 Task: Add an event with the title Marketing Campaign Launch Party, date '2023/10/20', time 7:00 AM to 9:00 AMand add a description: The scavenger hunt will be conducted in a designated area, such as an office building, outdoor space, or a specific venue. Teams will be formed, and each team will be provided with a list of items, clues, or tasks they need to complete within a specified timeframe. The goal is to successfully find and collect all the items or solve the given challenges before the time runs out.Select event color  Grape . Add location for the event as: 321 Alexandria Library, Alexandria, Egypt, logged in from the account softage.2@softage.netand send the event invitation to softage.4@softage.net and softage.5@softage.net. Set a reminder for the event Weekly on Sunday
Action: Mouse moved to (220, 197)
Screenshot: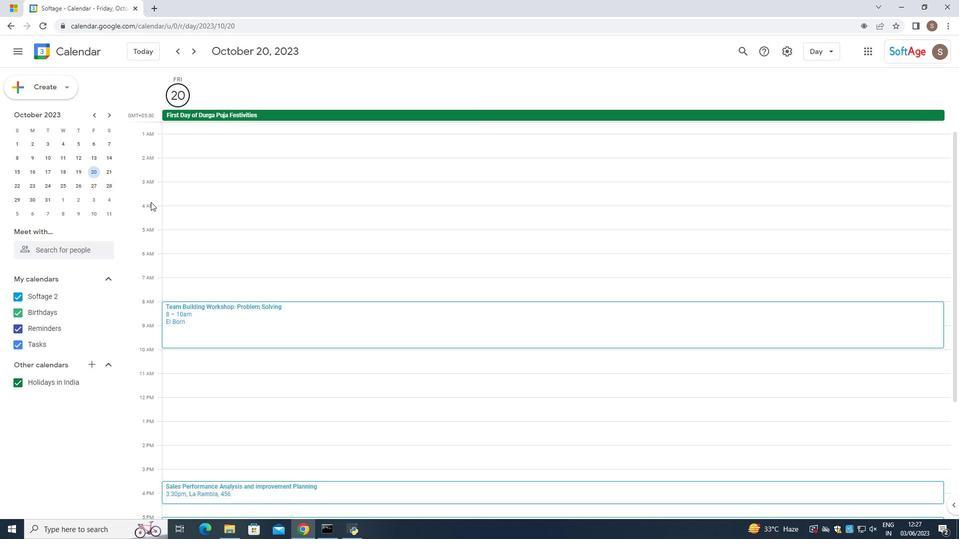 
Action: Mouse pressed left at (220, 197)
Screenshot: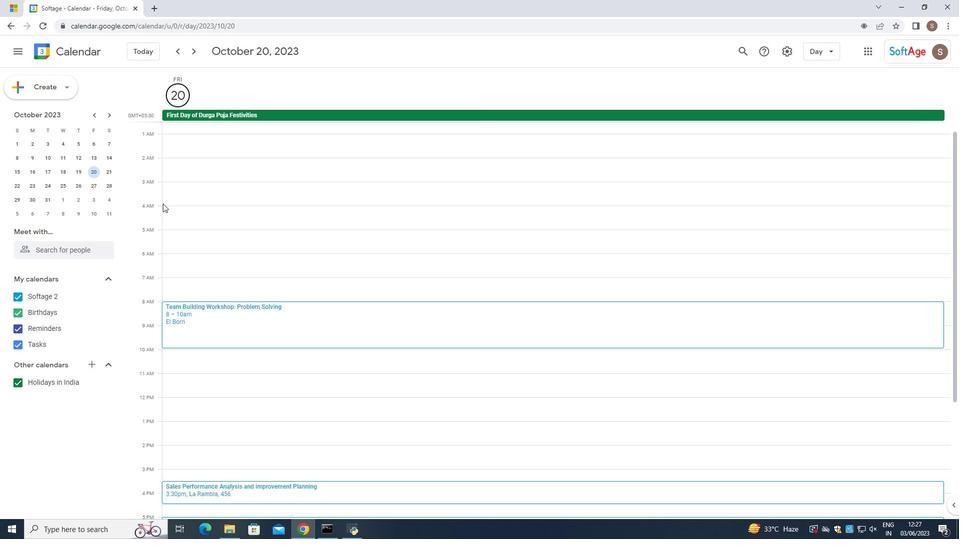 
Action: Mouse moved to (515, 236)
Screenshot: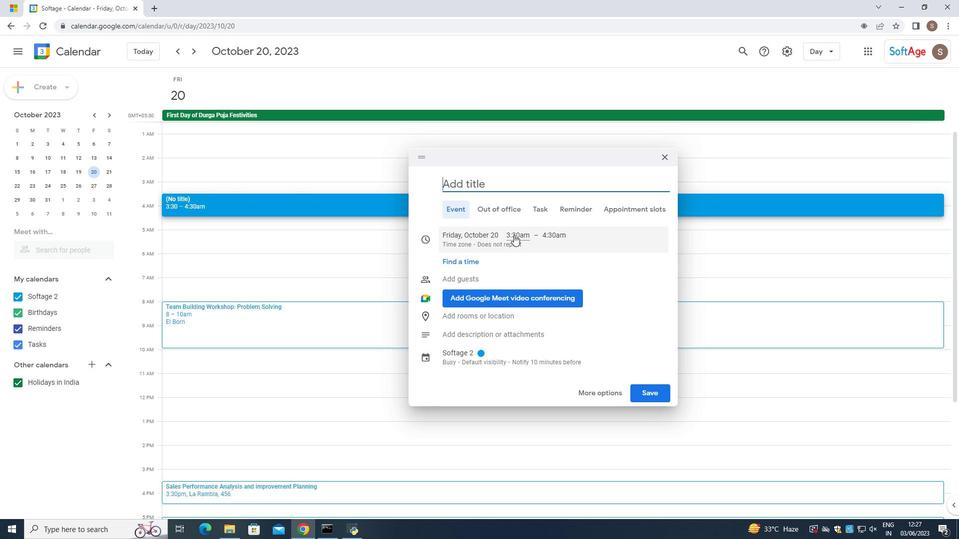 
Action: Mouse pressed left at (515, 236)
Screenshot: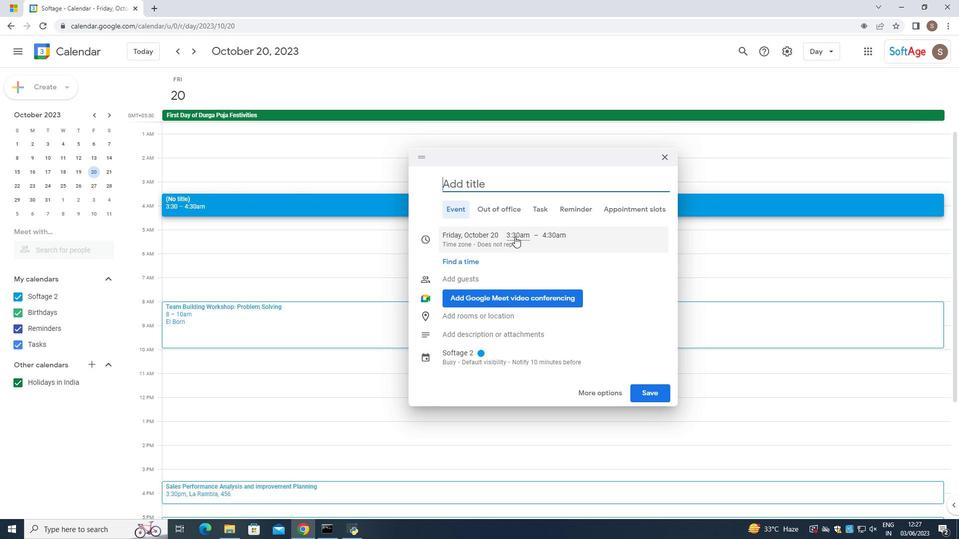 
Action: Mouse moved to (523, 273)
Screenshot: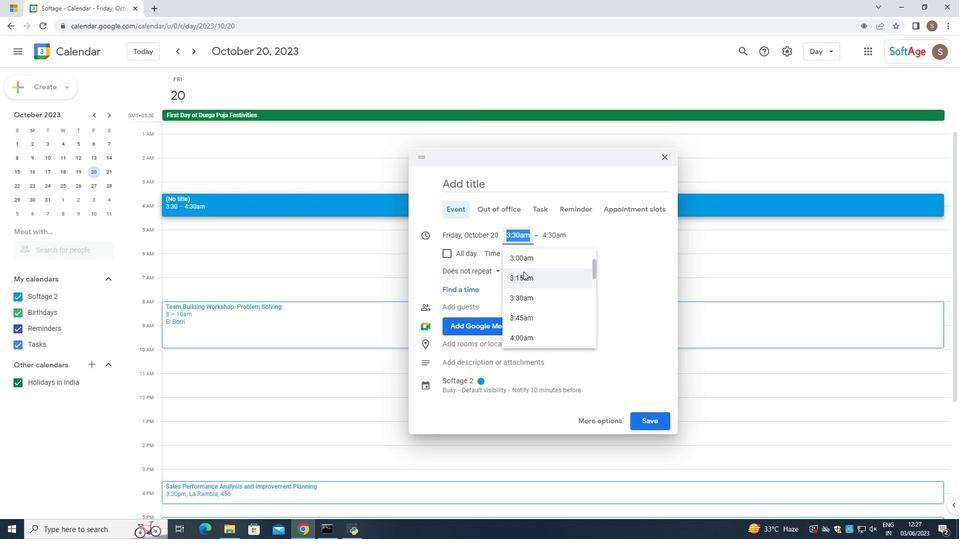 
Action: Mouse scrolled (523, 273) with delta (0, 0)
Screenshot: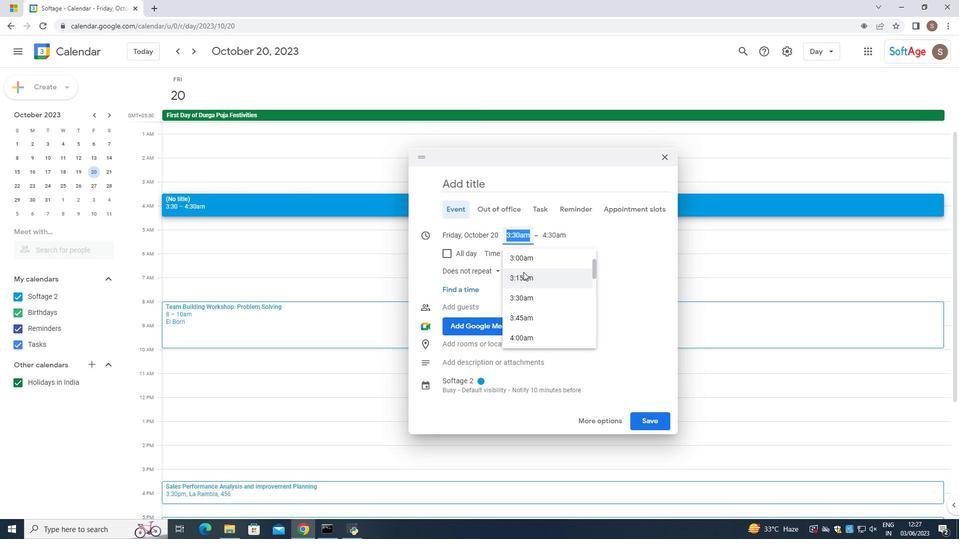 
Action: Mouse moved to (517, 276)
Screenshot: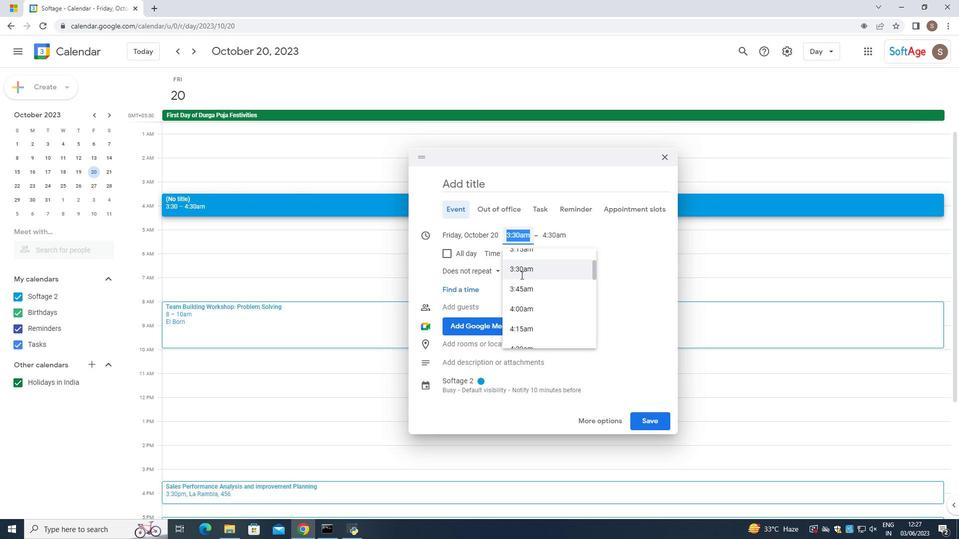 
Action: Mouse scrolled (517, 277) with delta (0, 0)
Screenshot: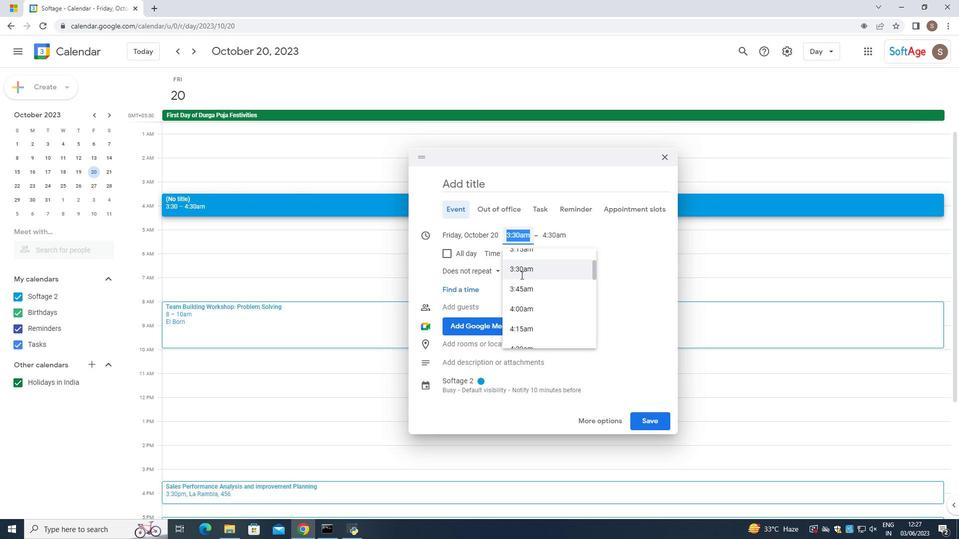 
Action: Mouse scrolled (517, 277) with delta (0, 0)
Screenshot: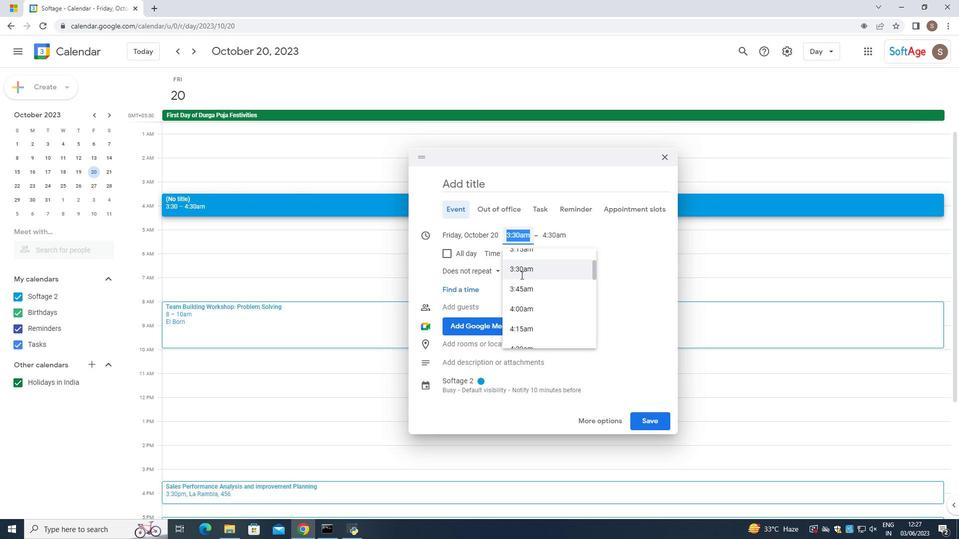 
Action: Mouse scrolled (517, 277) with delta (0, 0)
Screenshot: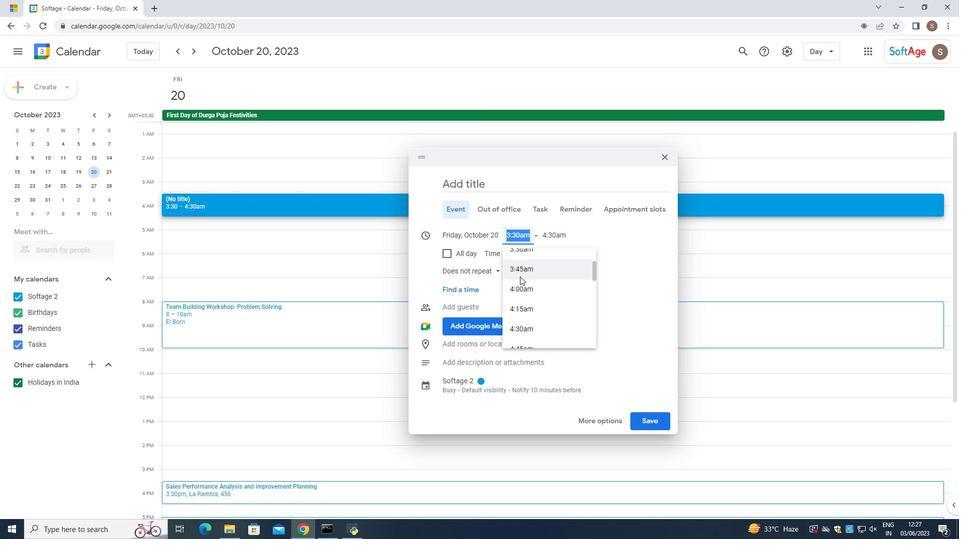 
Action: Mouse scrolled (517, 277) with delta (0, 0)
Screenshot: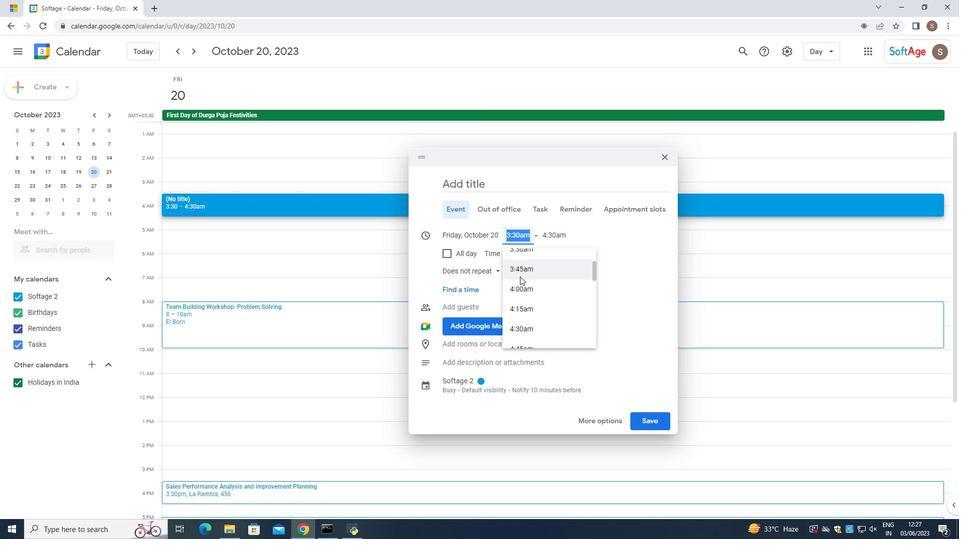 
Action: Mouse scrolled (517, 277) with delta (0, 0)
Screenshot: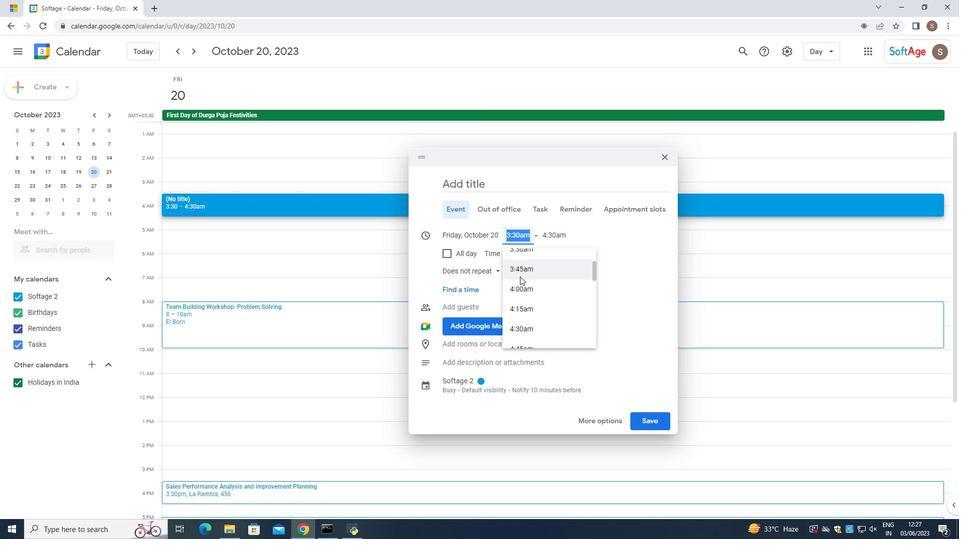 
Action: Mouse scrolled (517, 277) with delta (0, 0)
Screenshot: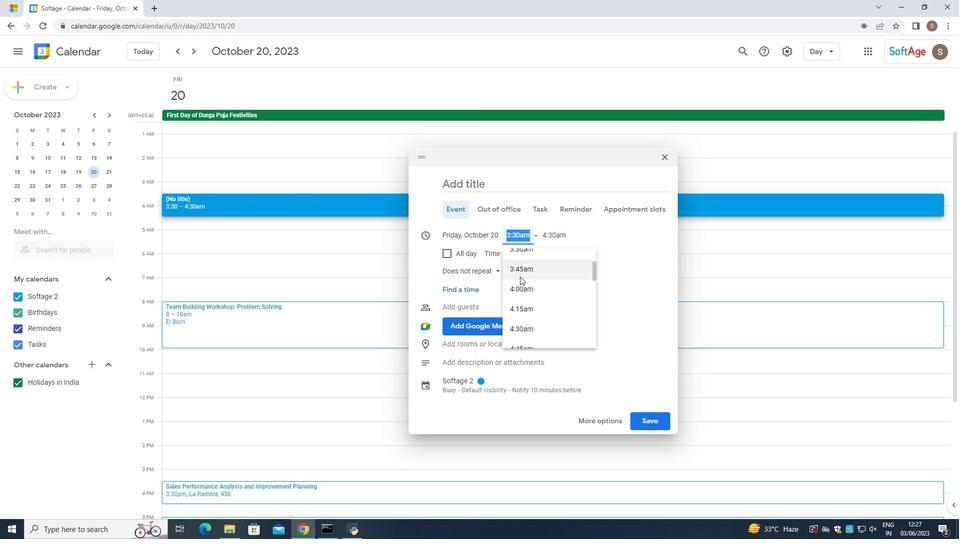 
Action: Mouse scrolled (517, 277) with delta (0, 0)
Screenshot: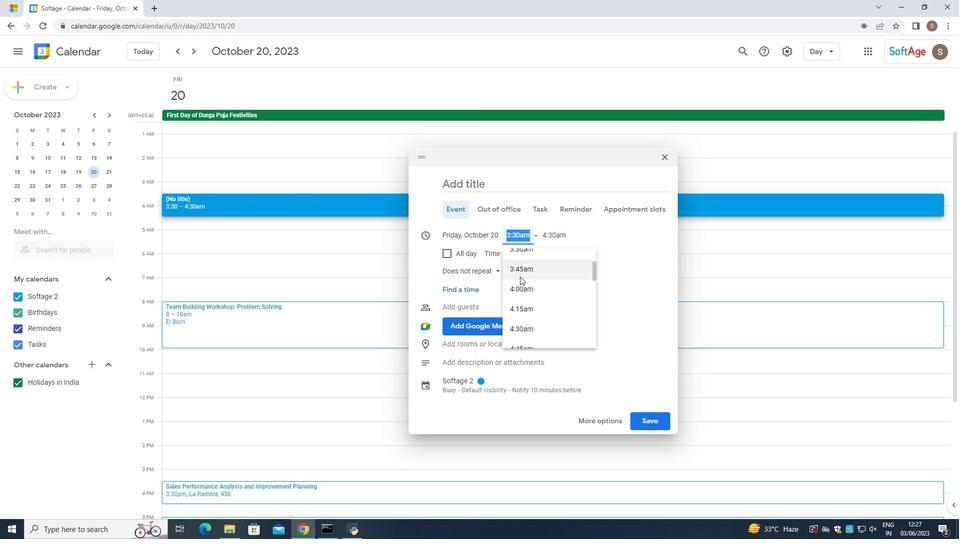 
Action: Mouse scrolled (517, 277) with delta (0, 0)
Screenshot: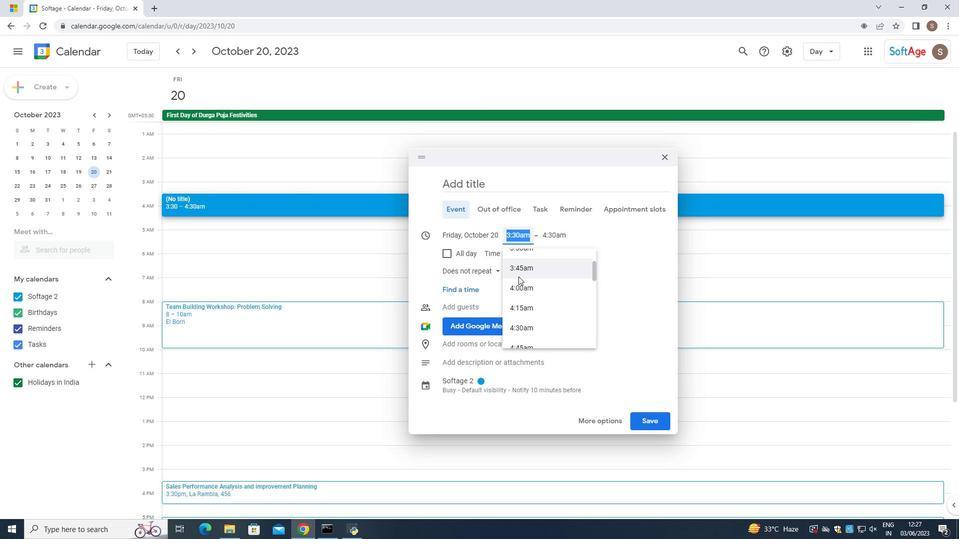 
Action: Mouse moved to (506, 278)
Screenshot: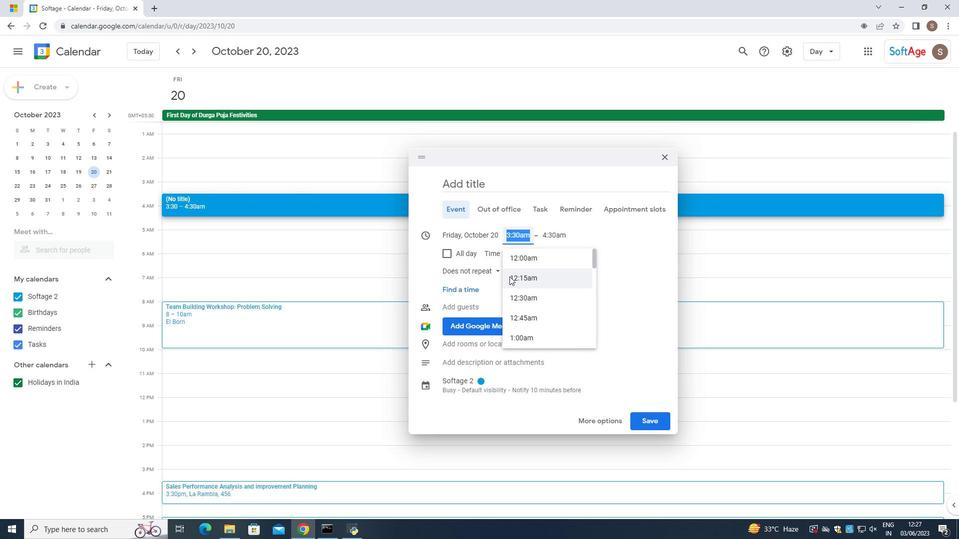 
Action: Mouse scrolled (506, 279) with delta (0, 0)
Screenshot: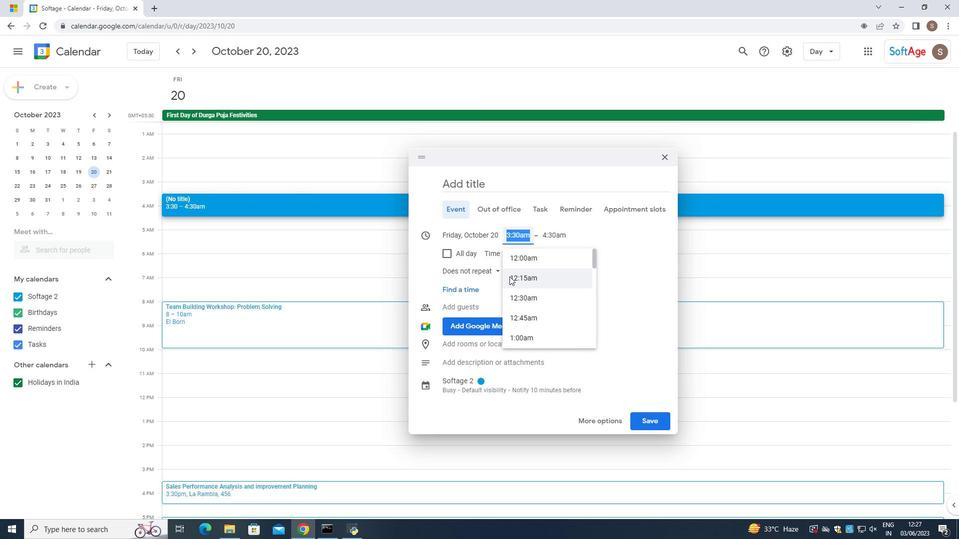 
Action: Mouse scrolled (506, 279) with delta (0, 0)
Screenshot: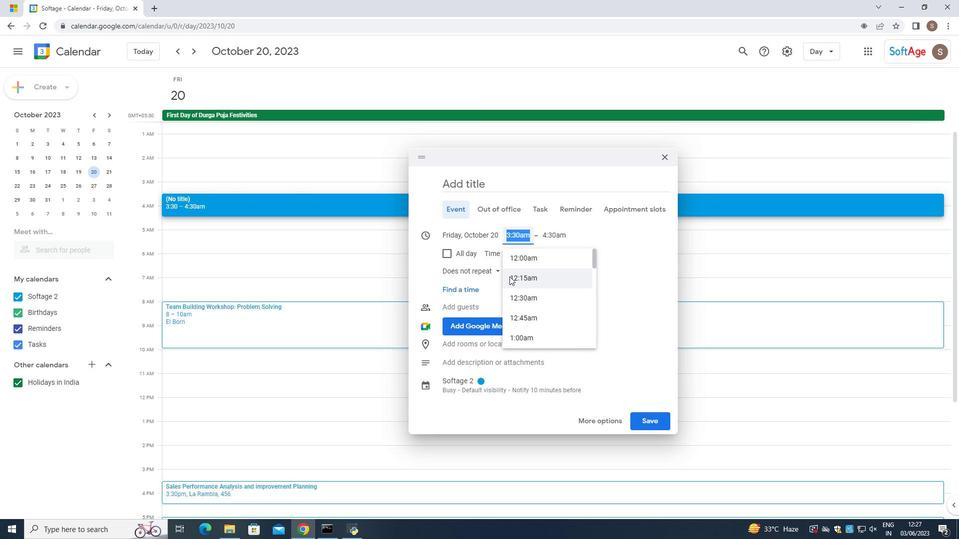 
Action: Mouse scrolled (506, 279) with delta (0, 0)
Screenshot: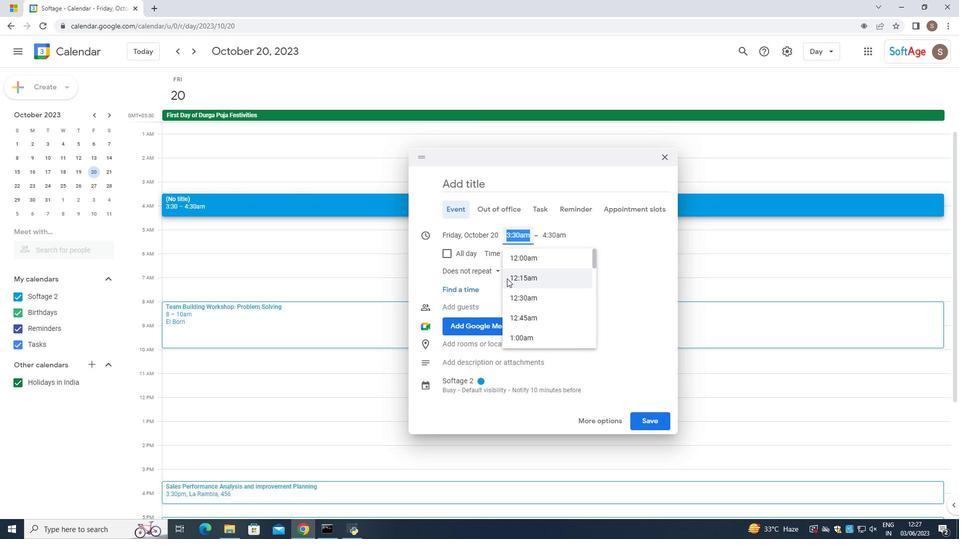 
Action: Mouse scrolled (506, 279) with delta (0, 0)
Screenshot: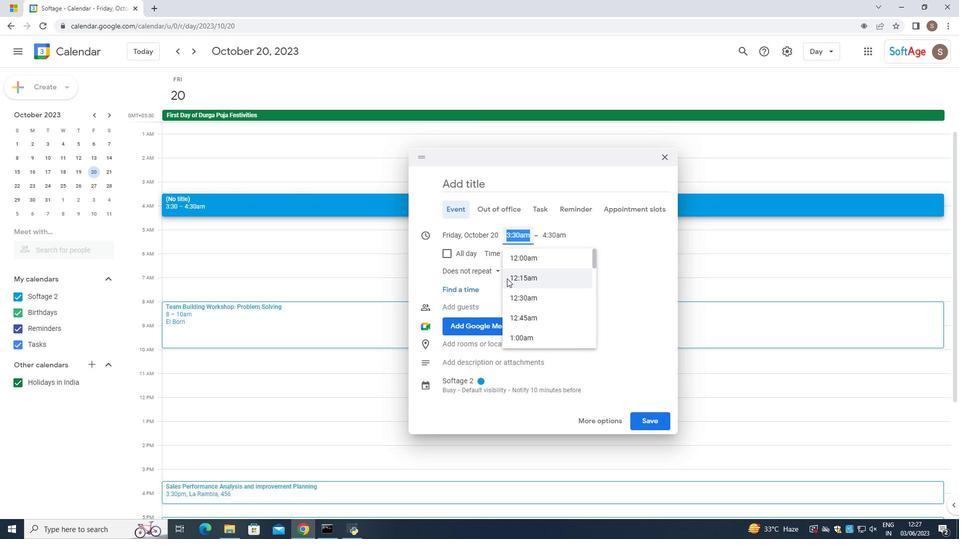 
Action: Mouse scrolled (506, 279) with delta (0, 0)
Screenshot: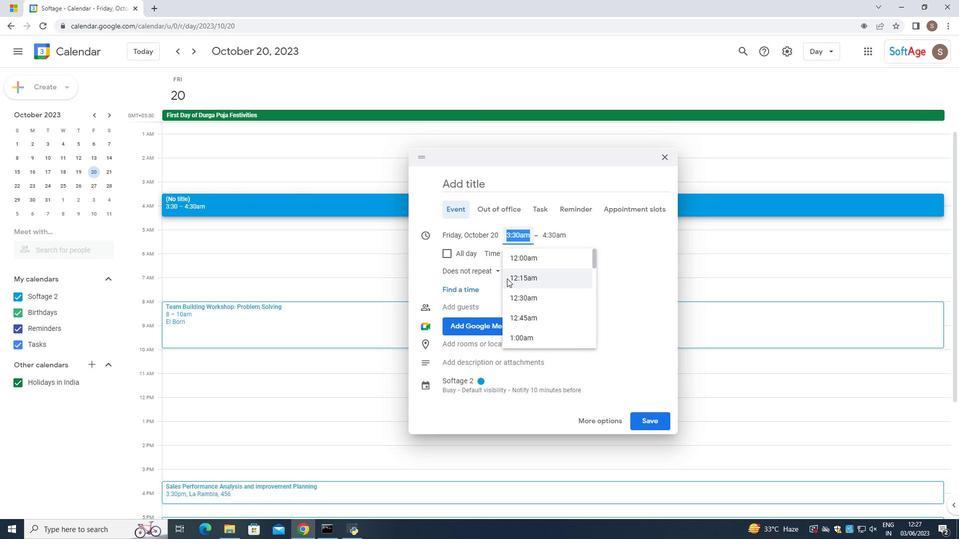 
Action: Mouse moved to (518, 262)
Screenshot: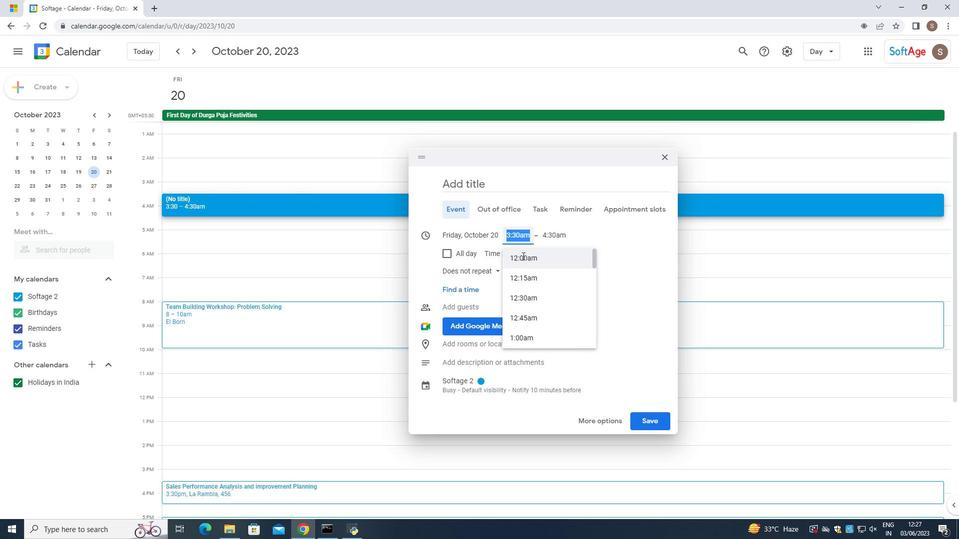 
Action: Mouse scrolled (518, 262) with delta (0, 0)
Screenshot: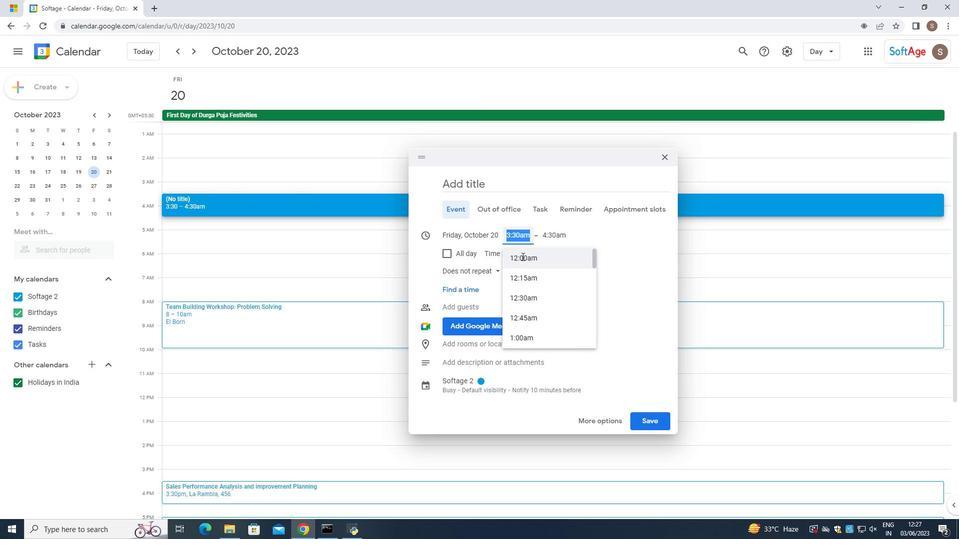 
Action: Mouse scrolled (518, 262) with delta (0, 0)
Screenshot: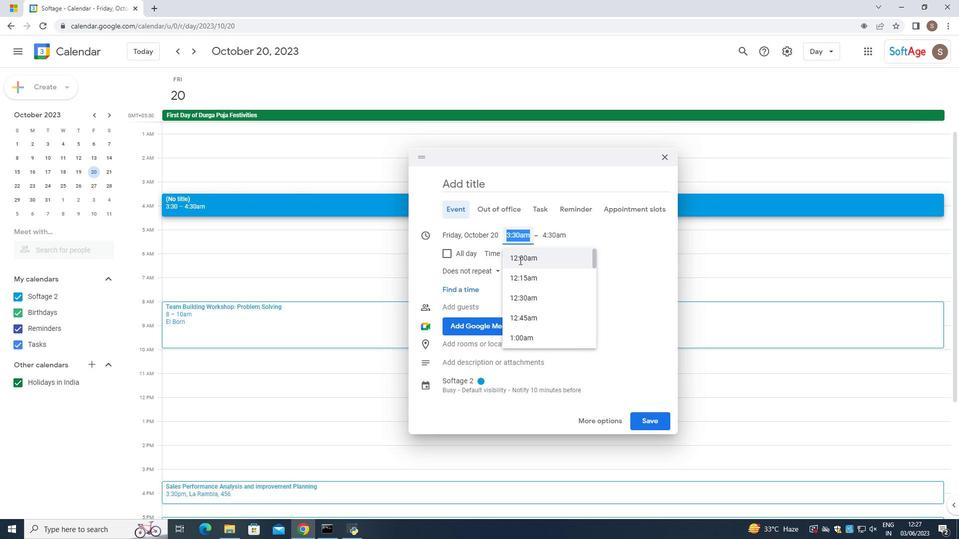 
Action: Mouse scrolled (518, 262) with delta (0, 0)
Screenshot: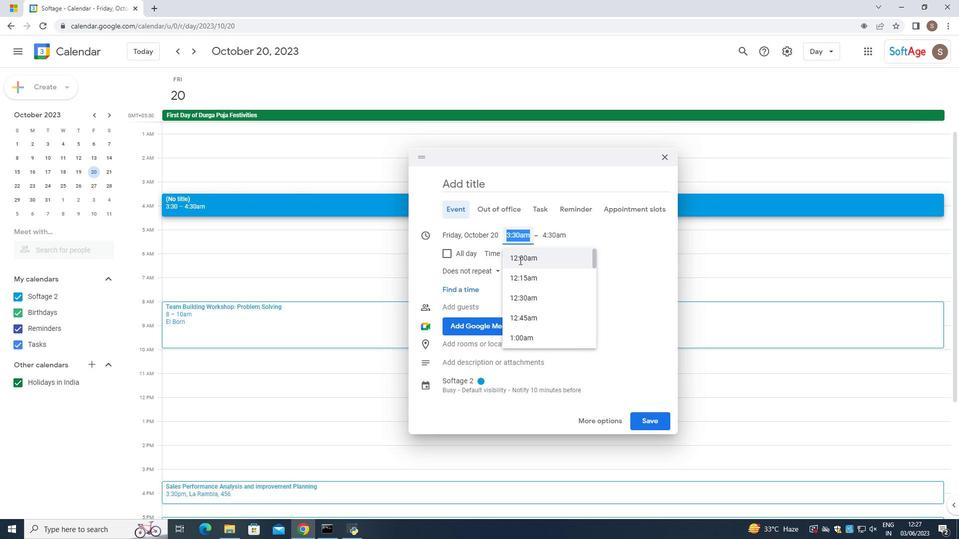 
Action: Mouse scrolled (518, 262) with delta (0, 0)
Screenshot: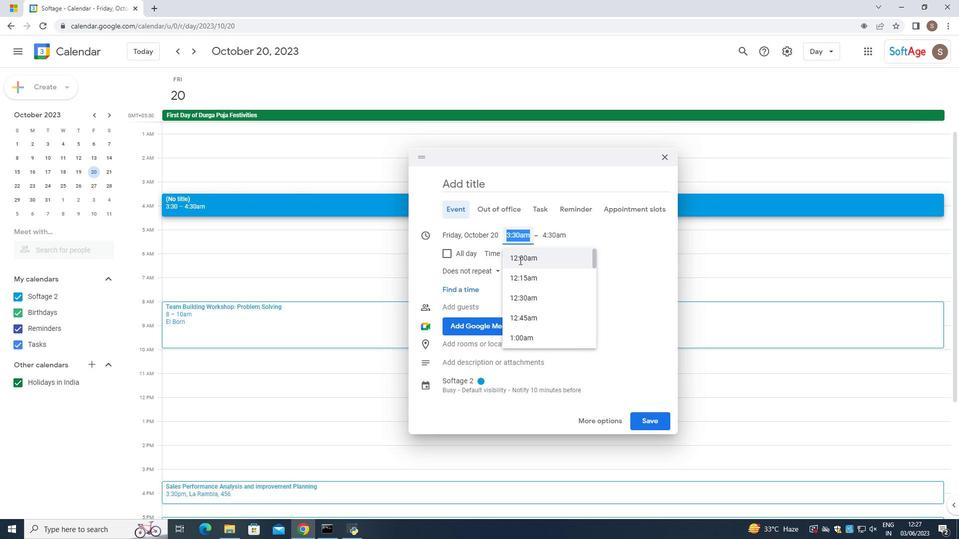 
Action: Mouse scrolled (518, 262) with delta (0, 0)
Screenshot: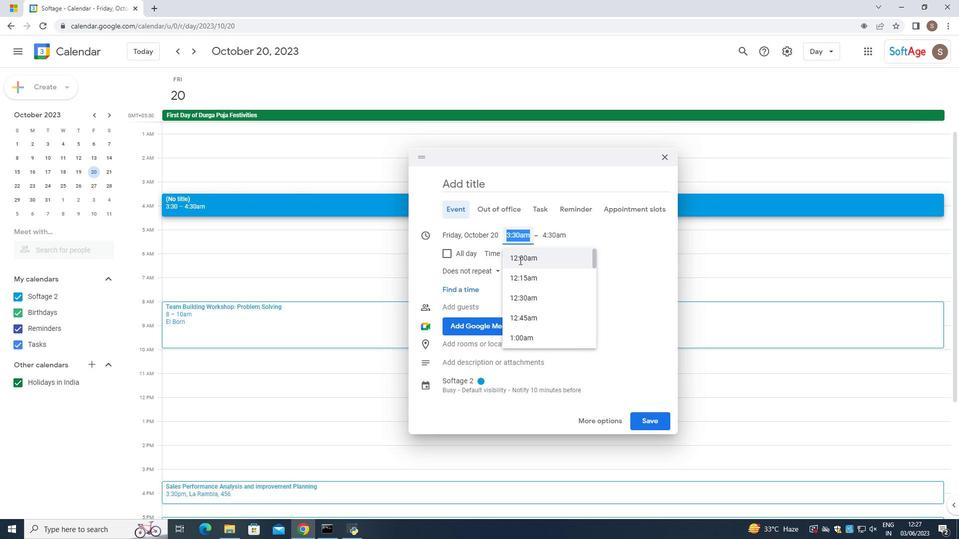 
Action: Mouse scrolled (518, 262) with delta (0, 0)
Screenshot: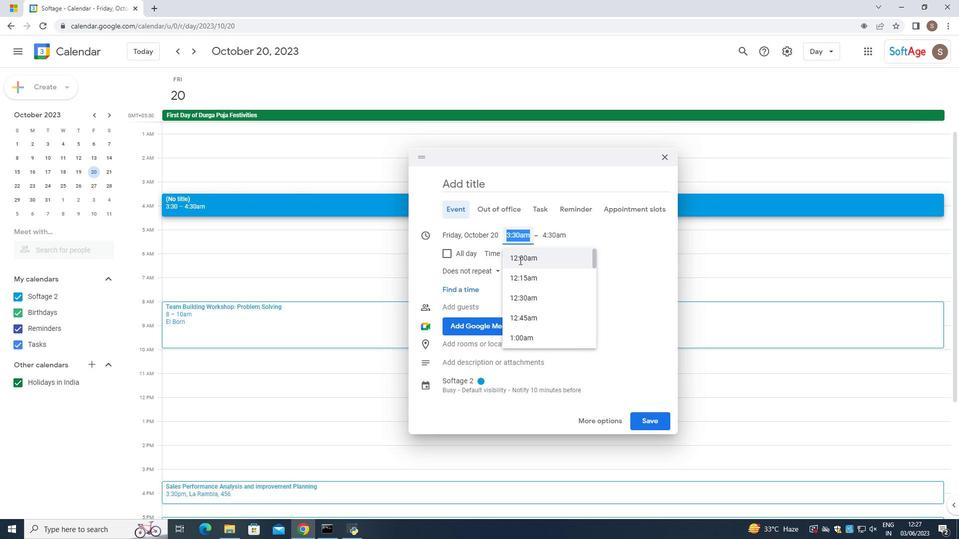
Action: Mouse moved to (514, 271)
Screenshot: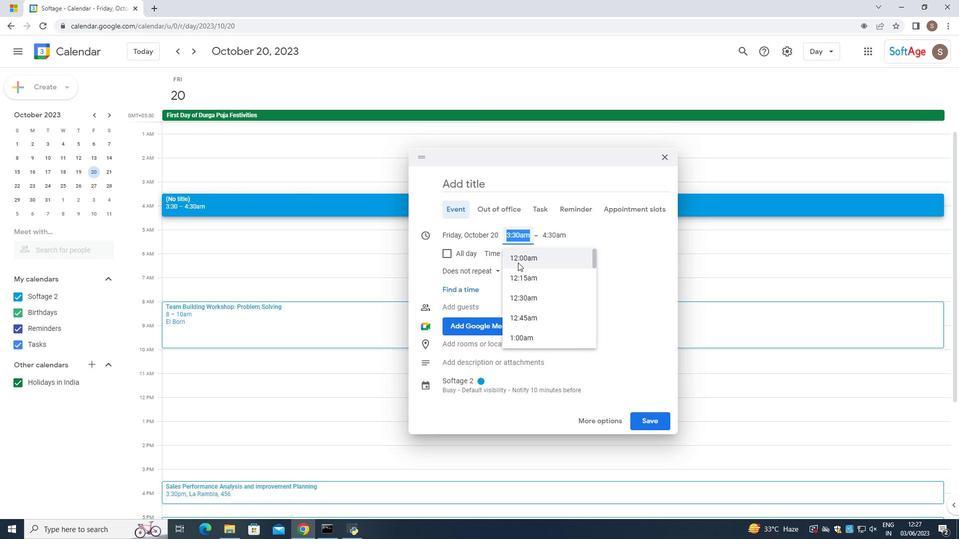 
Action: Mouse scrolled (514, 272) with delta (0, 0)
Screenshot: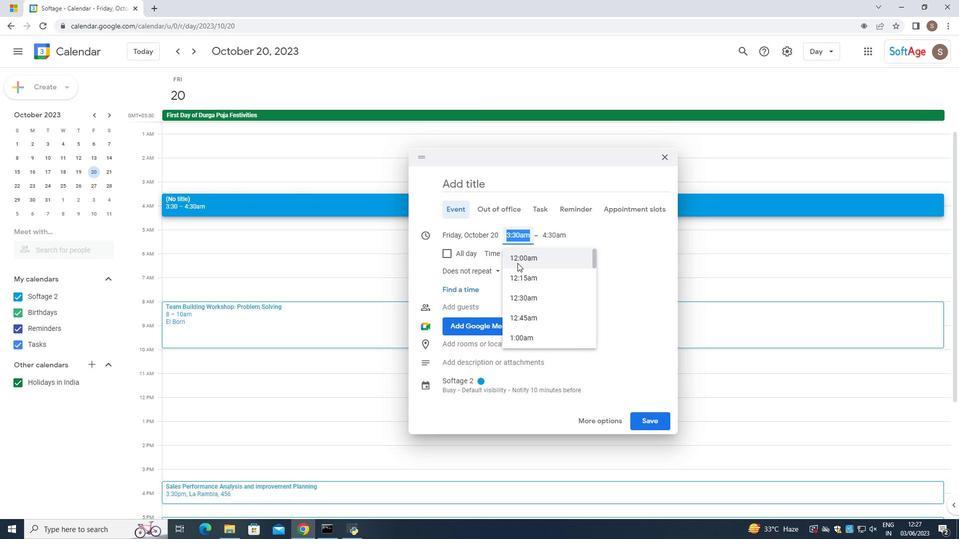 
Action: Mouse scrolled (514, 272) with delta (0, 0)
Screenshot: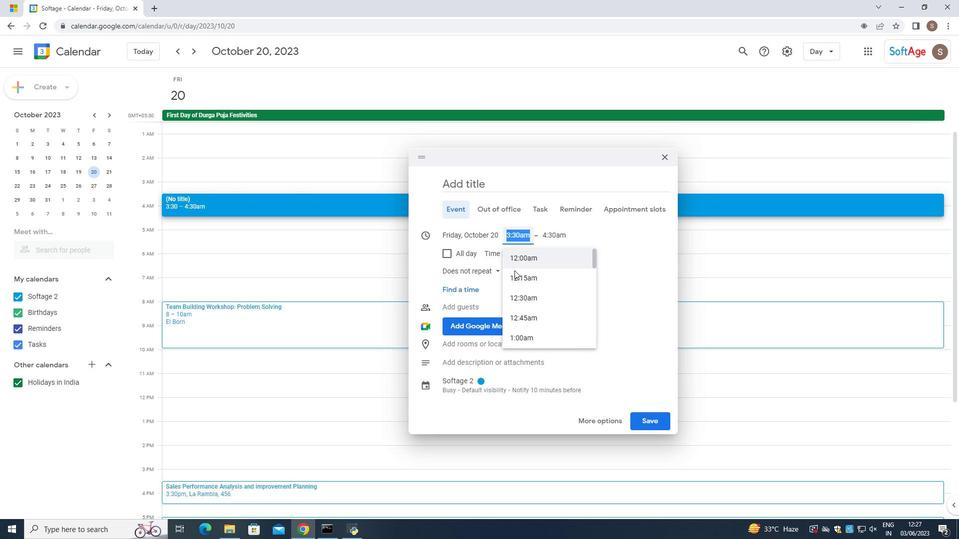 
Action: Mouse scrolled (514, 272) with delta (0, 0)
Screenshot: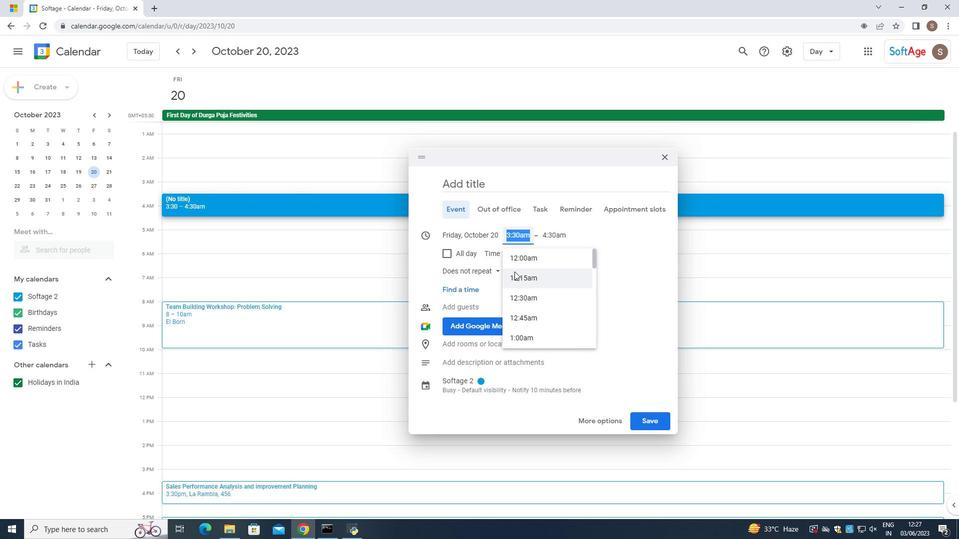 
Action: Mouse scrolled (514, 272) with delta (0, 0)
Screenshot: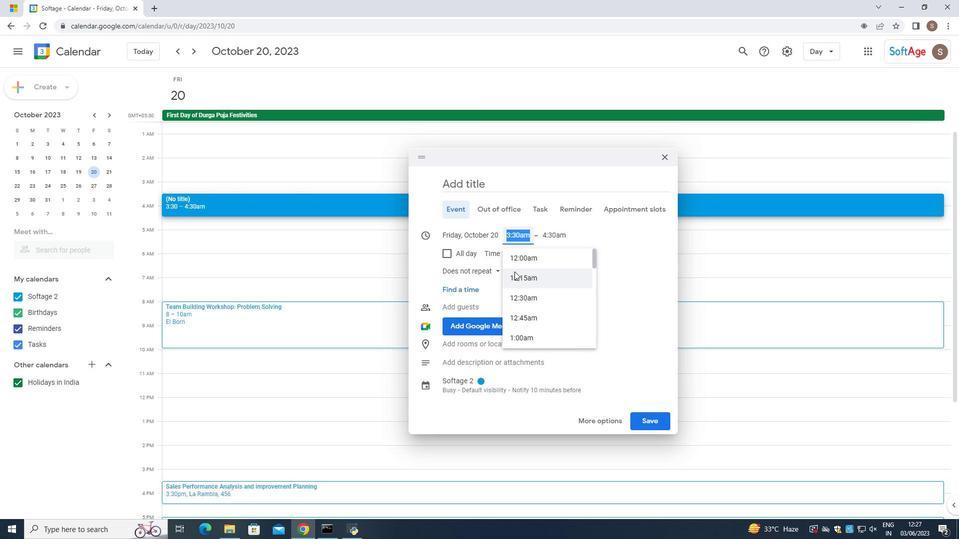 
Action: Mouse moved to (514, 271)
Screenshot: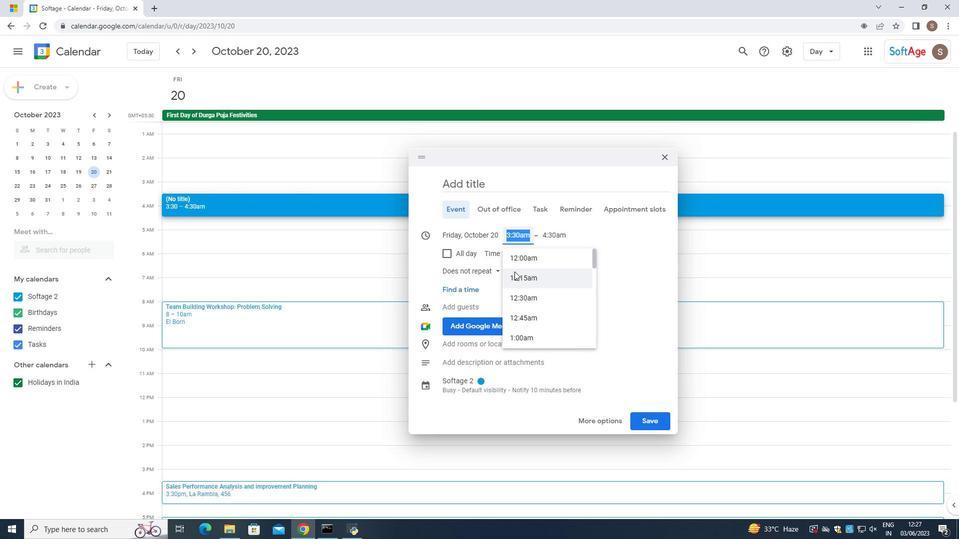 
Action: Mouse scrolled (514, 272) with delta (0, 0)
Screenshot: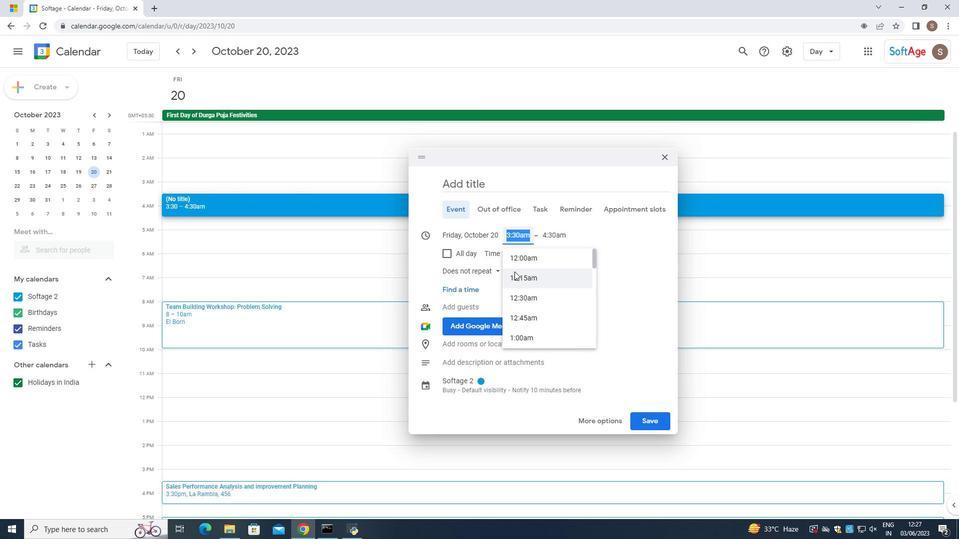 
Action: Mouse moved to (515, 269)
Screenshot: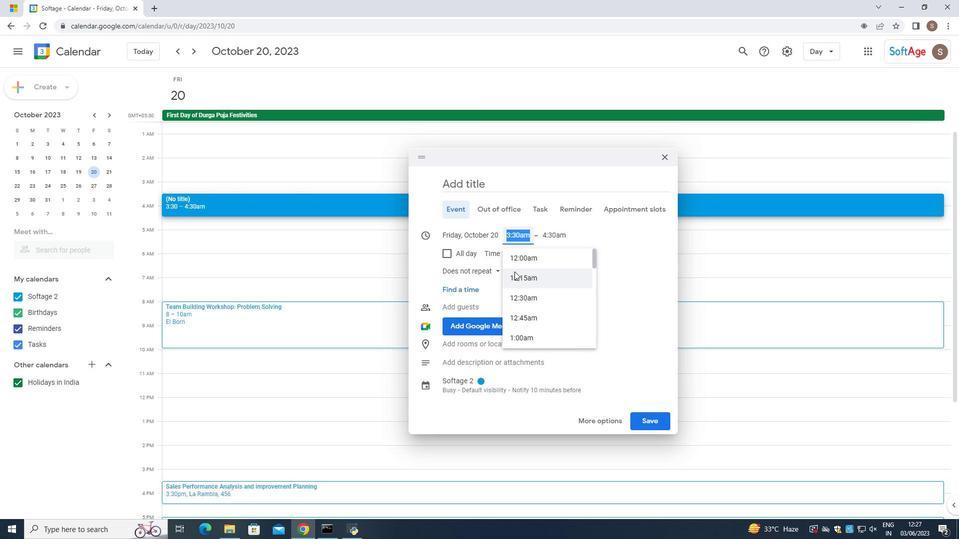 
Action: Mouse scrolled (514, 271) with delta (0, 0)
Screenshot: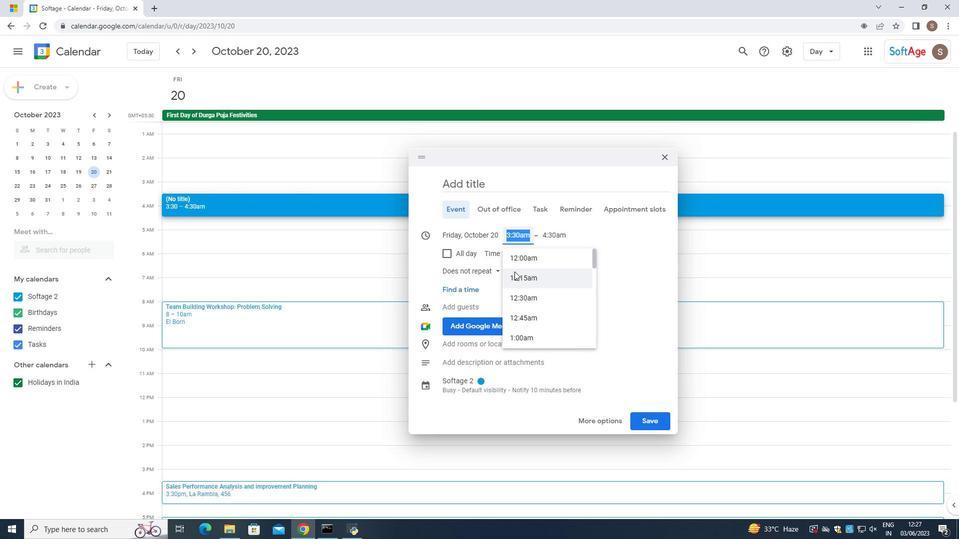 
Action: Mouse scrolled (515, 269) with delta (0, 0)
Screenshot: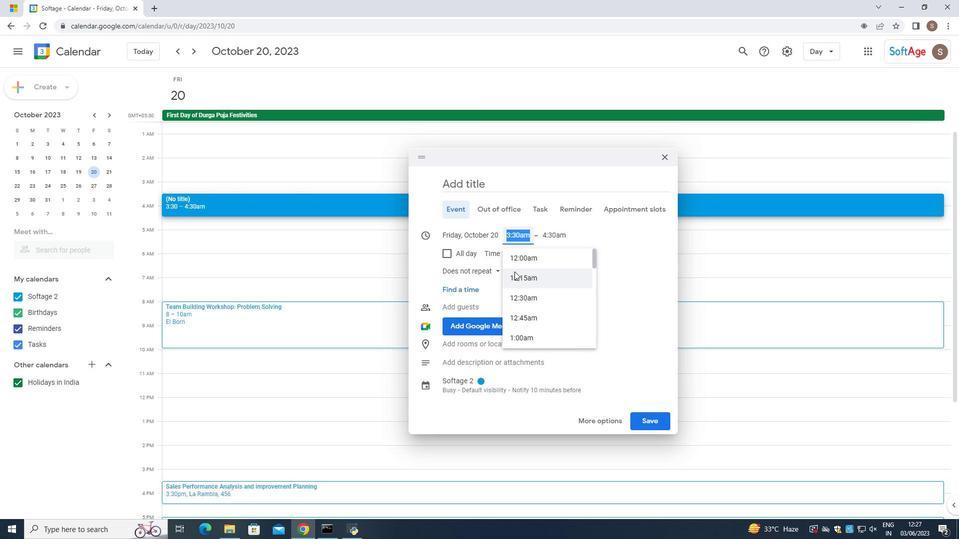 
Action: Mouse scrolled (515, 268) with delta (0, 0)
Screenshot: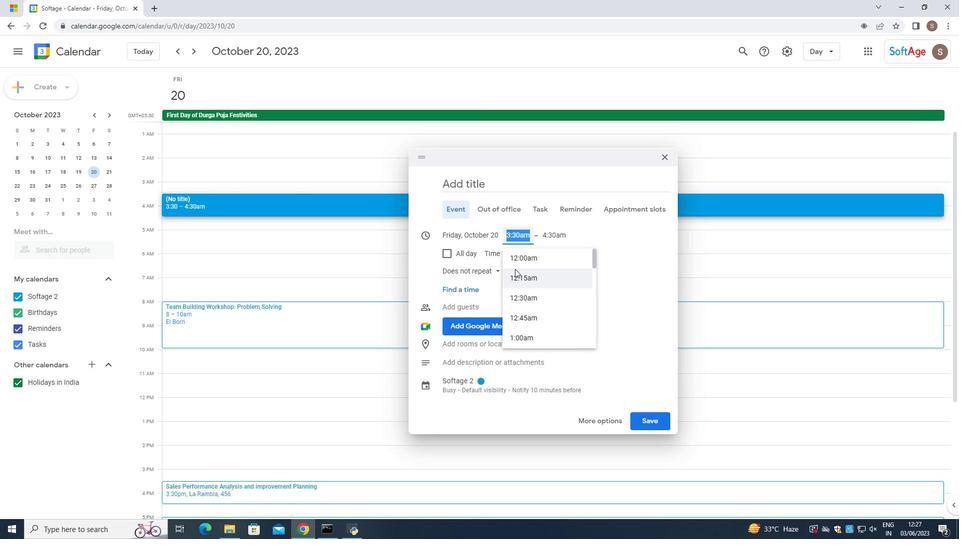 
Action: Mouse scrolled (515, 268) with delta (0, 0)
Screenshot: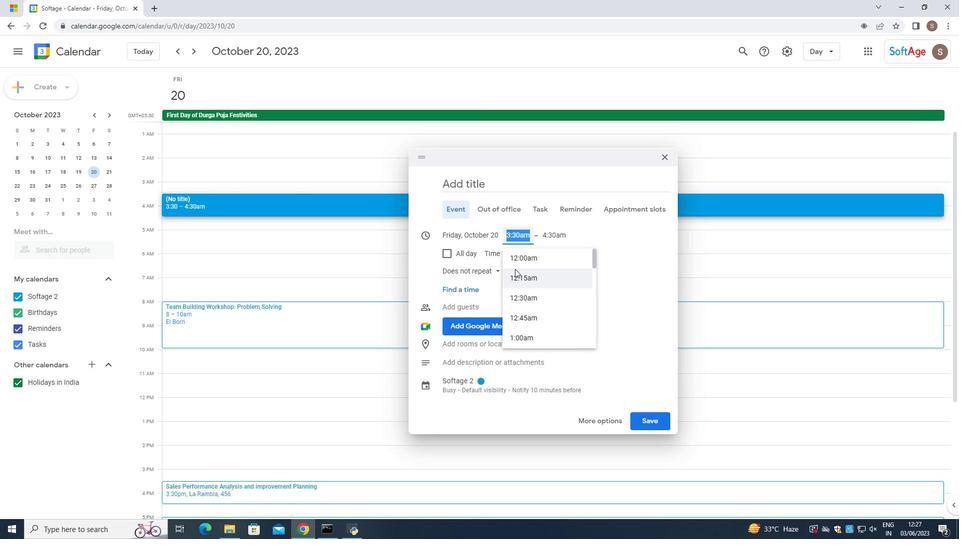 
Action: Mouse scrolled (515, 268) with delta (0, 0)
Screenshot: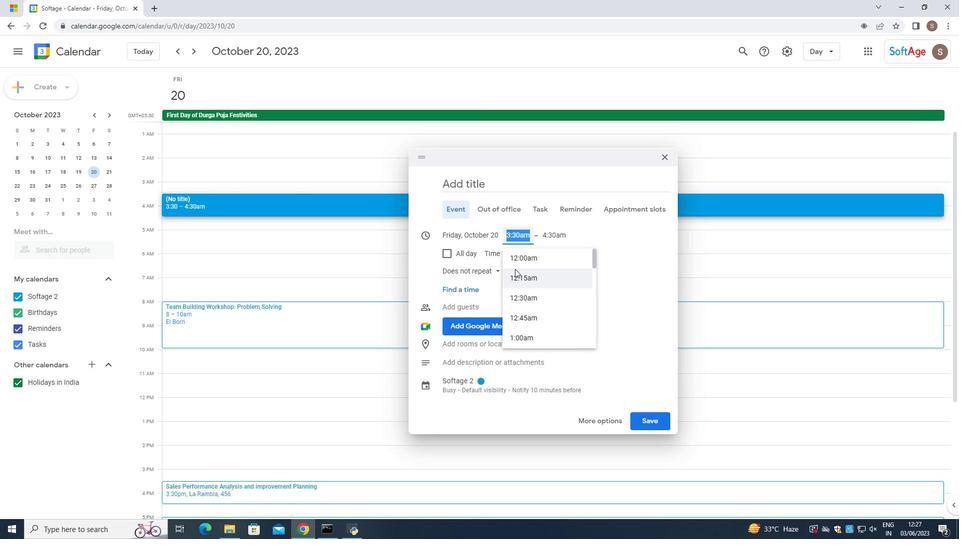 
Action: Mouse moved to (518, 239)
Screenshot: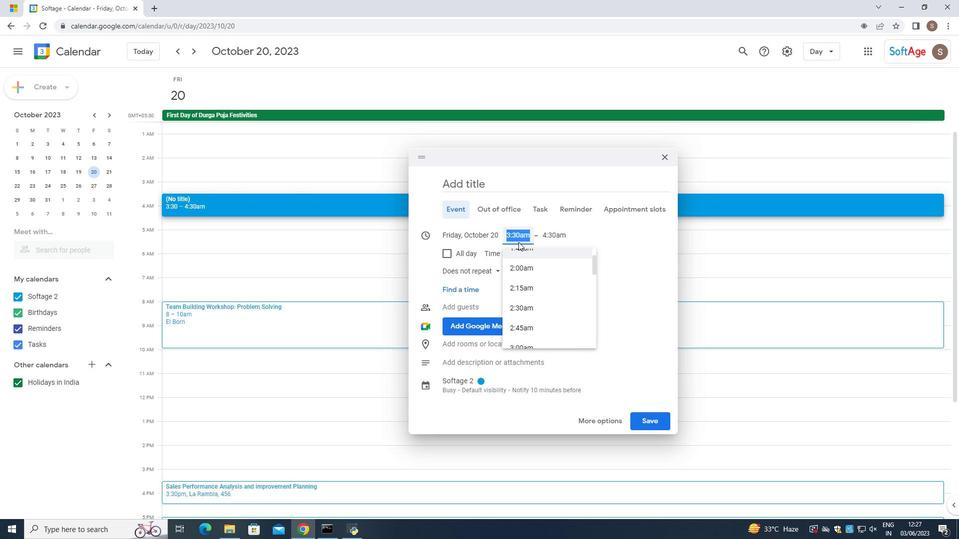 
Action: Mouse pressed left at (518, 239)
Screenshot: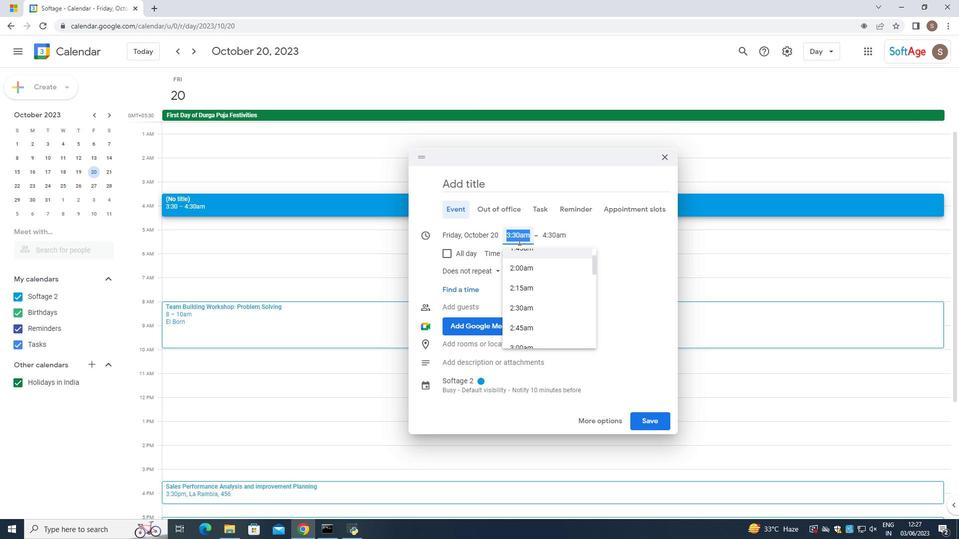 
Action: Mouse moved to (516, 249)
Screenshot: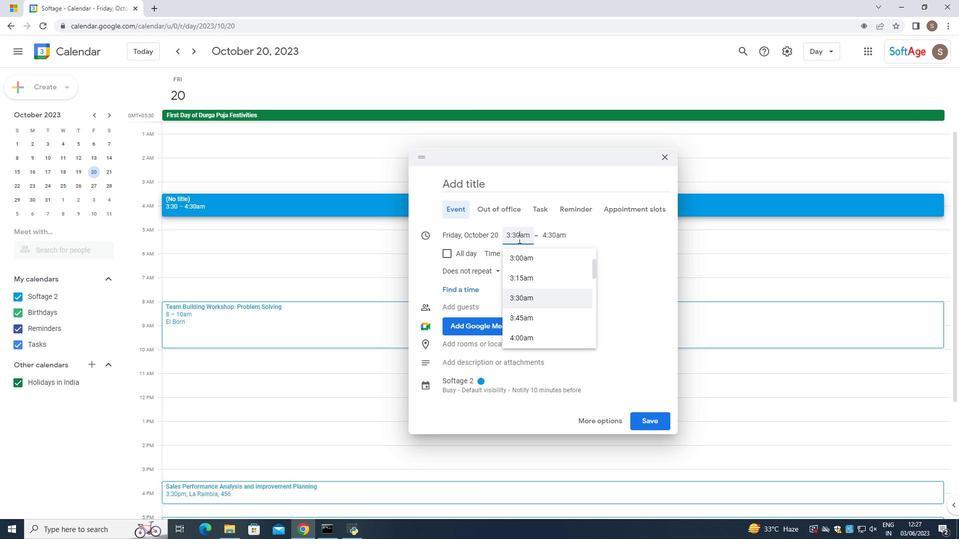 
Action: Mouse scrolled (517, 247) with delta (0, 0)
Screenshot: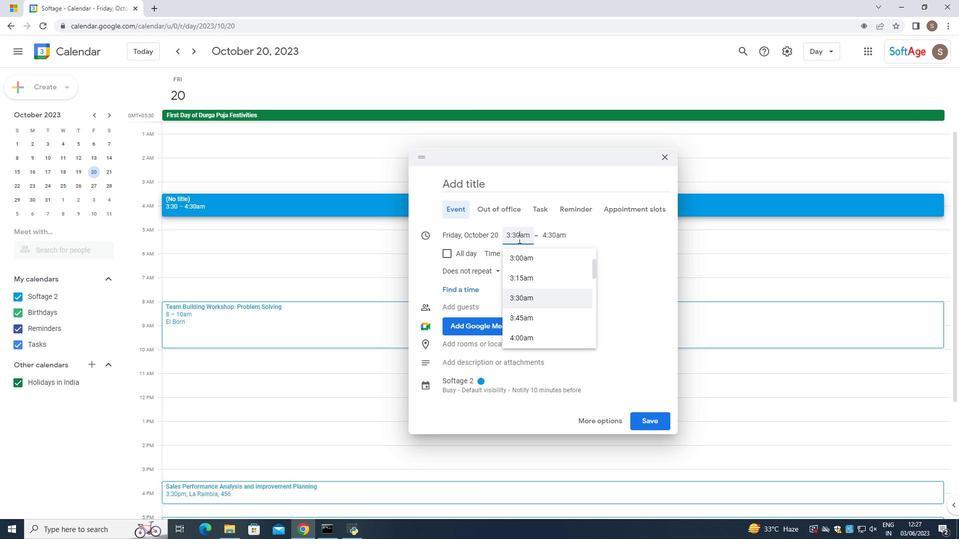 
Action: Mouse moved to (515, 251)
Screenshot: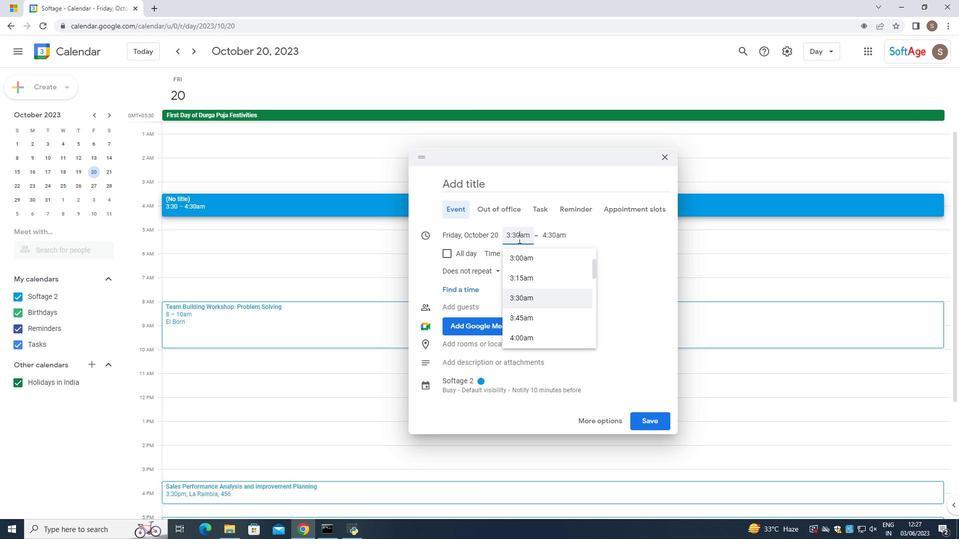 
Action: Mouse scrolled (515, 250) with delta (0, 0)
Screenshot: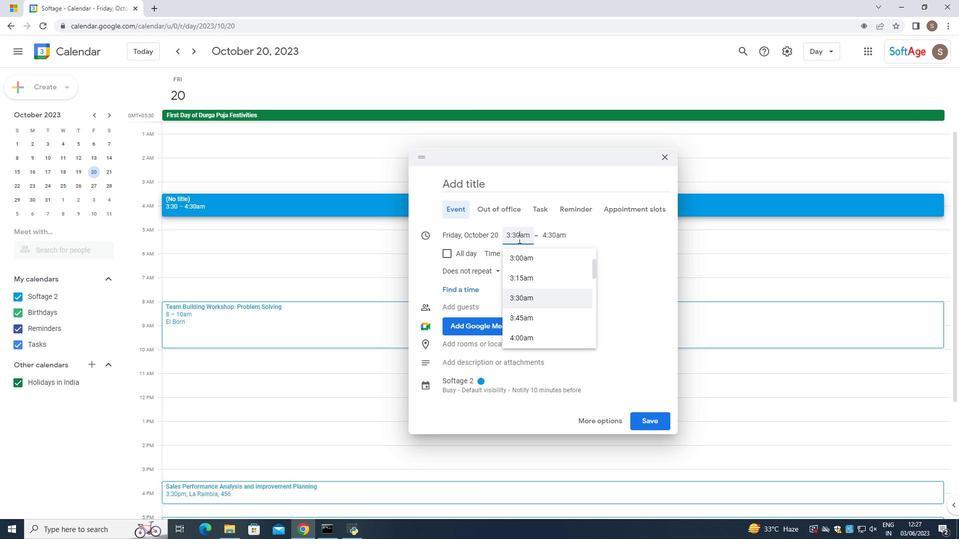 
Action: Mouse moved to (515, 254)
Screenshot: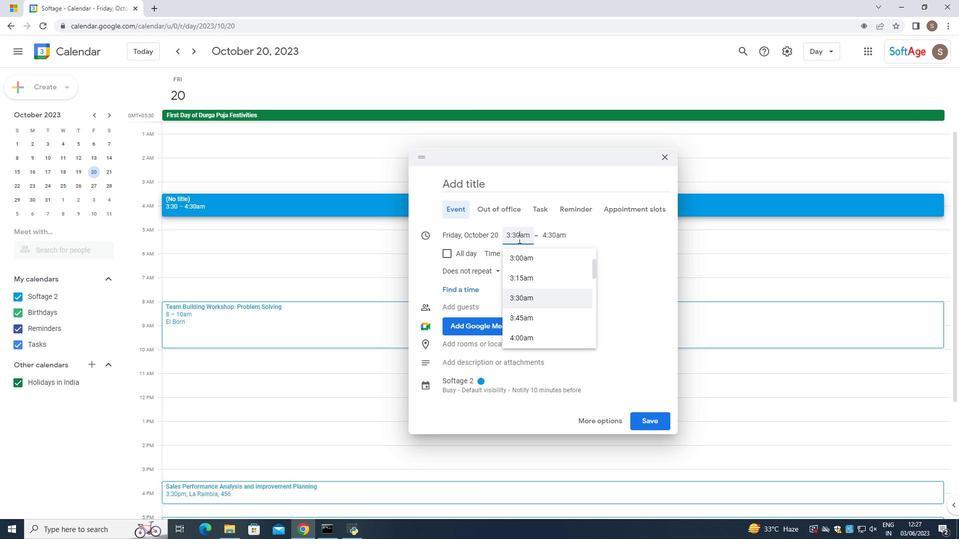 
Action: Mouse scrolled (515, 252) with delta (0, 0)
Screenshot: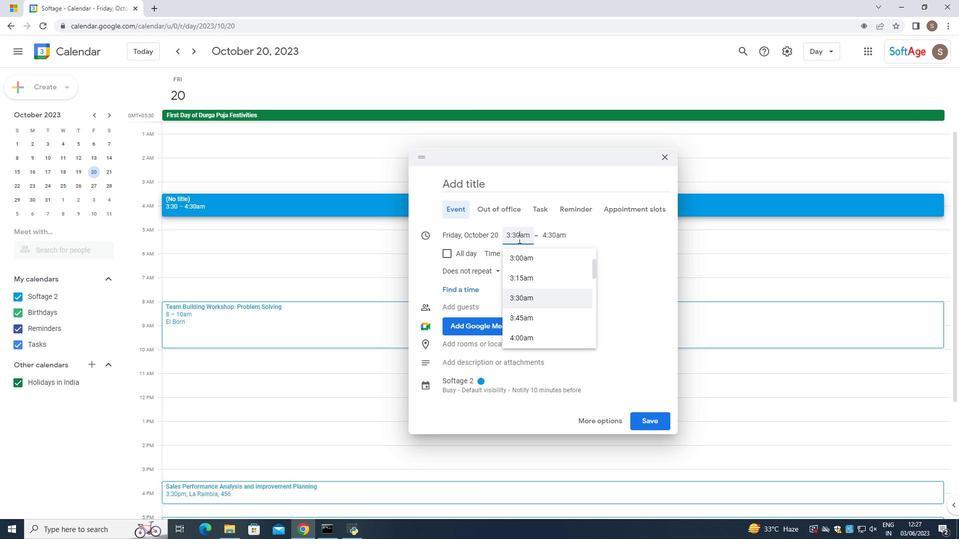 
Action: Mouse moved to (515, 254)
Screenshot: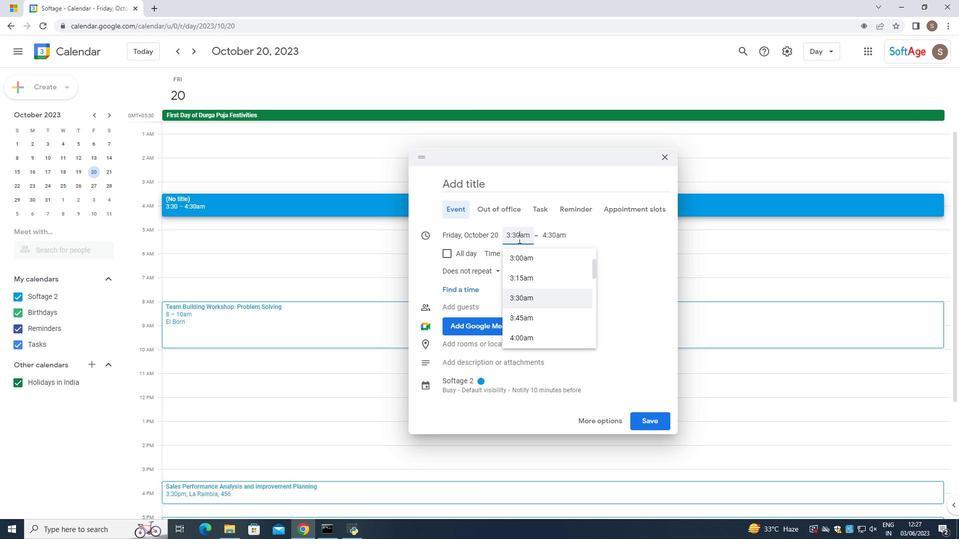 
Action: Mouse scrolled (515, 254) with delta (0, 0)
Screenshot: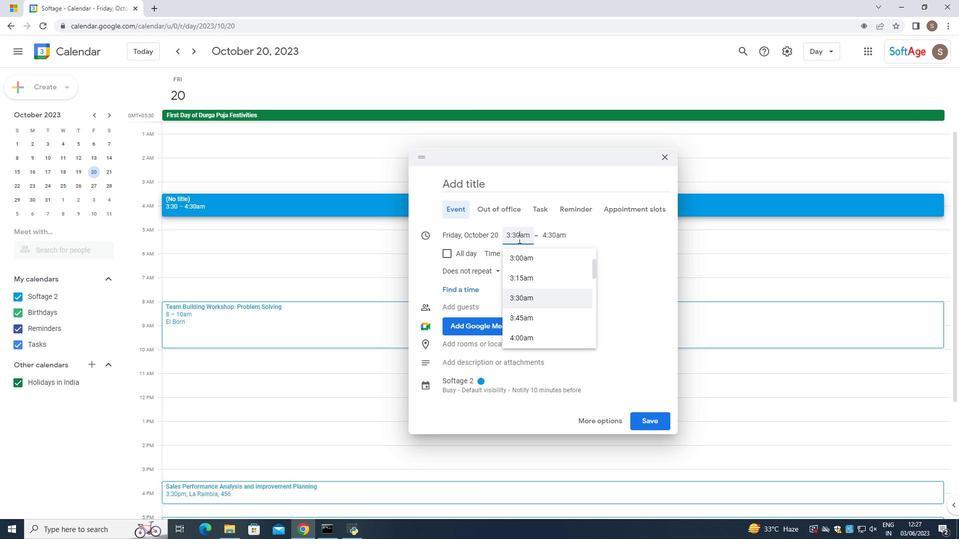 
Action: Mouse moved to (514, 255)
Screenshot: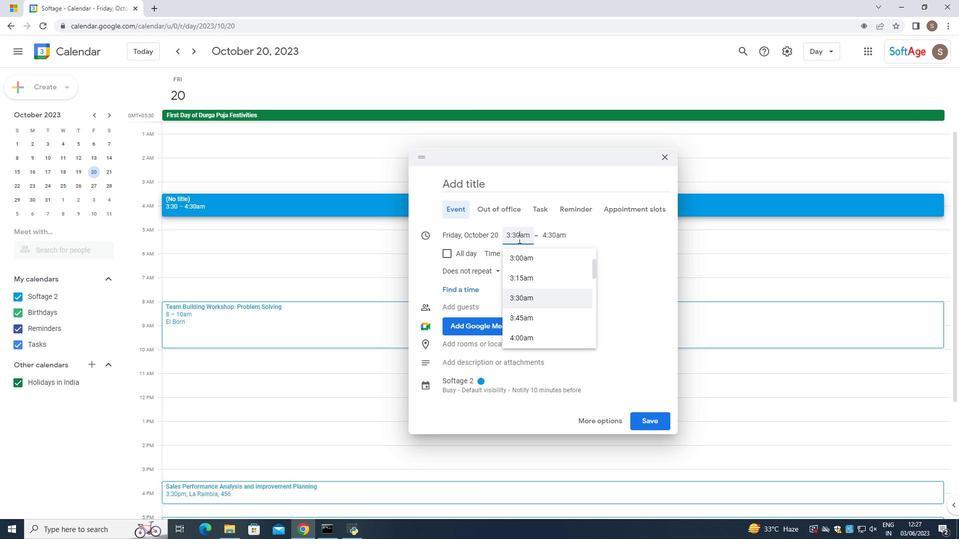 
Action: Mouse scrolled (514, 254) with delta (0, 0)
Screenshot: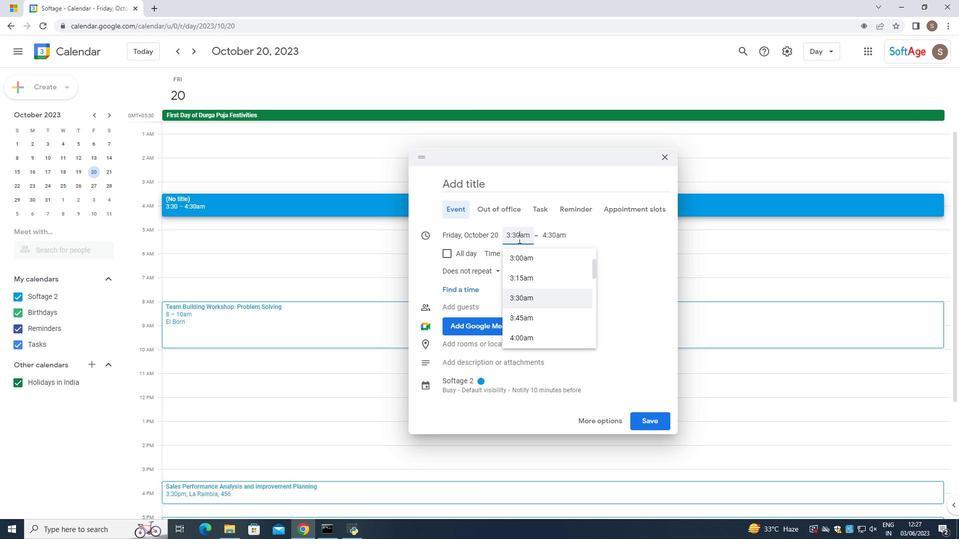 
Action: Mouse scrolled (514, 254) with delta (0, 0)
Screenshot: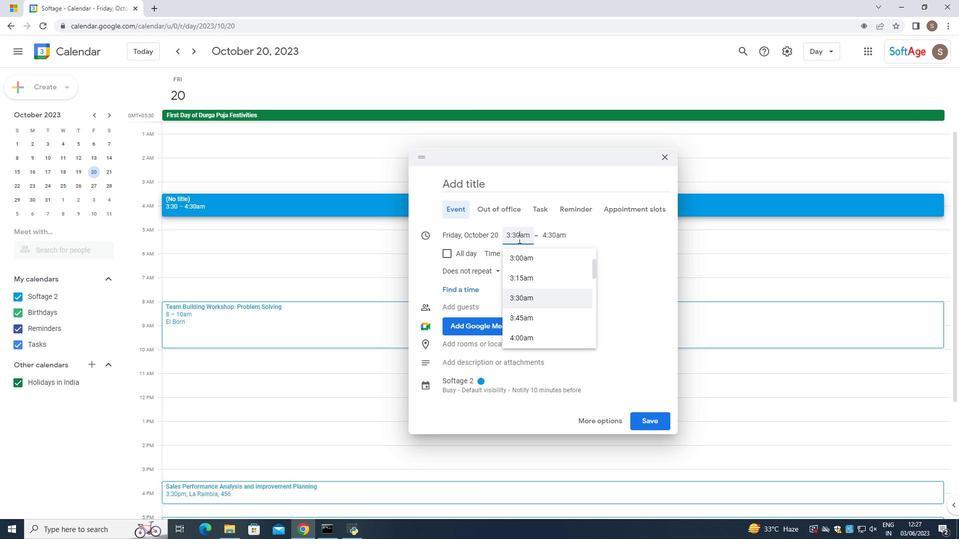 
Action: Mouse moved to (516, 285)
Screenshot: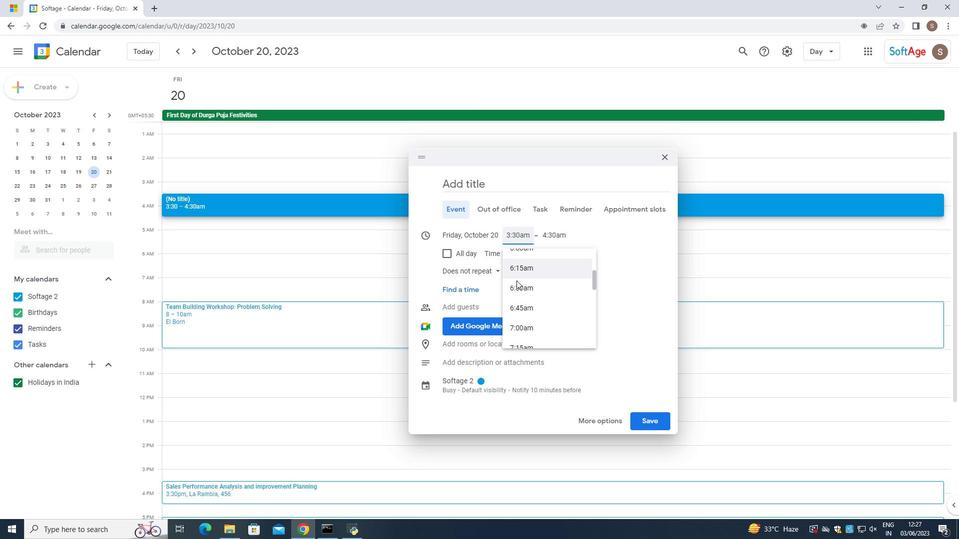 
Action: Mouse scrolled (516, 284) with delta (0, 0)
Screenshot: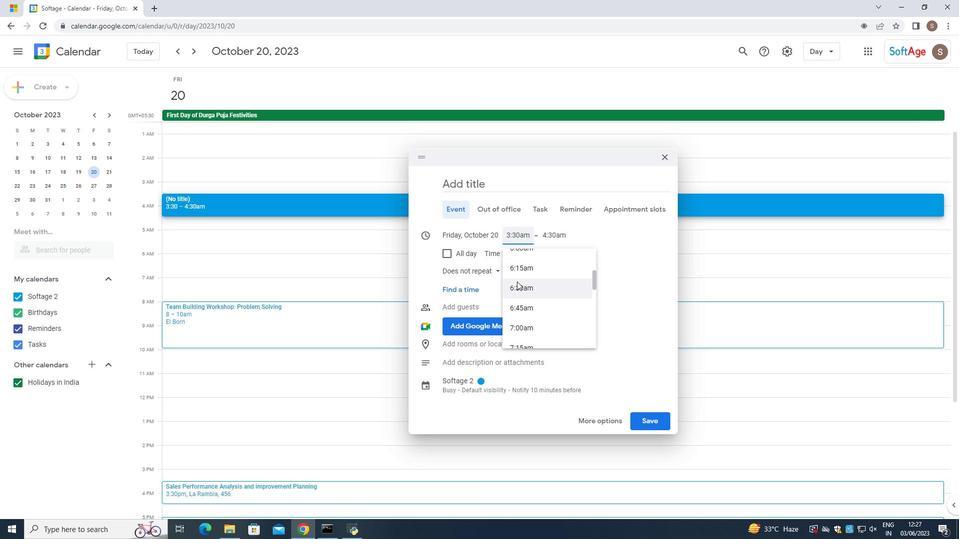 
Action: Mouse moved to (516, 287)
Screenshot: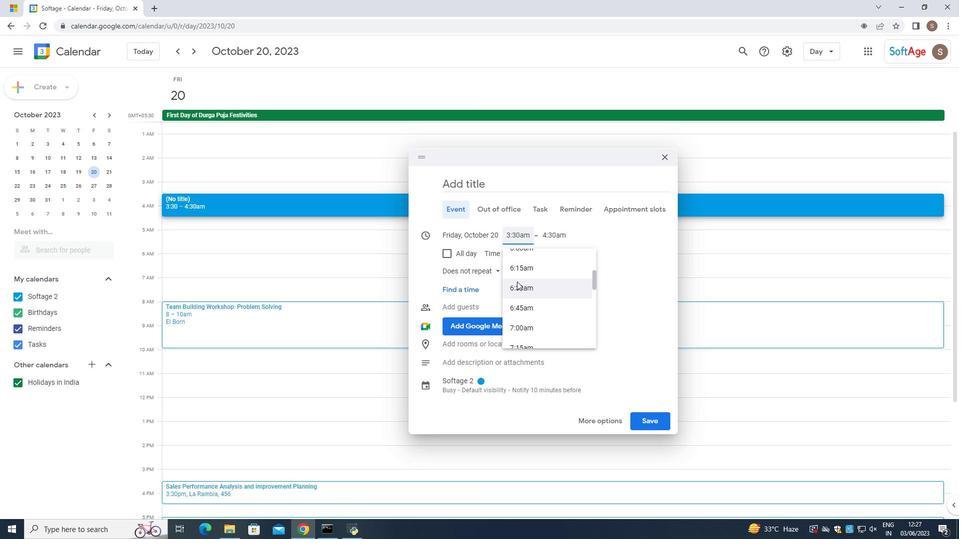 
Action: Mouse scrolled (516, 287) with delta (0, 0)
Screenshot: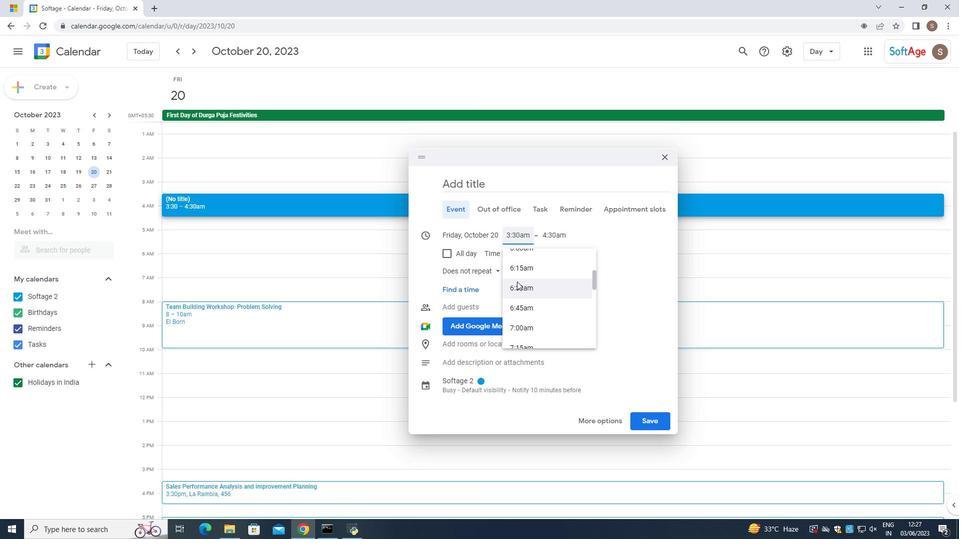 
Action: Mouse moved to (515, 288)
Screenshot: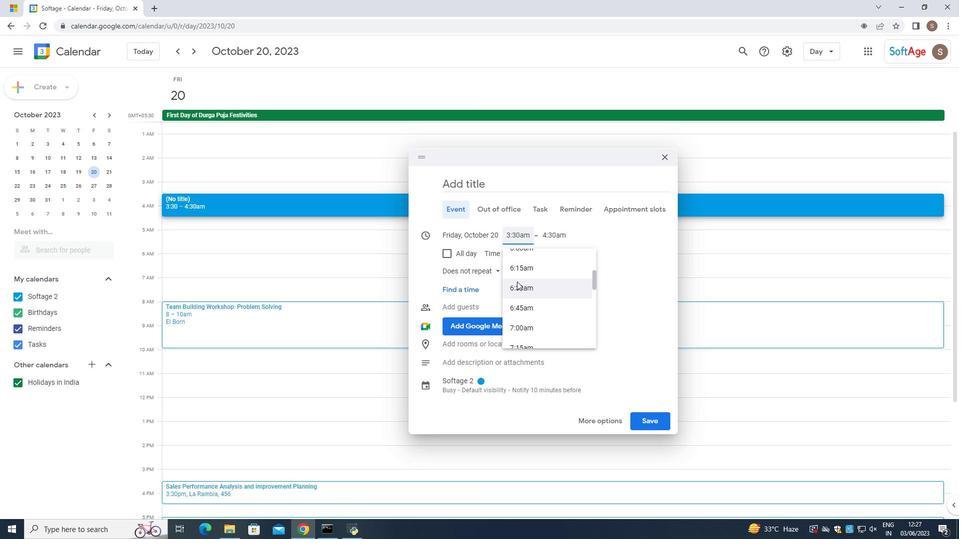 
Action: Mouse scrolled (515, 287) with delta (0, 0)
Screenshot: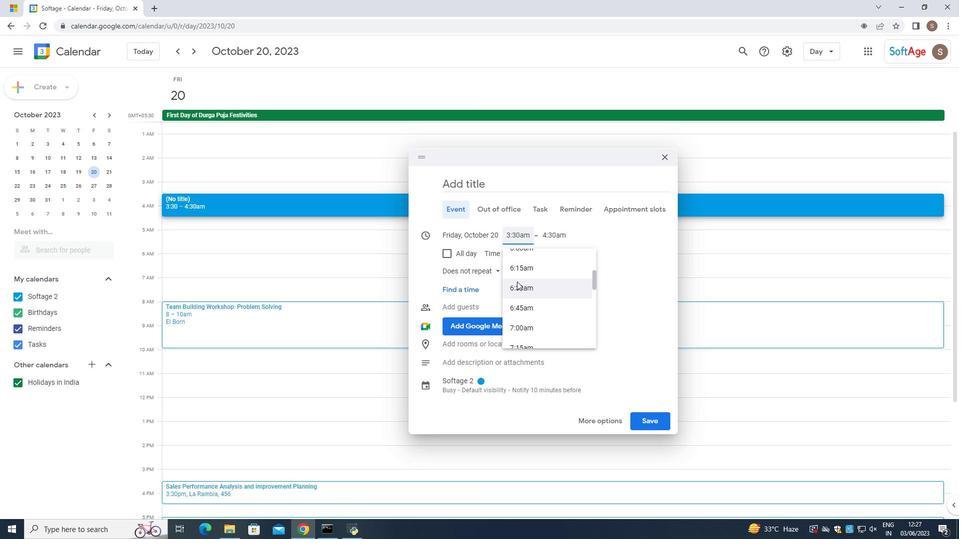 
Action: Mouse moved to (515, 288)
Screenshot: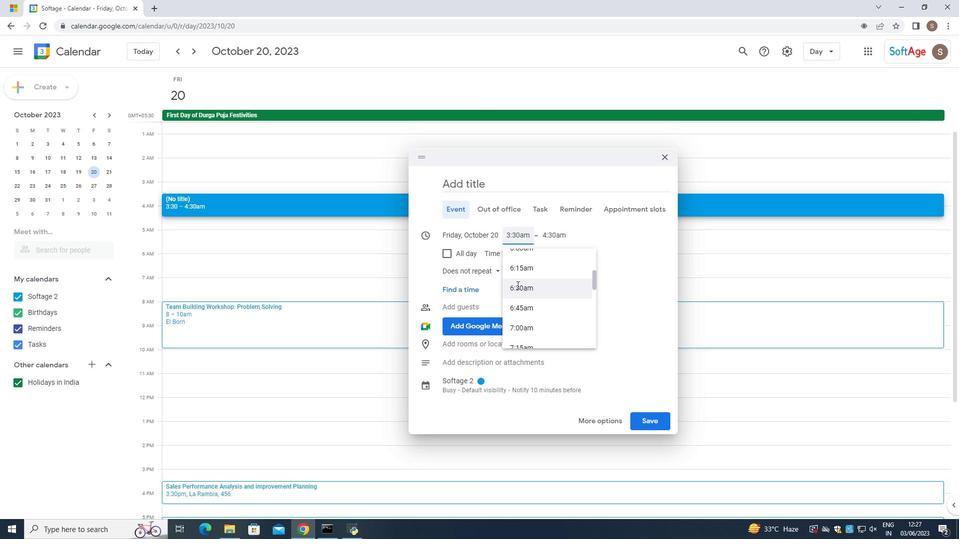 
Action: Mouse scrolled (515, 288) with delta (0, 0)
Screenshot: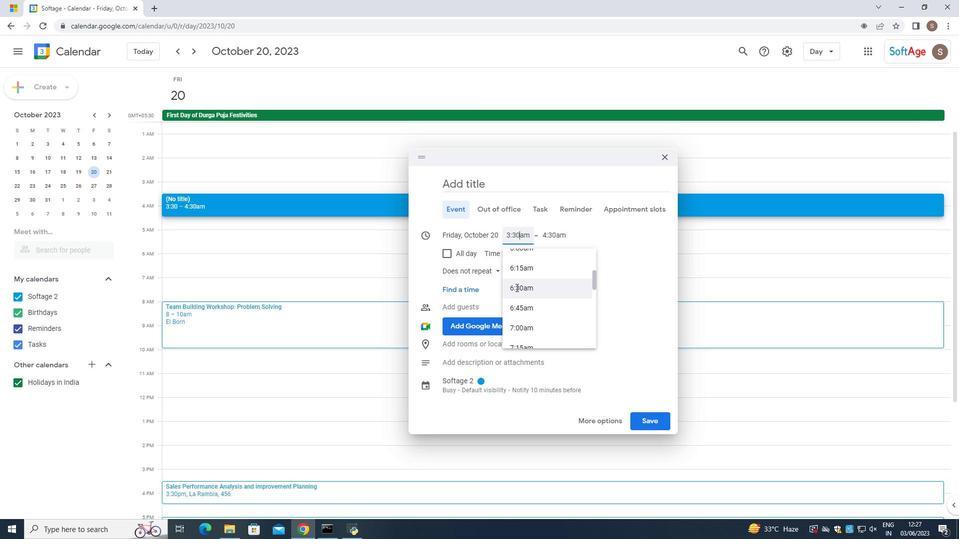 
Action: Mouse moved to (515, 288)
Screenshot: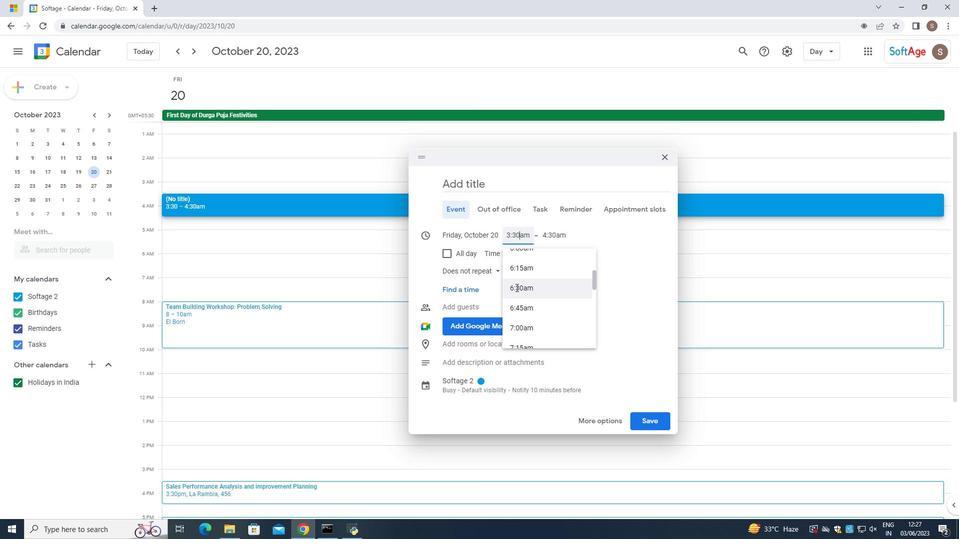 
Action: Mouse scrolled (515, 289) with delta (0, 0)
Screenshot: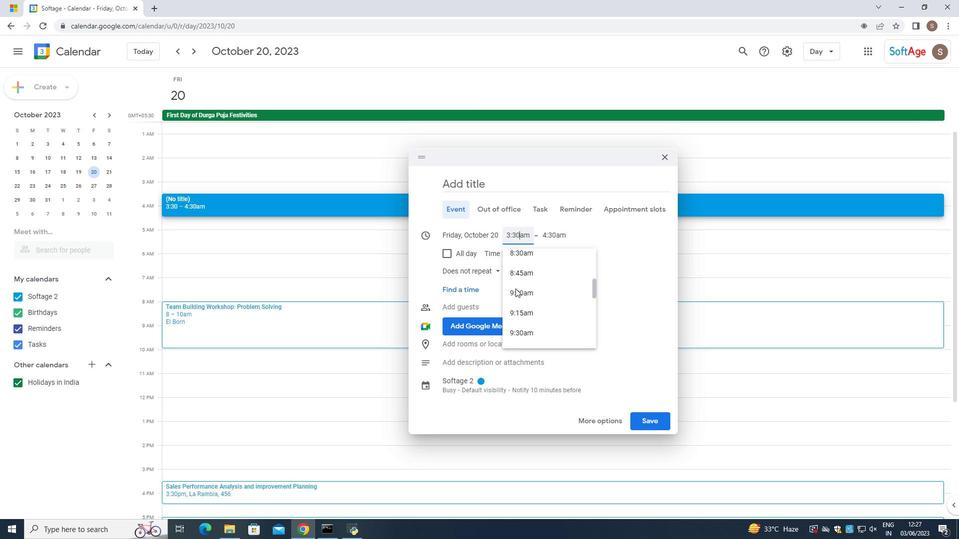 
Action: Mouse moved to (519, 282)
Screenshot: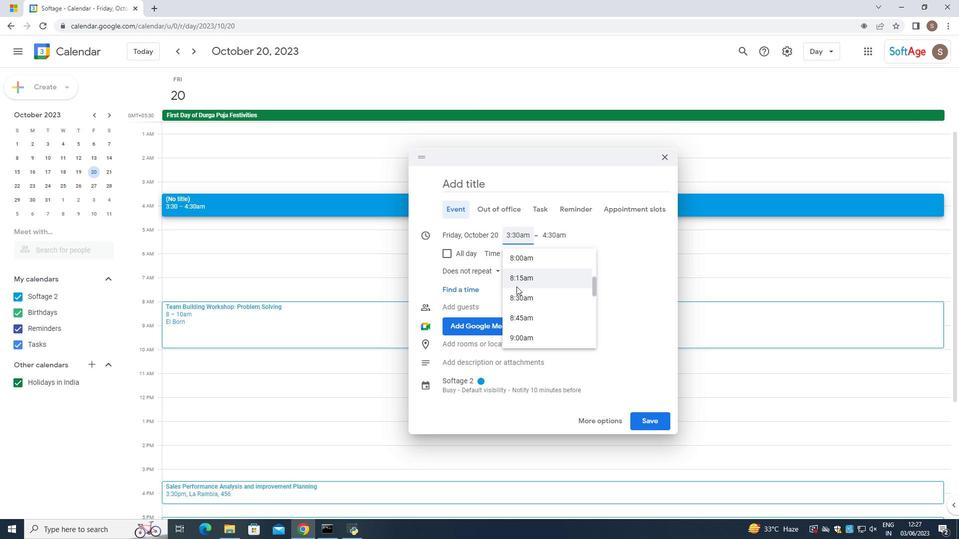 
Action: Mouse scrolled (519, 282) with delta (0, 0)
Screenshot: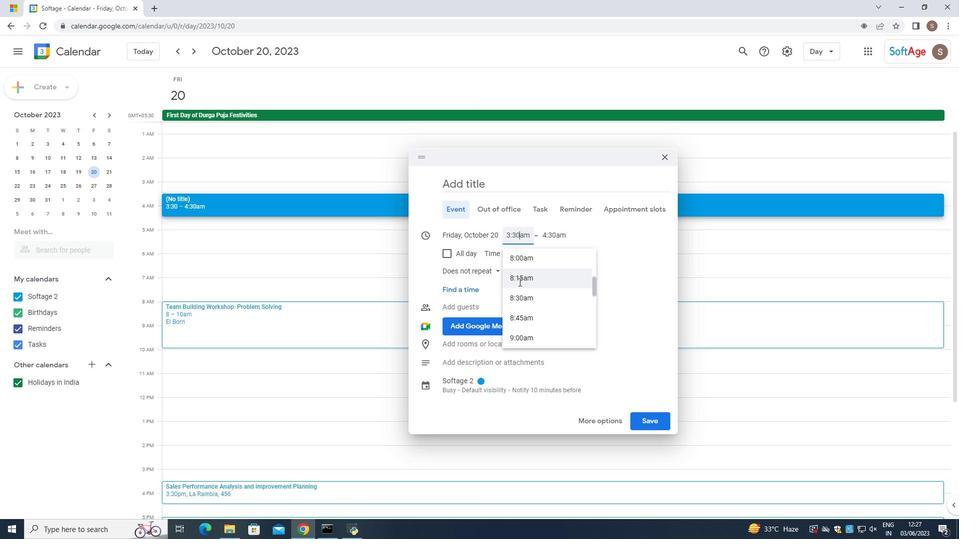 
Action: Mouse moved to (517, 280)
Screenshot: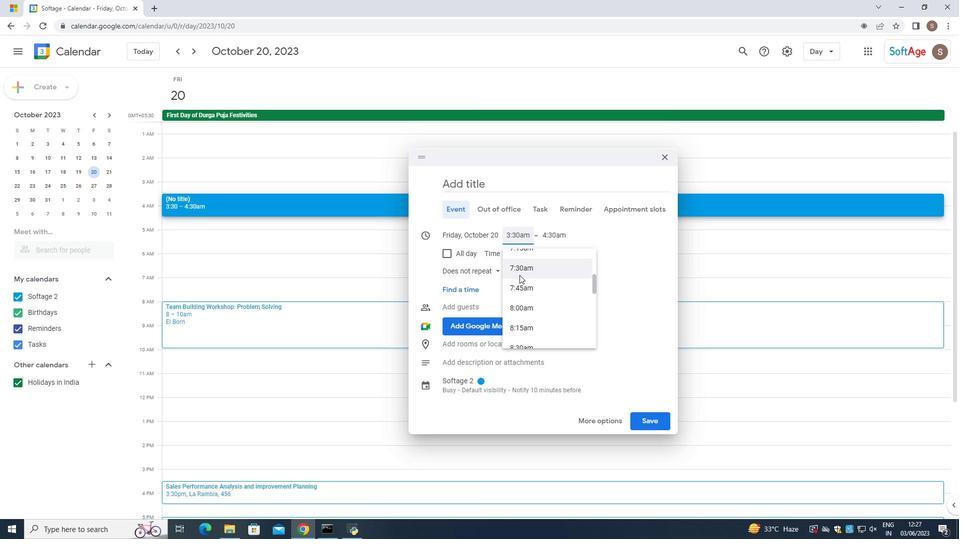 
Action: Mouse scrolled (517, 281) with delta (0, 0)
Screenshot: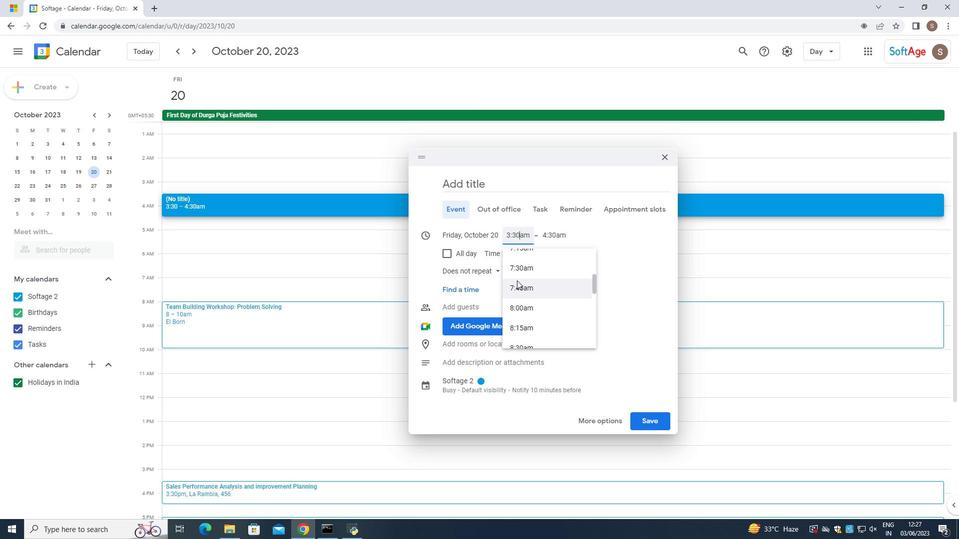 
Action: Mouse moved to (519, 280)
Screenshot: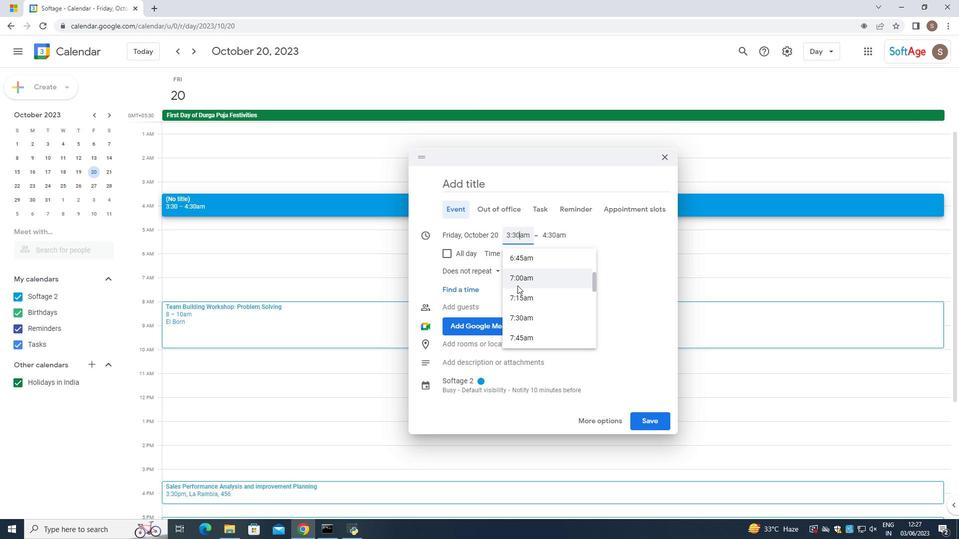 
Action: Mouse pressed left at (519, 280)
Screenshot: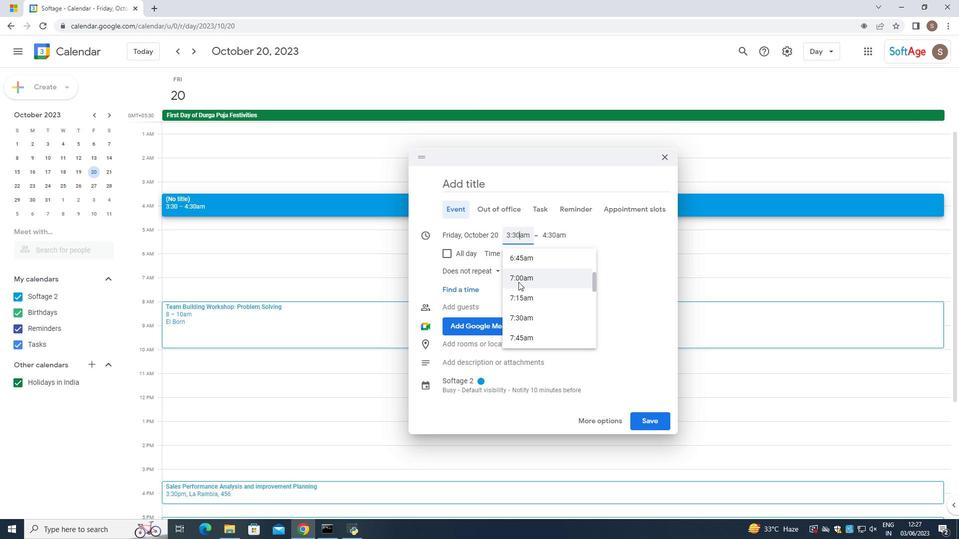 
Action: Mouse moved to (562, 240)
Screenshot: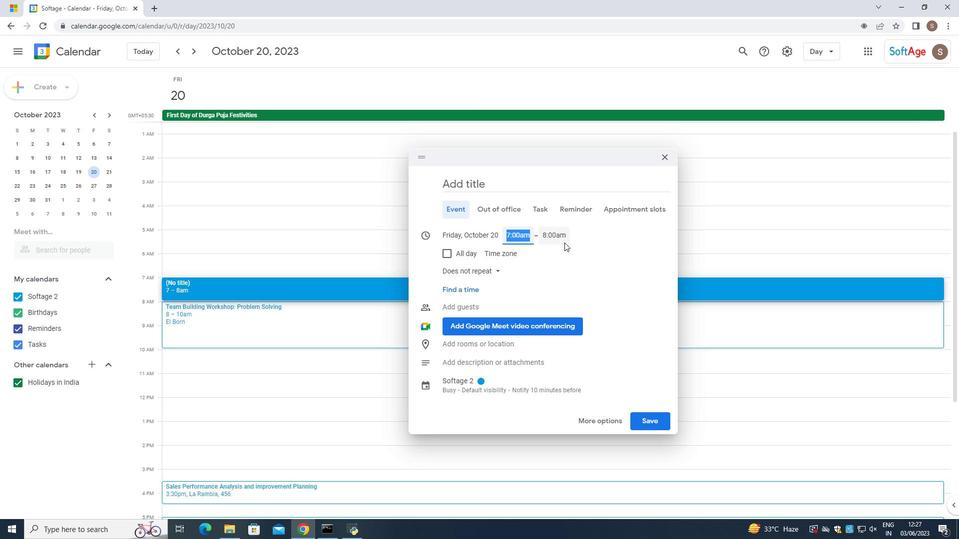 
Action: Mouse pressed left at (562, 240)
Screenshot: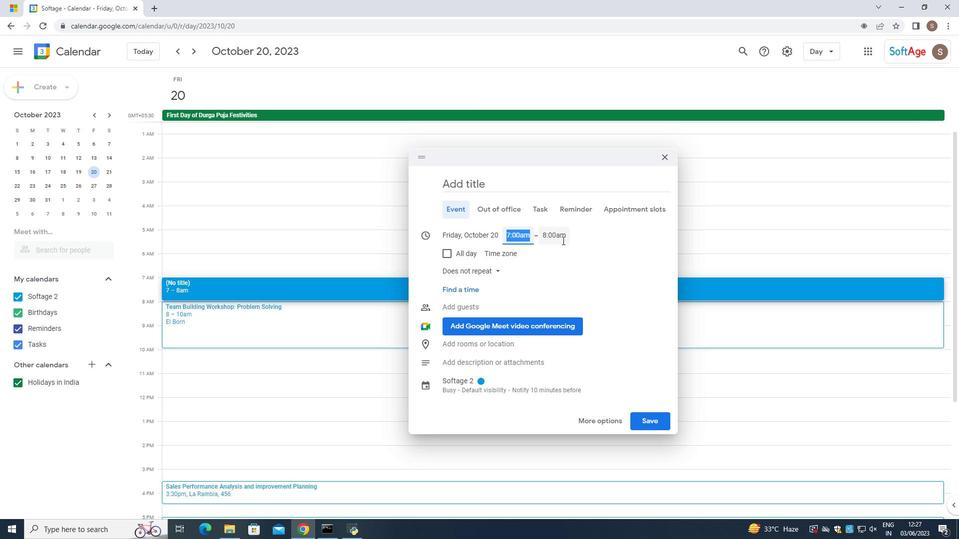 
Action: Mouse moved to (557, 305)
Screenshot: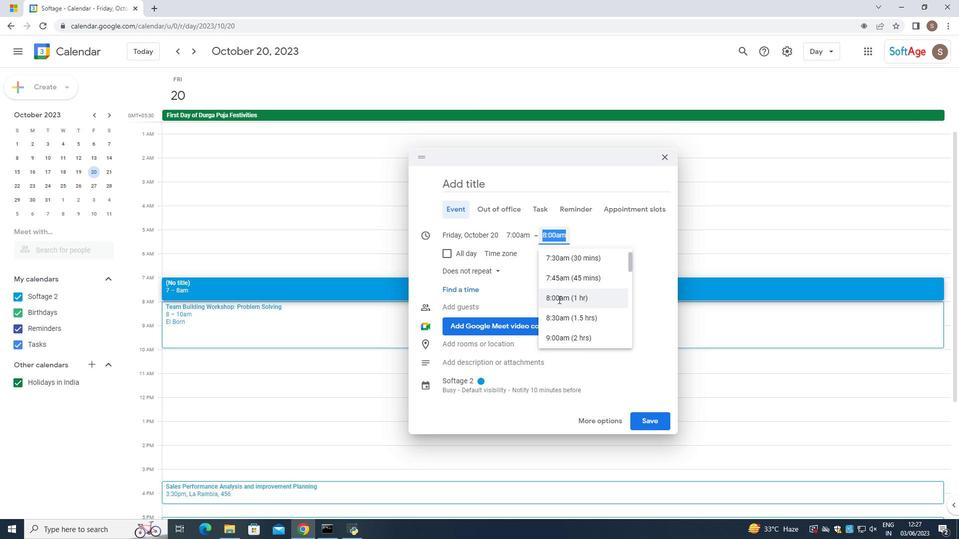 
Action: Mouse scrolled (557, 304) with delta (0, 0)
Screenshot: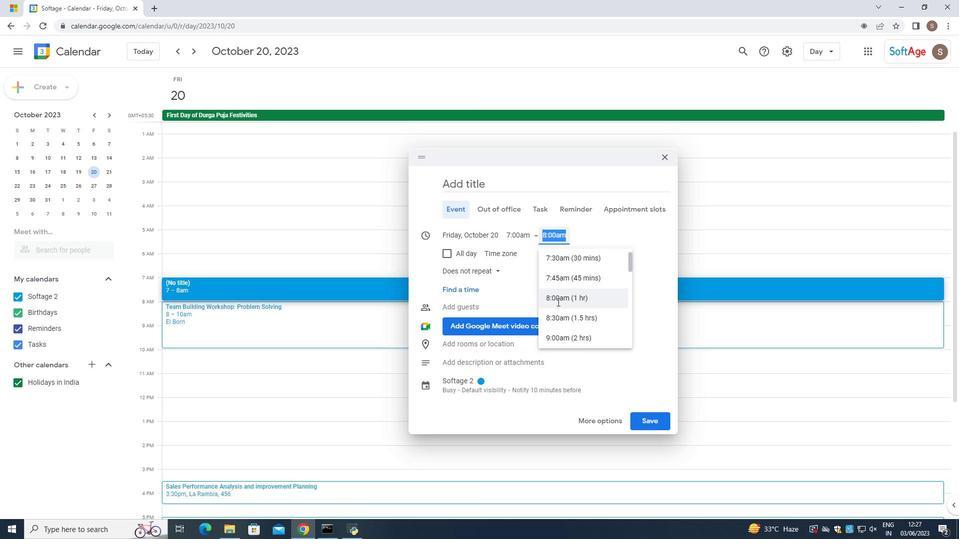 
Action: Mouse moved to (559, 290)
Screenshot: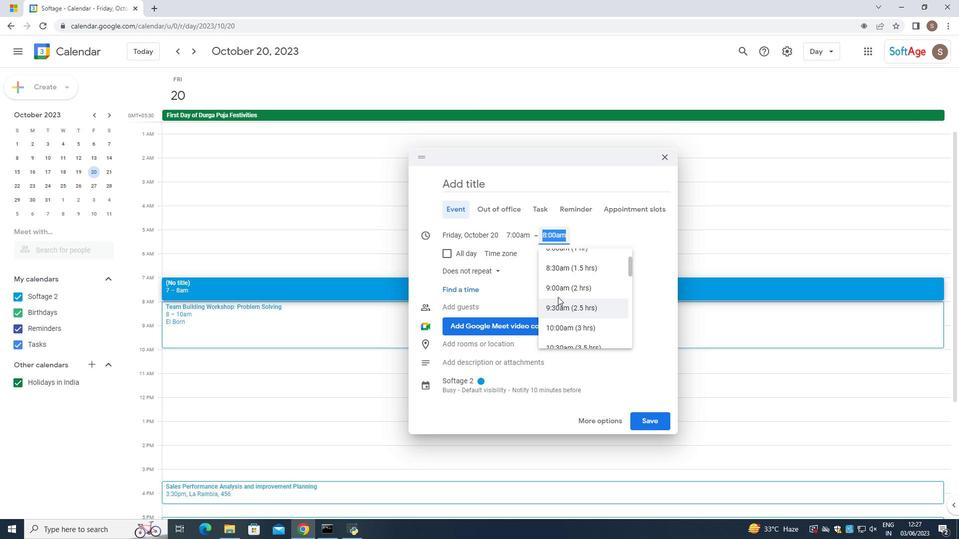 
Action: Mouse pressed left at (559, 290)
Screenshot: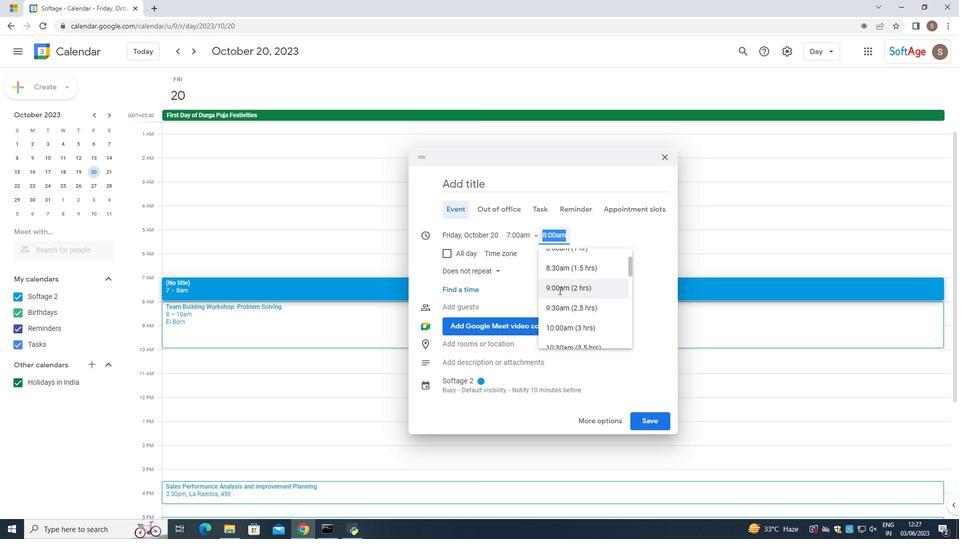 
Action: Mouse moved to (450, 312)
Screenshot: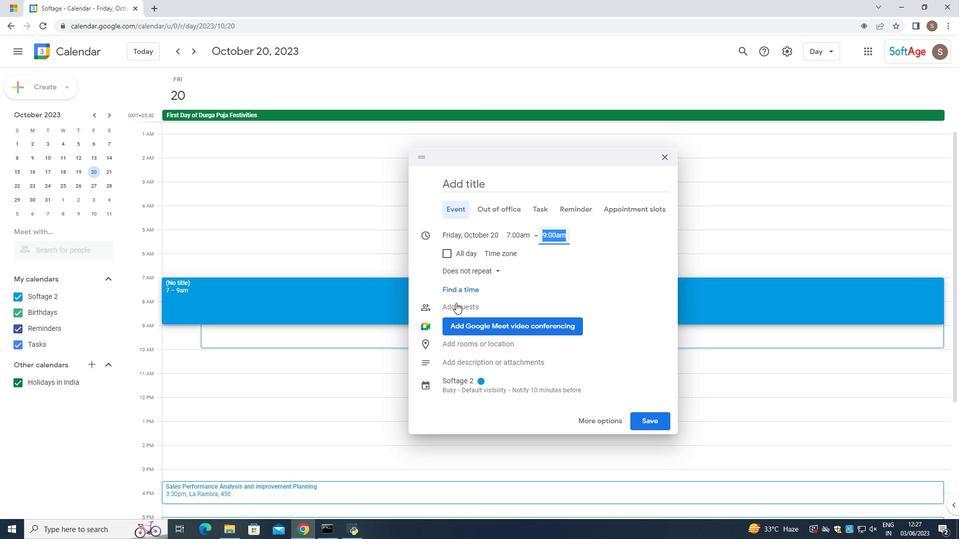 
Action: Mouse scrolled (450, 312) with delta (0, 0)
Screenshot: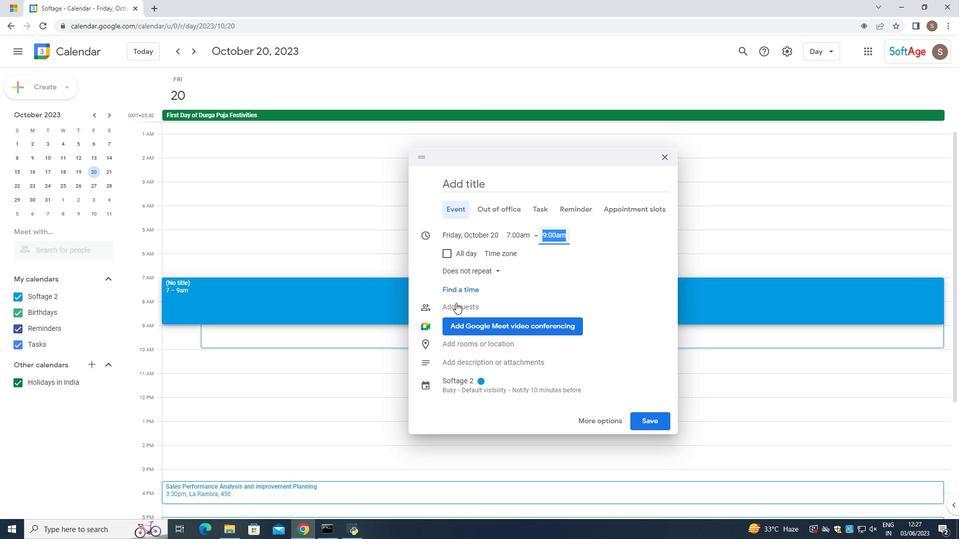 
Action: Mouse moved to (449, 312)
Screenshot: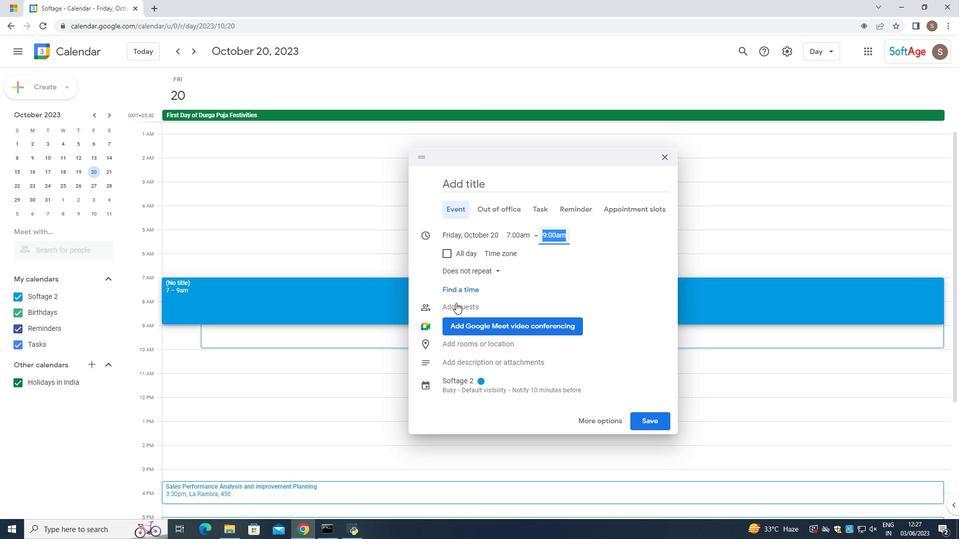 
Action: Mouse scrolled (449, 312) with delta (0, 0)
Screenshot: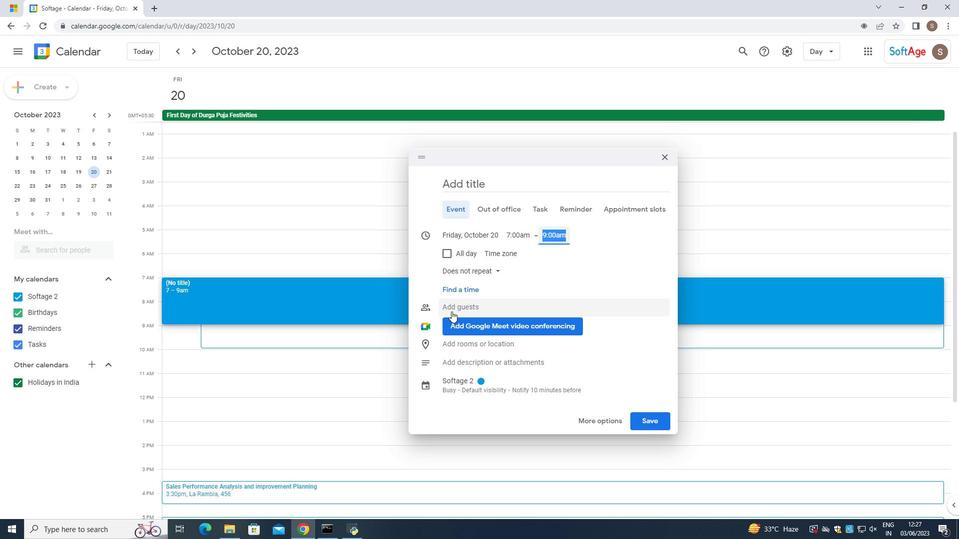 
Action: Mouse moved to (487, 175)
Screenshot: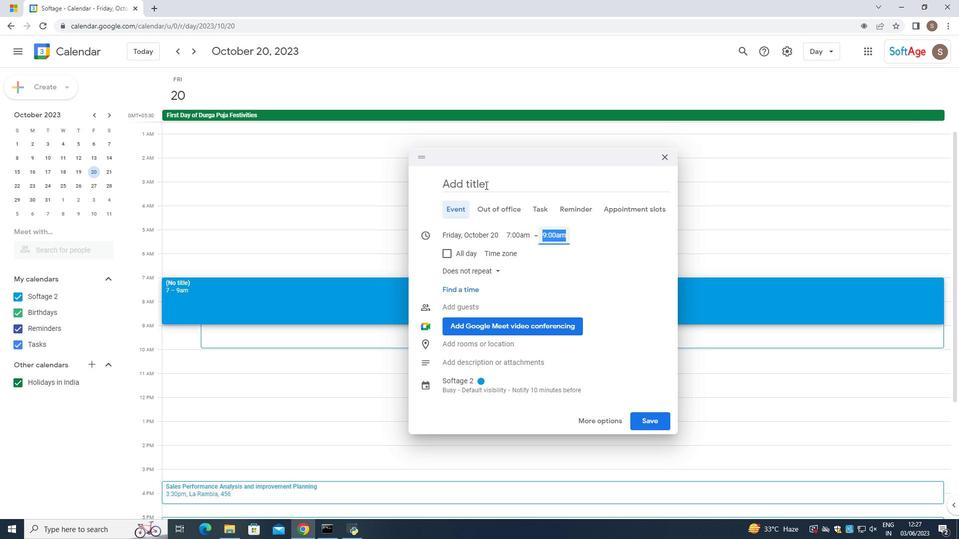 
Action: Mouse pressed left at (487, 175)
Screenshot: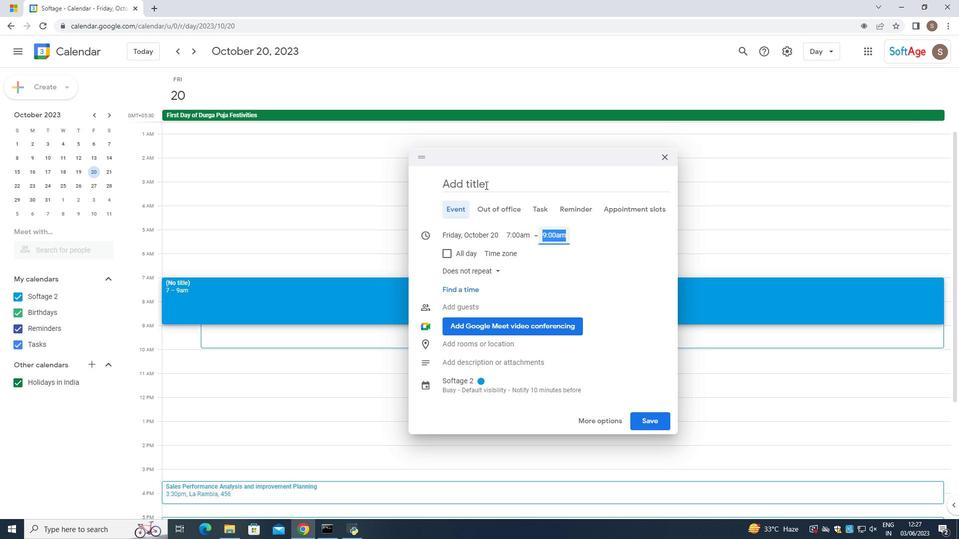 
Action: Mouse moved to (483, 178)
Screenshot: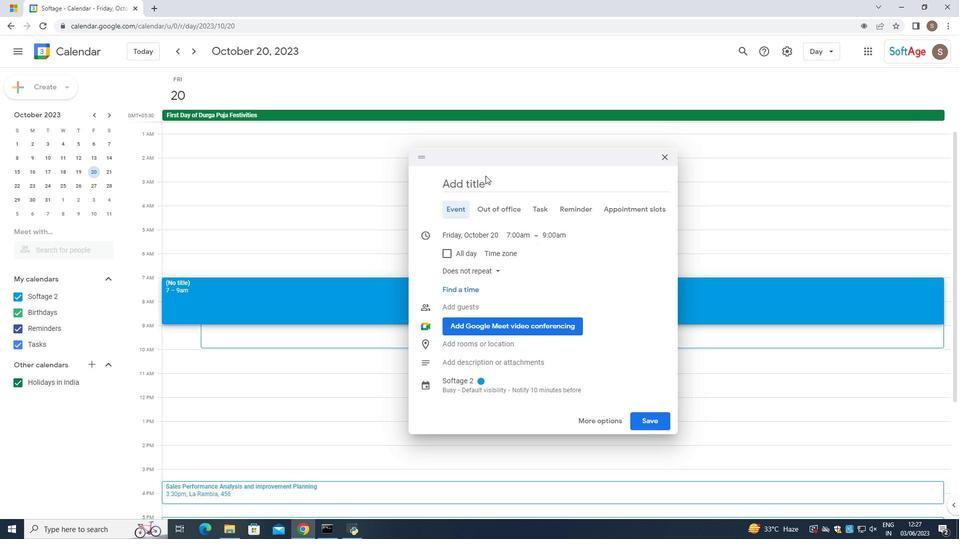 
Action: Mouse pressed left at (483, 178)
Screenshot: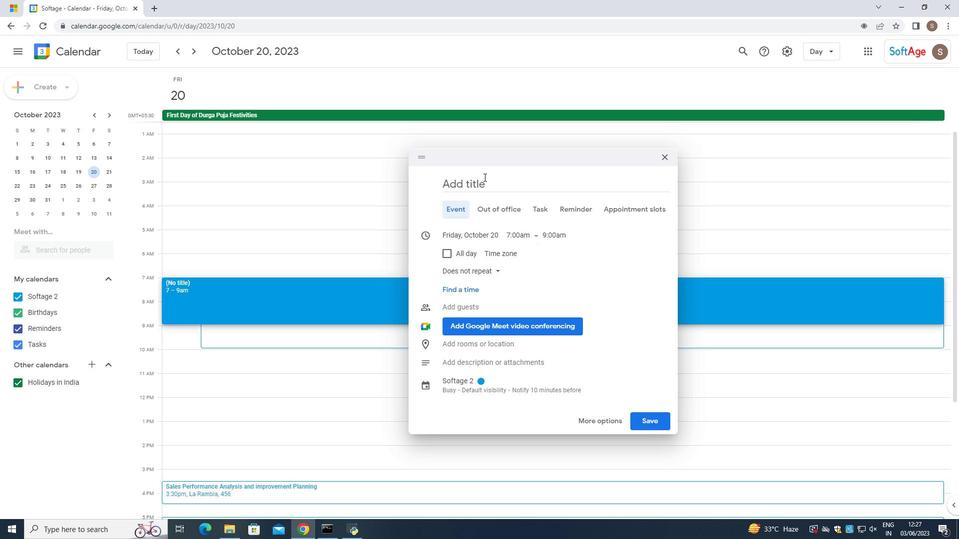 
Action: Mouse moved to (462, 190)
Screenshot: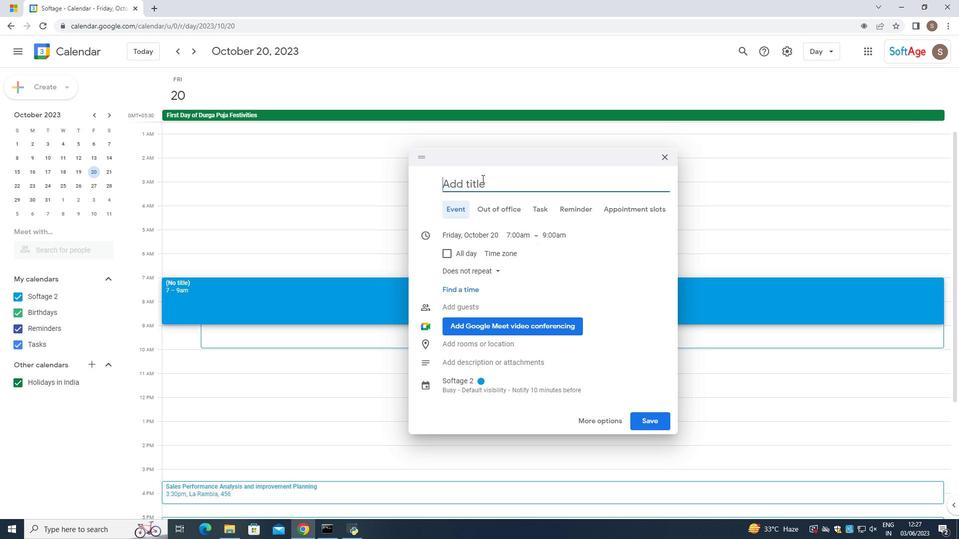 
Action: Key pressed <Key.caps_lock>MN<Key.caps_lock>arketing<Key.space><Key.caps_lock>C<Key.caps_lock>ampaign<Key.space><Key.shift_r>:<Key.space><Key.caps_lock>L<Key.caps_lock>aunch<Key.space><Key.caps_lock>P<Key.caps_lock>arty
Screenshot: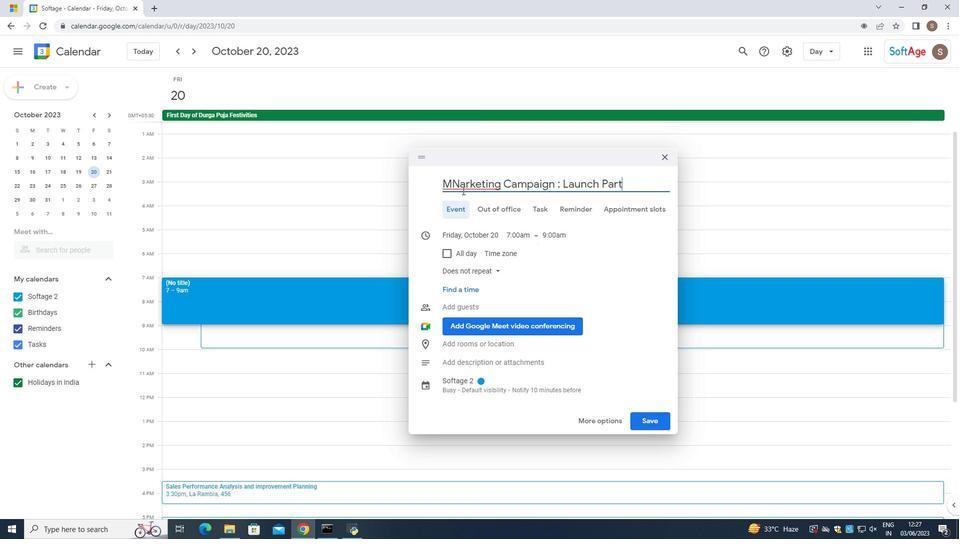 
Action: Mouse moved to (466, 181)
Screenshot: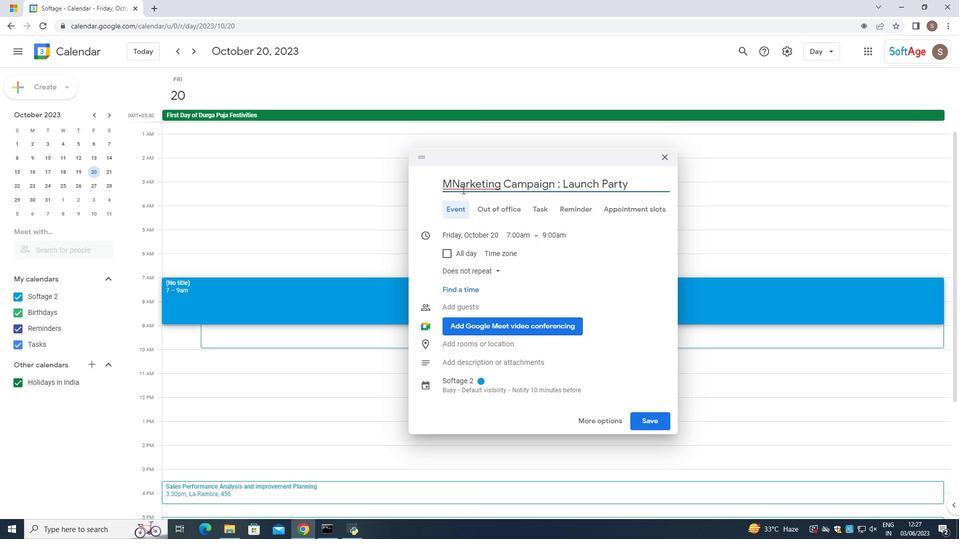 
Action: Mouse pressed left at (466, 181)
Screenshot: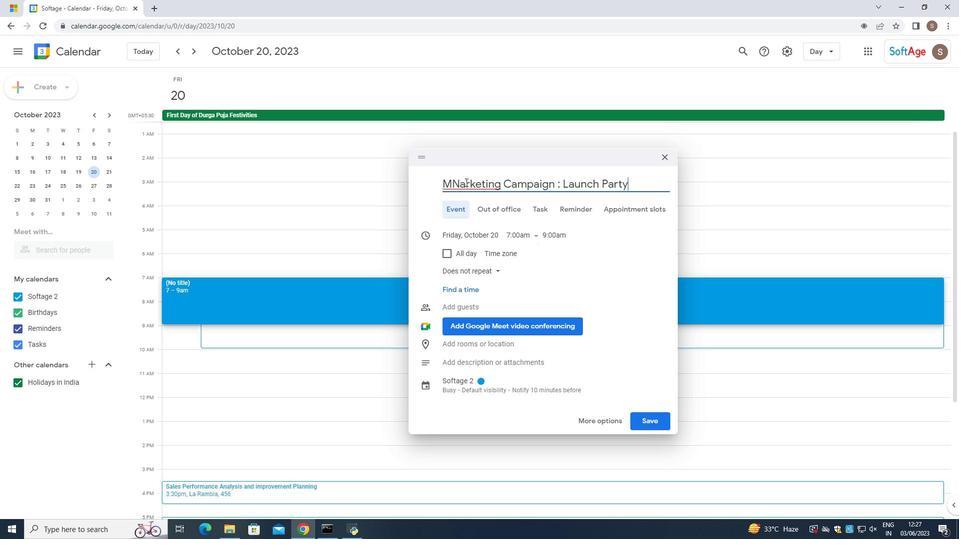 
Action: Mouse moved to (463, 182)
Screenshot: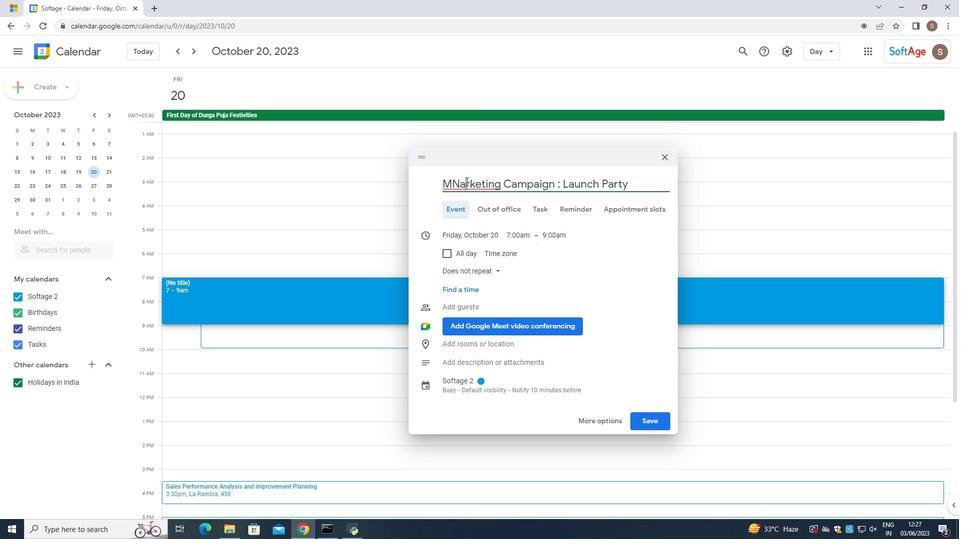 
Action: Mouse pressed left at (463, 182)
Screenshot: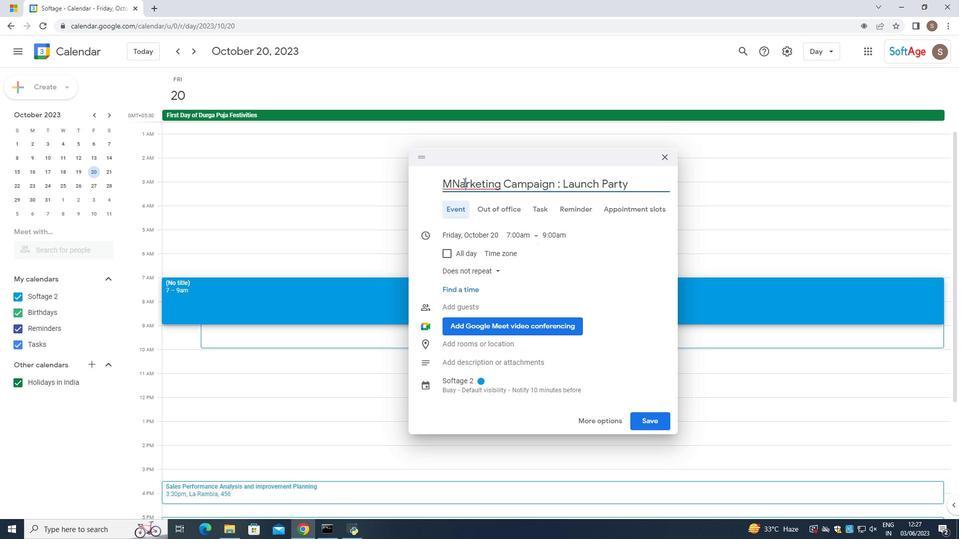 
Action: Mouse moved to (462, 182)
Screenshot: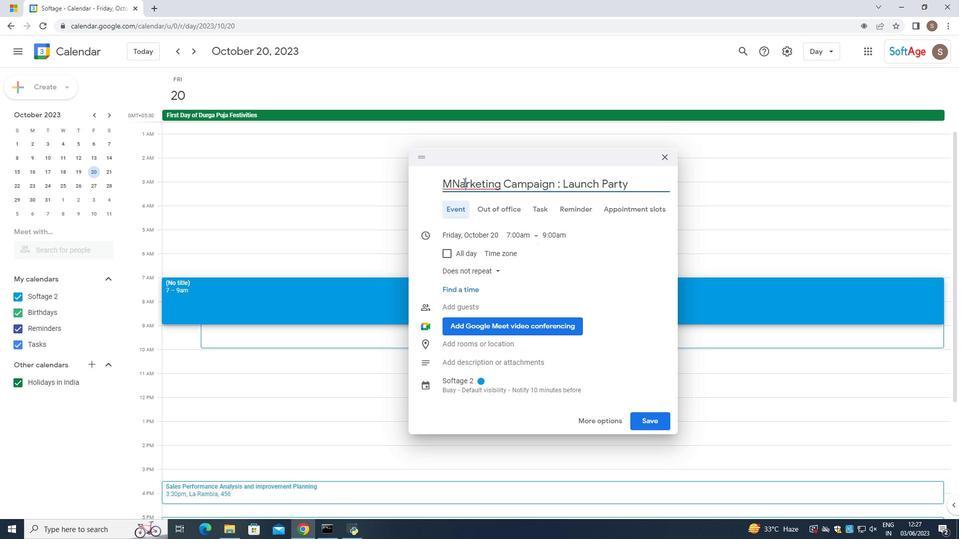 
Action: Mouse pressed left at (462, 182)
Screenshot: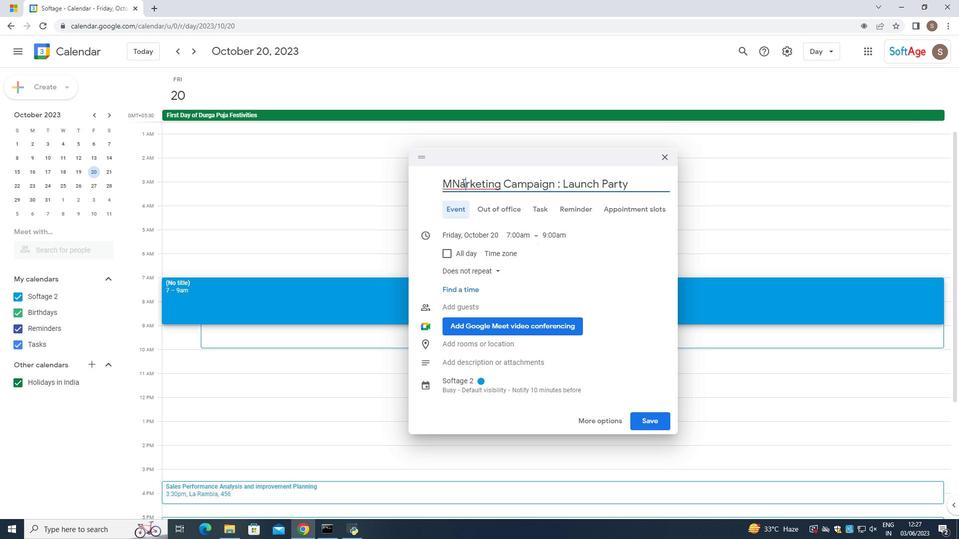 
Action: Mouse pressed left at (462, 182)
Screenshot: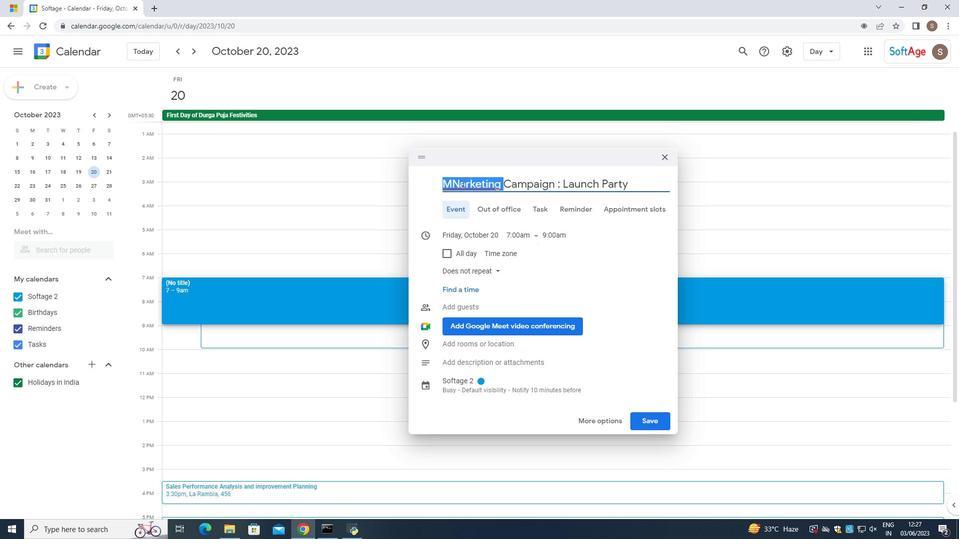 
Action: Mouse moved to (459, 184)
Screenshot: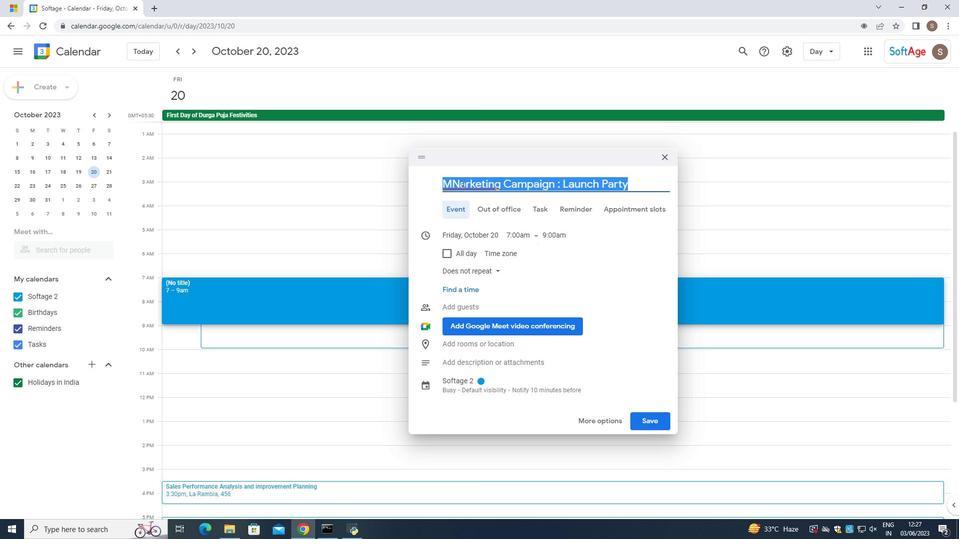 
Action: Mouse pressed left at (459, 184)
Screenshot: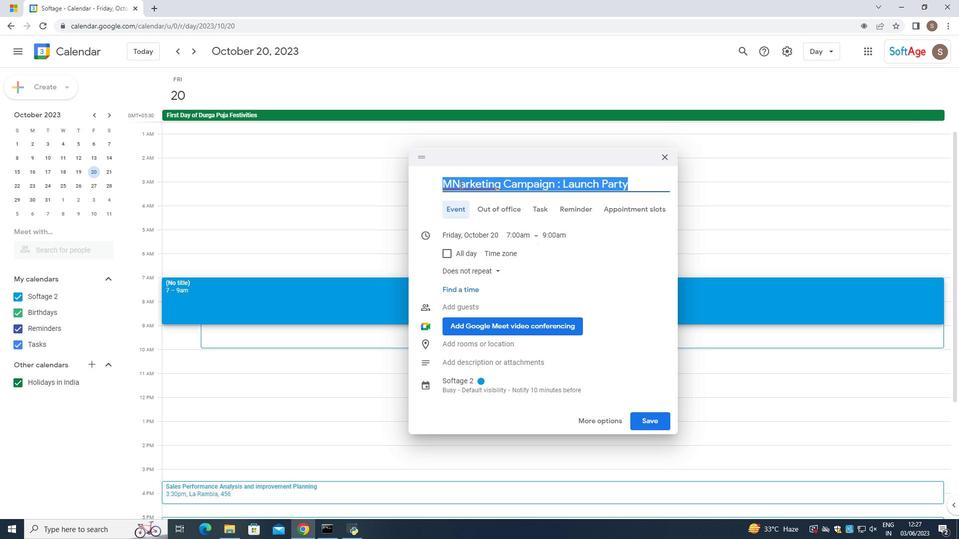 
Action: Mouse moved to (459, 184)
Screenshot: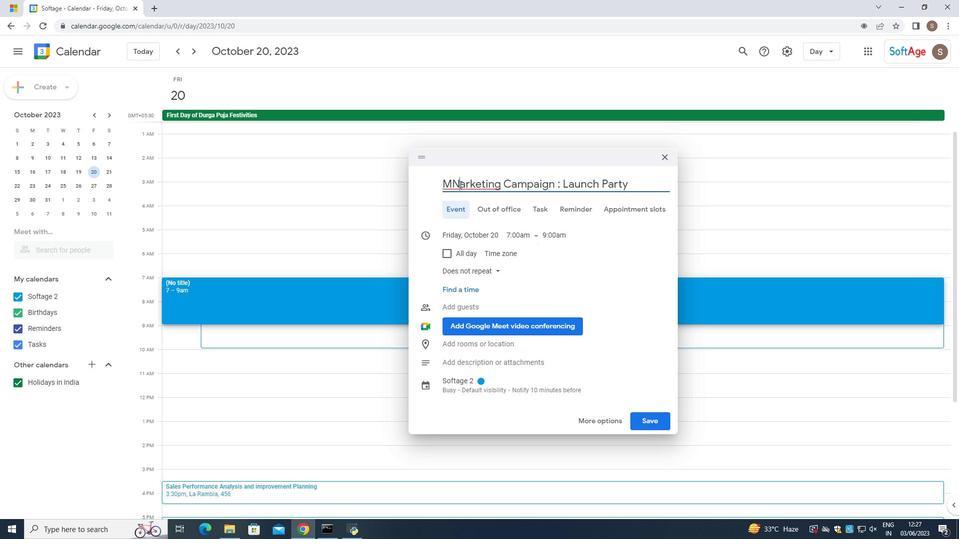 
Action: Key pressed <Key.backspace>
Screenshot: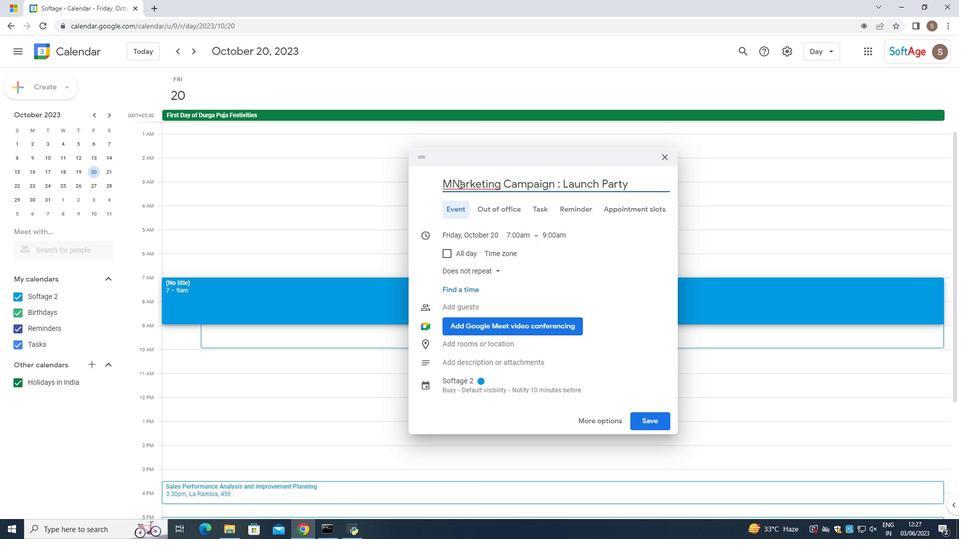 
Action: Mouse moved to (470, 377)
Screenshot: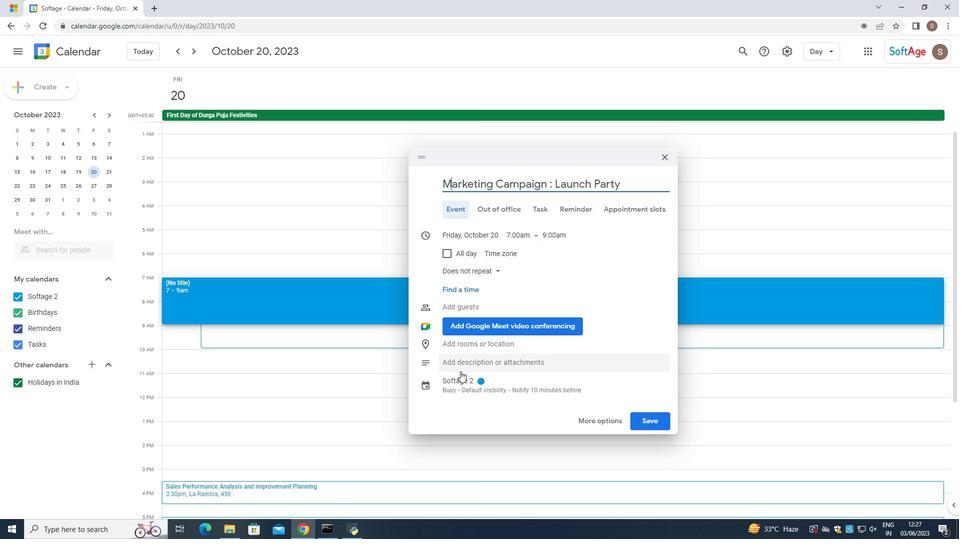 
Action: Mouse pressed left at (470, 377)
Screenshot: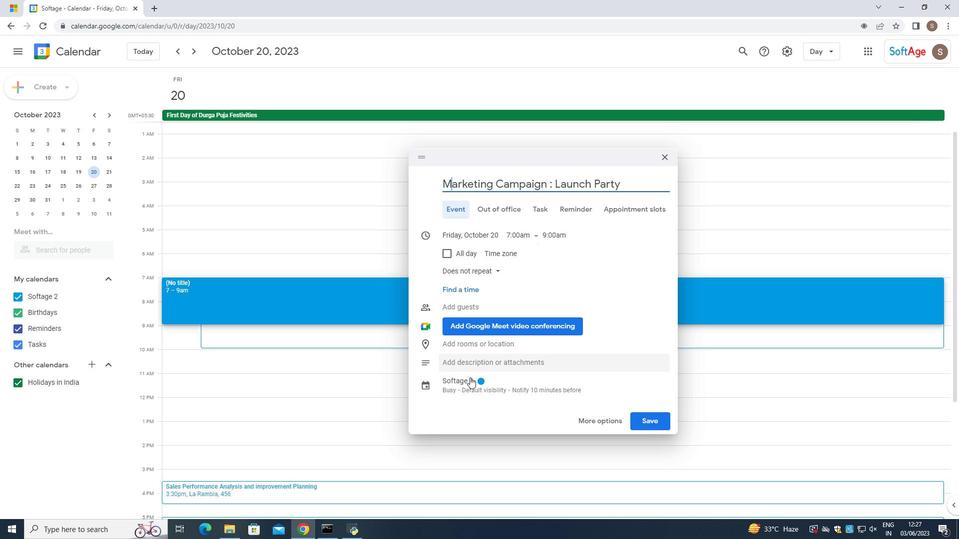 
Action: Mouse moved to (505, 364)
Screenshot: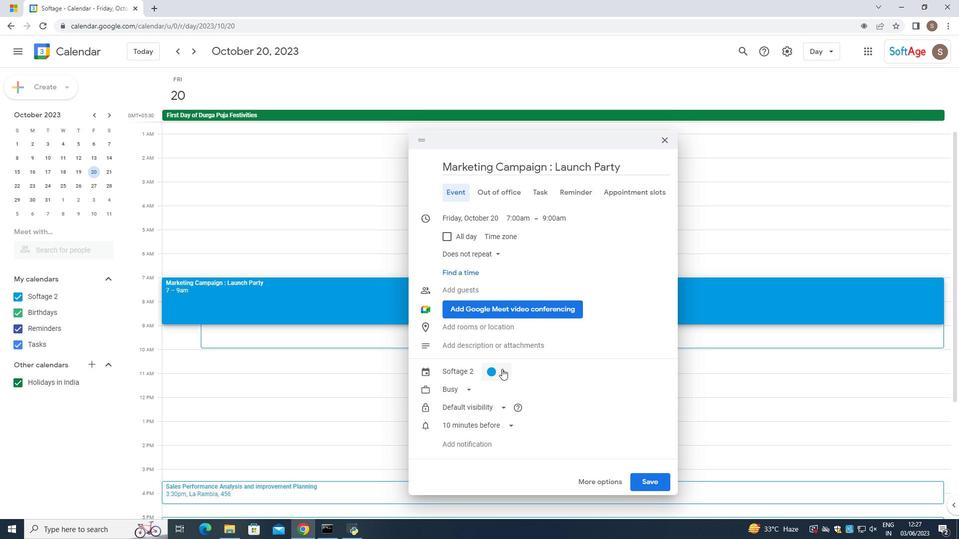 
Action: Mouse pressed left at (505, 364)
Screenshot: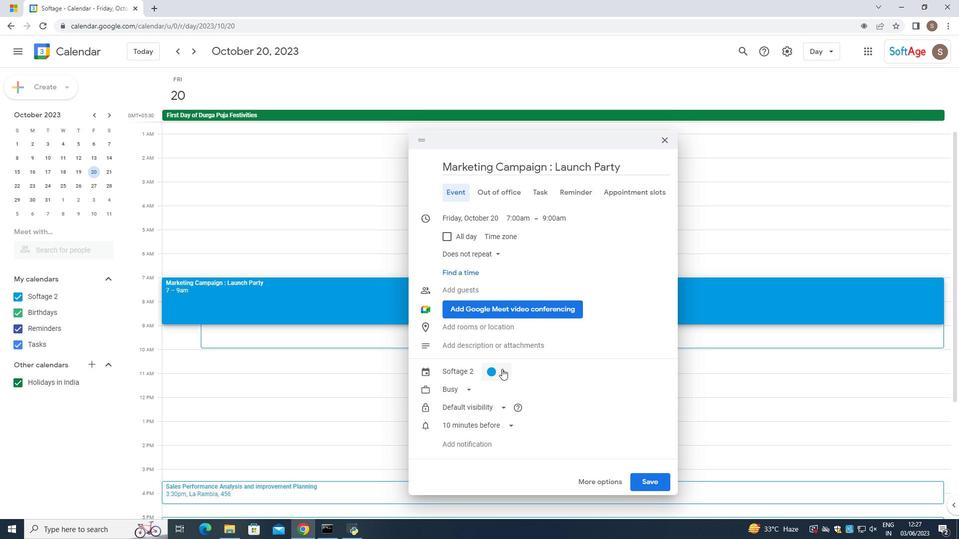 
Action: Mouse moved to (504, 376)
Screenshot: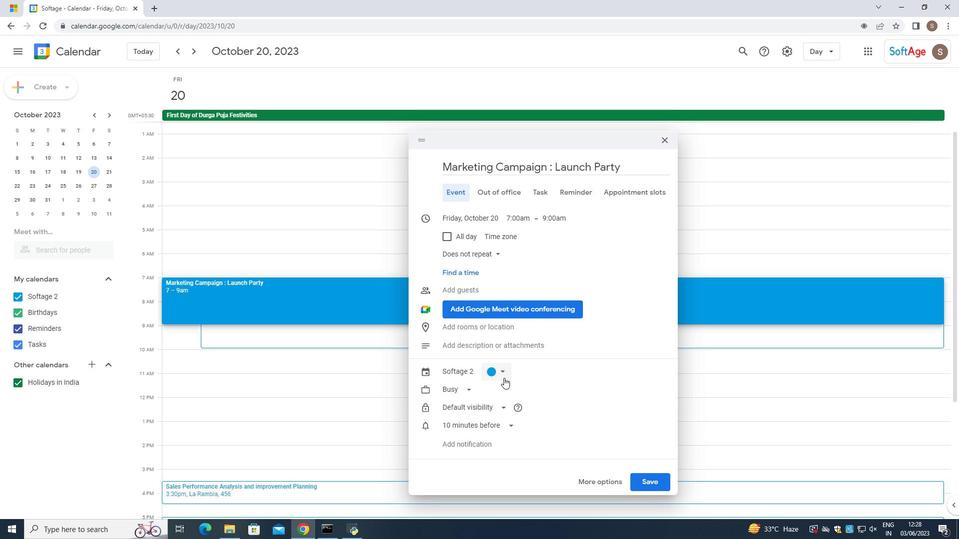 
Action: Mouse pressed left at (504, 376)
Screenshot: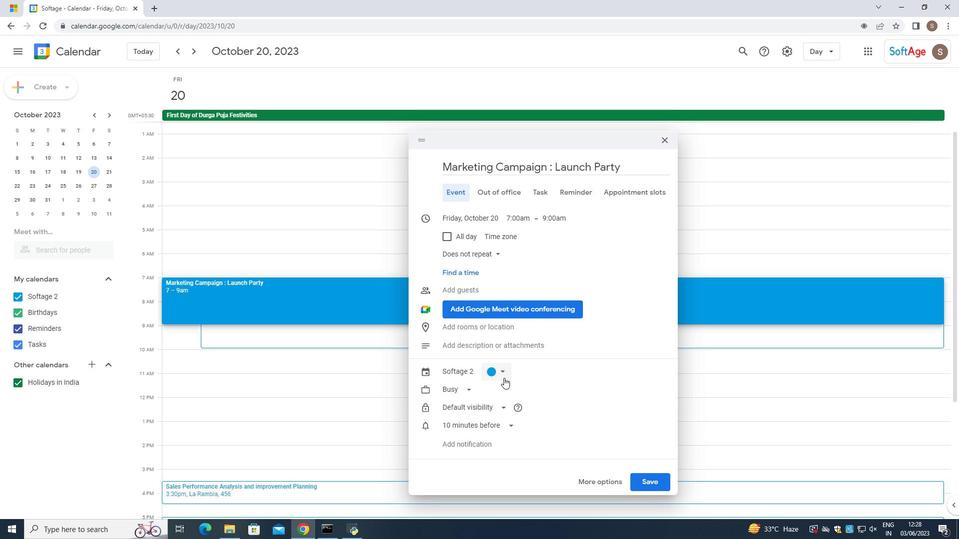 
Action: Mouse moved to (507, 423)
Screenshot: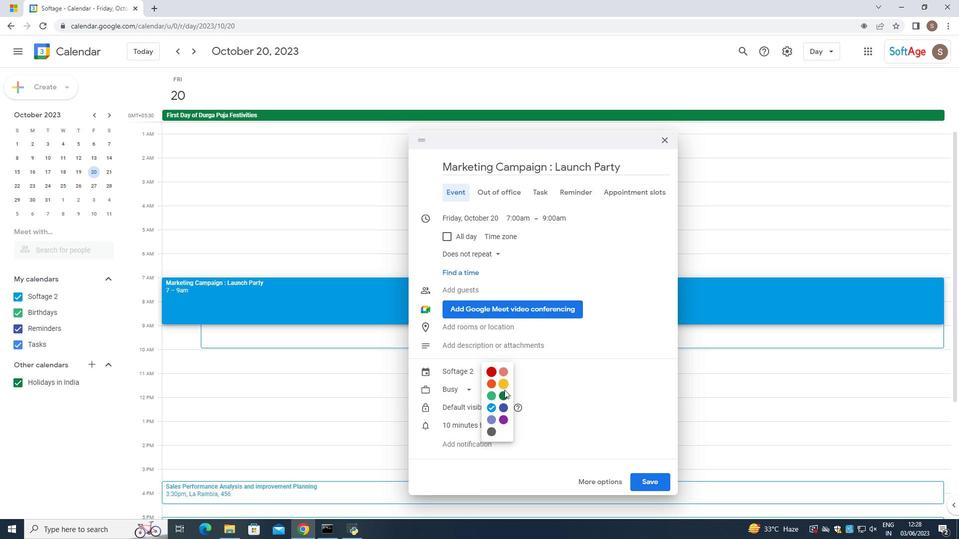 
Action: Mouse pressed left at (507, 423)
Screenshot: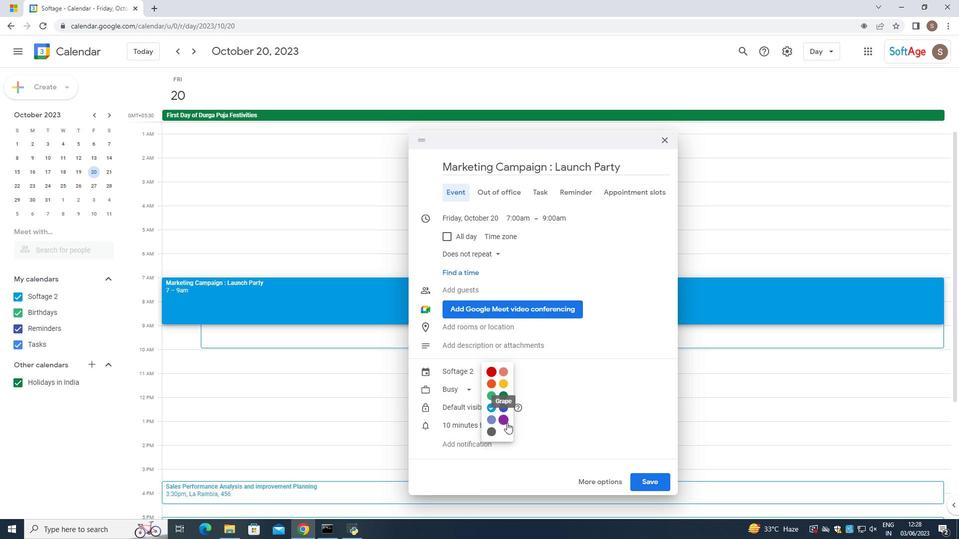 
Action: Mouse moved to (478, 345)
Screenshot: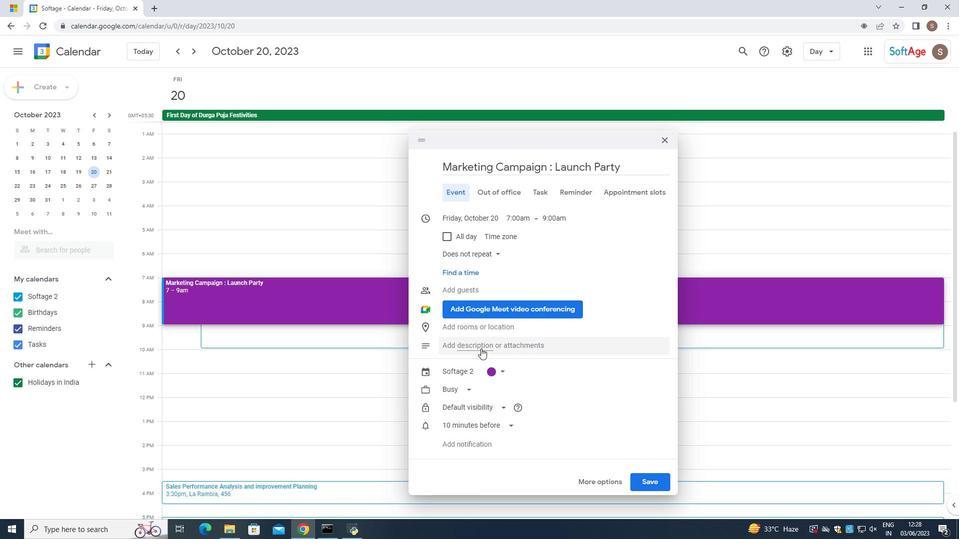 
Action: Mouse pressed left at (478, 345)
Screenshot: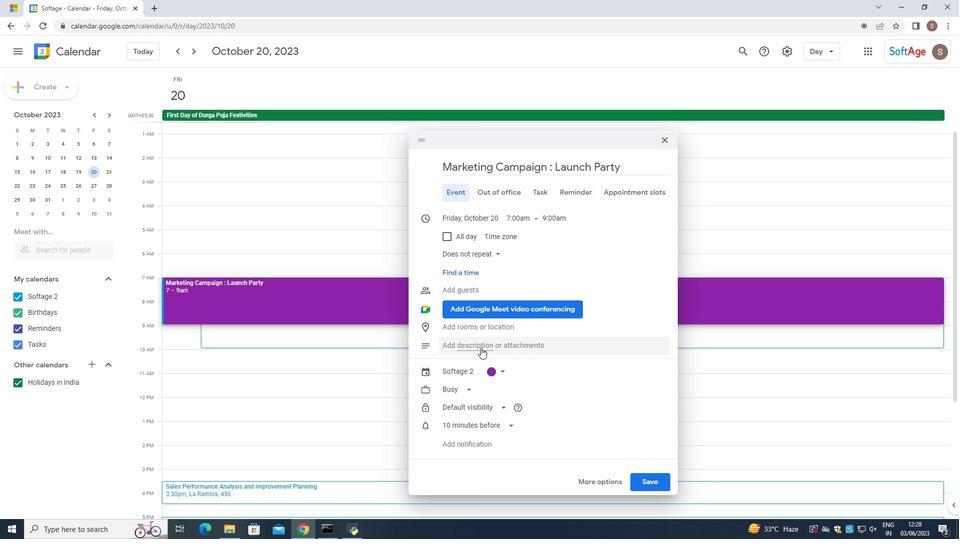 
Action: Mouse moved to (470, 269)
Screenshot: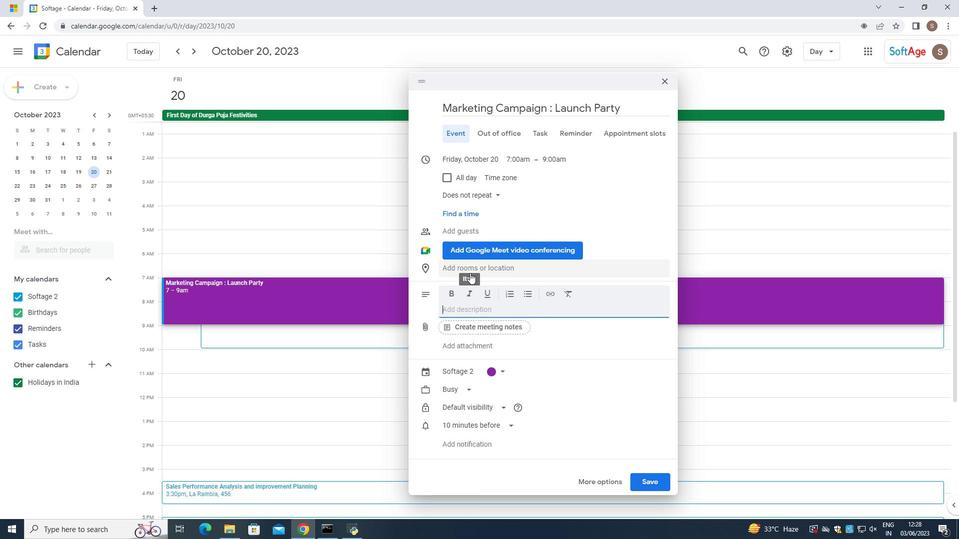
Action: Mouse pressed left at (470, 269)
Screenshot: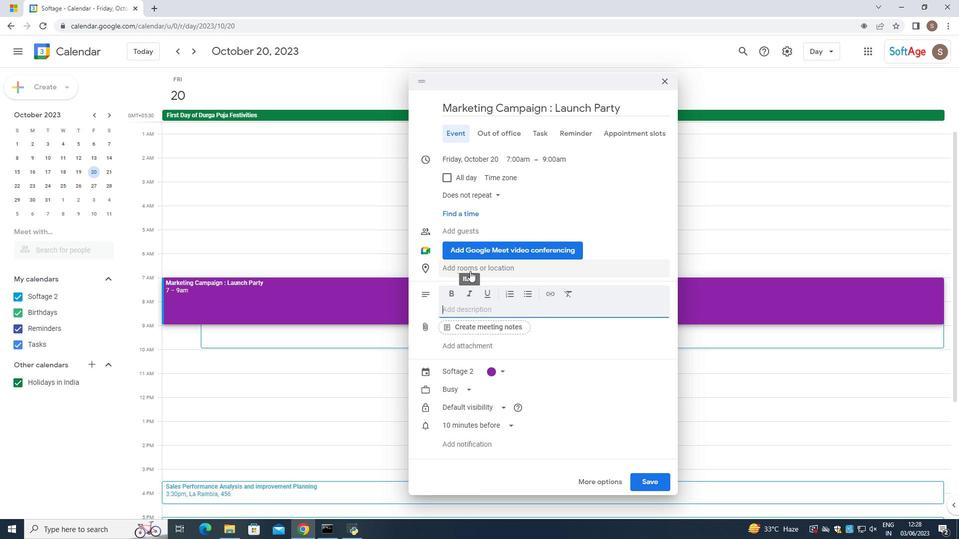 
Action: Mouse moved to (427, 72)
Screenshot: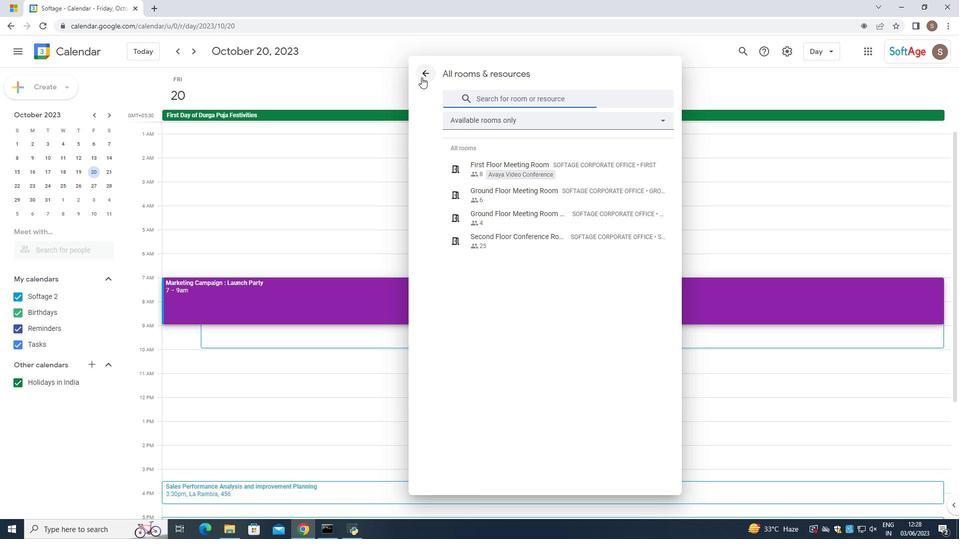 
Action: Mouse pressed left at (427, 72)
Screenshot: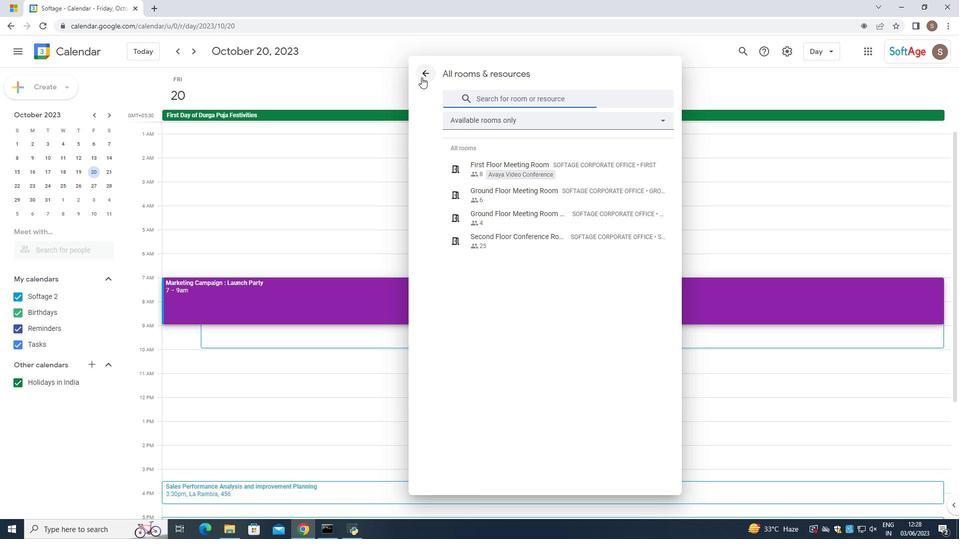 
Action: Mouse moved to (459, 277)
Screenshot: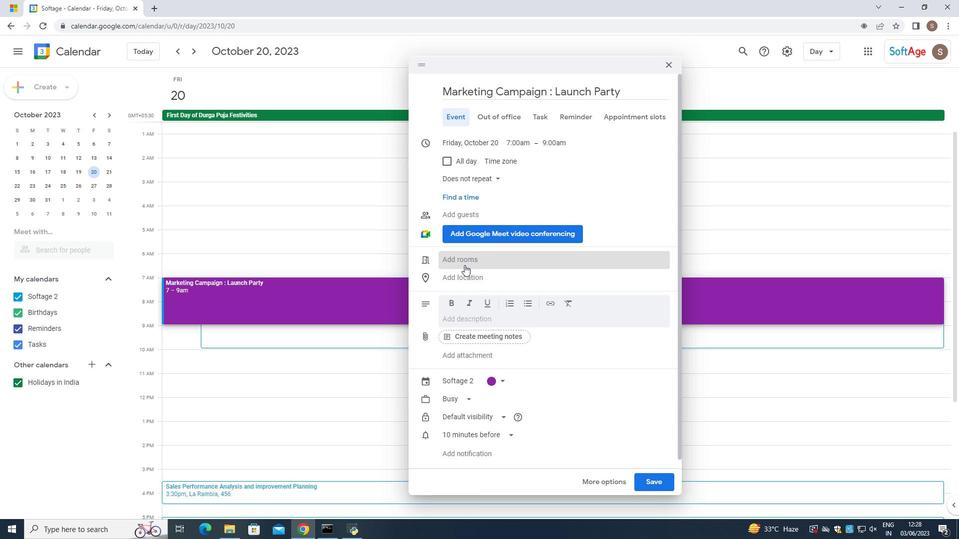 
Action: Mouse pressed left at (459, 277)
Screenshot: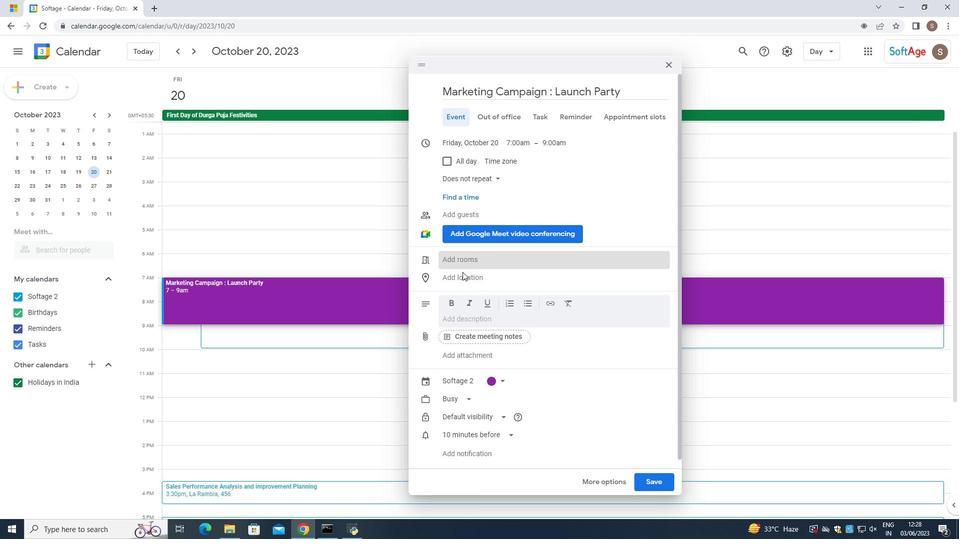 
Action: Mouse moved to (453, 280)
Screenshot: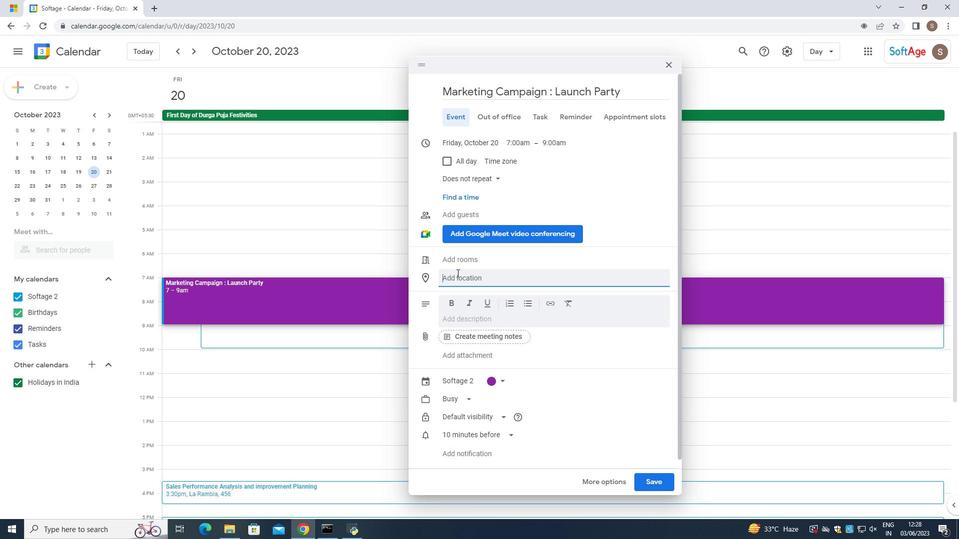 
Action: Key pressed 321,<Key.space><Key.caps_lock>A<Key.caps_lock>lexandria<Key.space><Key.caps_lock>L<Key.caps_lock>ibraruy,<Key.space><Key.backspace><Key.backspace><Key.backspace><Key.backspace><Key.backspace>ry,<Key.space><Key.caps_lock>A<Key.caps_lock>lexandria,<Key.space><Key.caps_lock>E<Key.caps_lock>gyop<Key.backspace>p<Key.backspace><Key.backspace>pt<Key.enter>
Screenshot: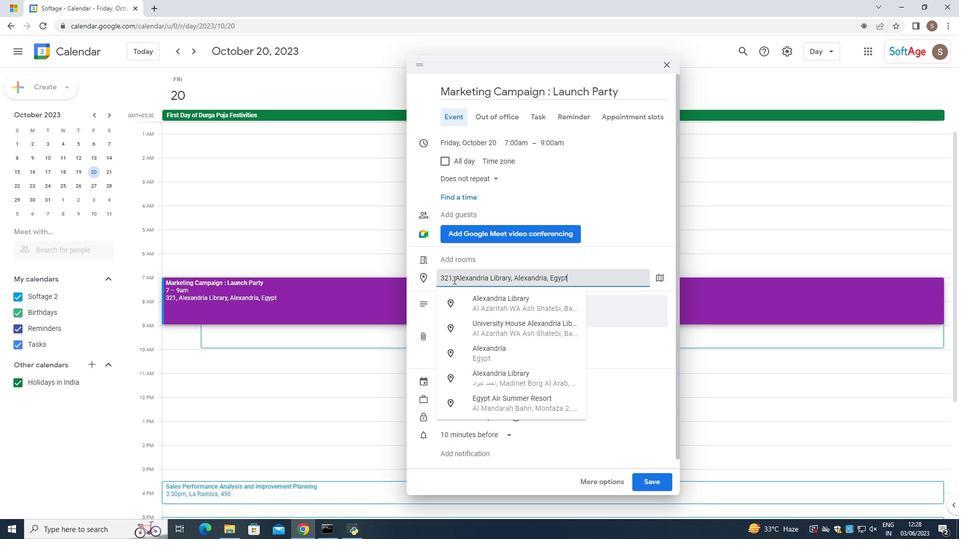 
Action: Mouse moved to (482, 303)
Screenshot: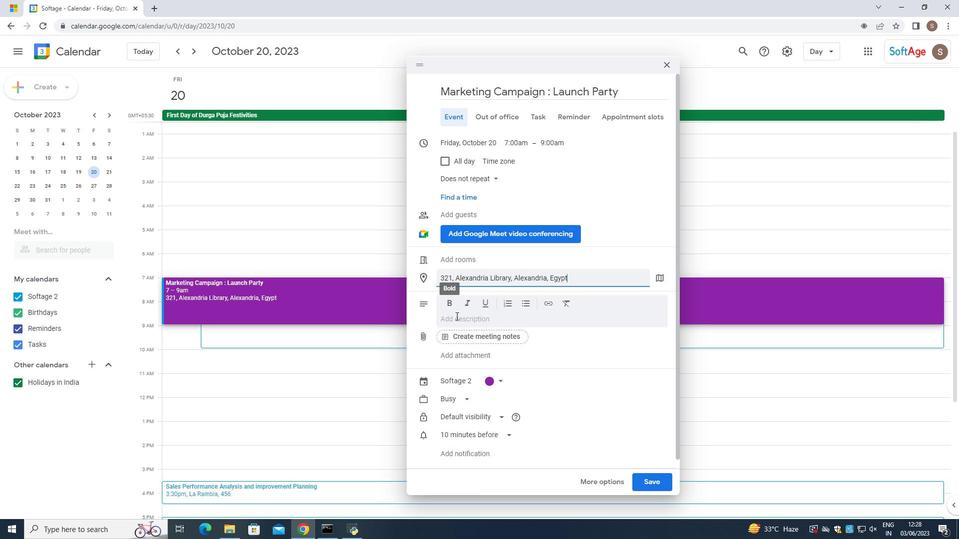 
Action: Mouse pressed left at (482, 303)
Screenshot: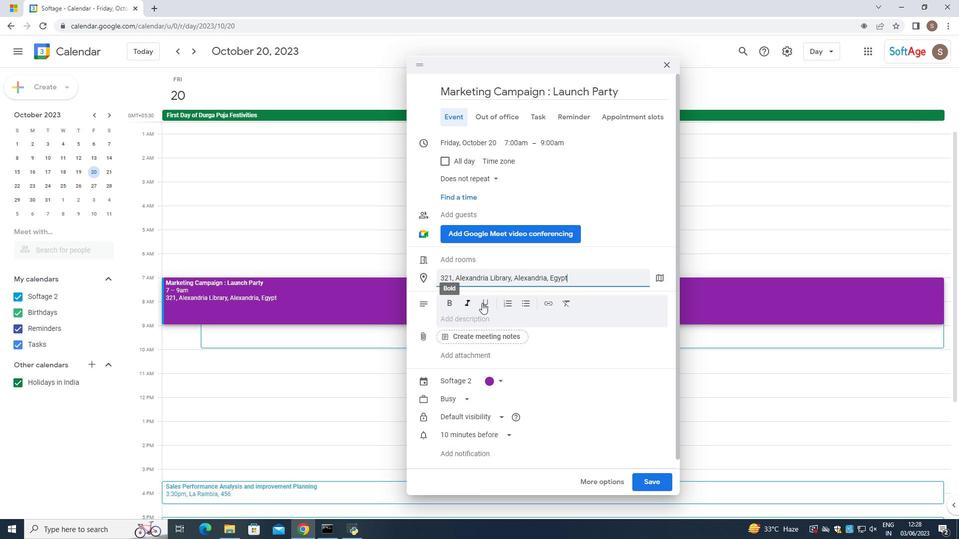 
Action: Mouse moved to (465, 303)
Screenshot: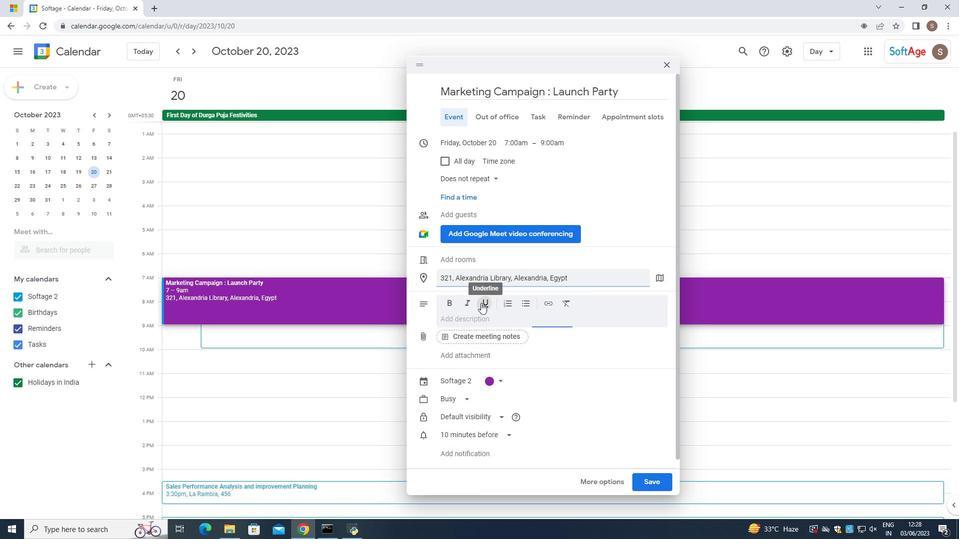 
Action: Mouse pressed left at (465, 303)
Screenshot: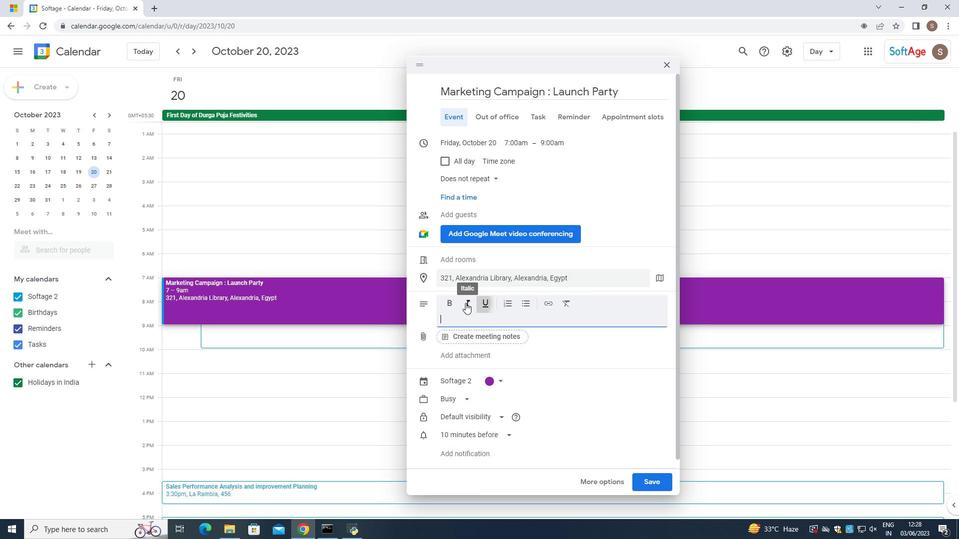 
Action: Mouse moved to (463, 315)
Screenshot: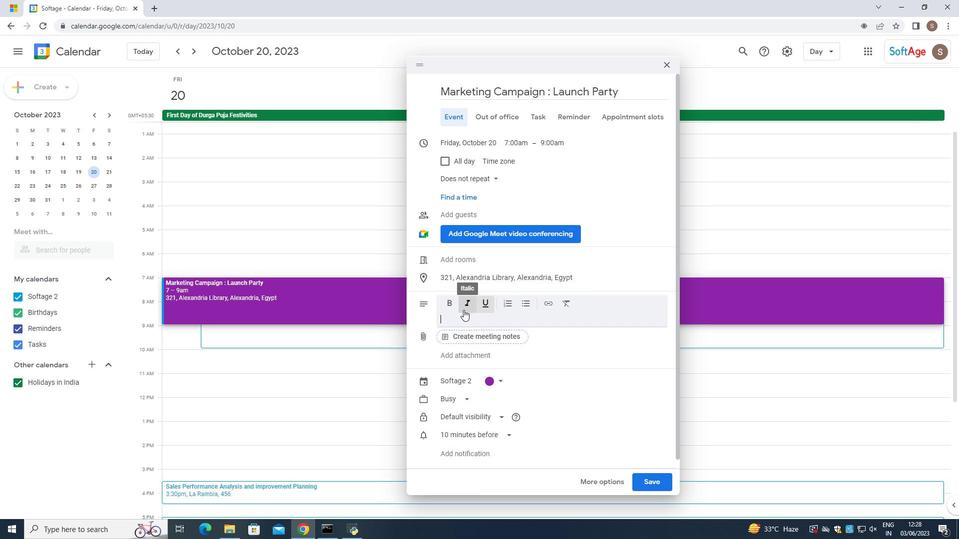 
Action: Mouse pressed left at (463, 315)
Screenshot: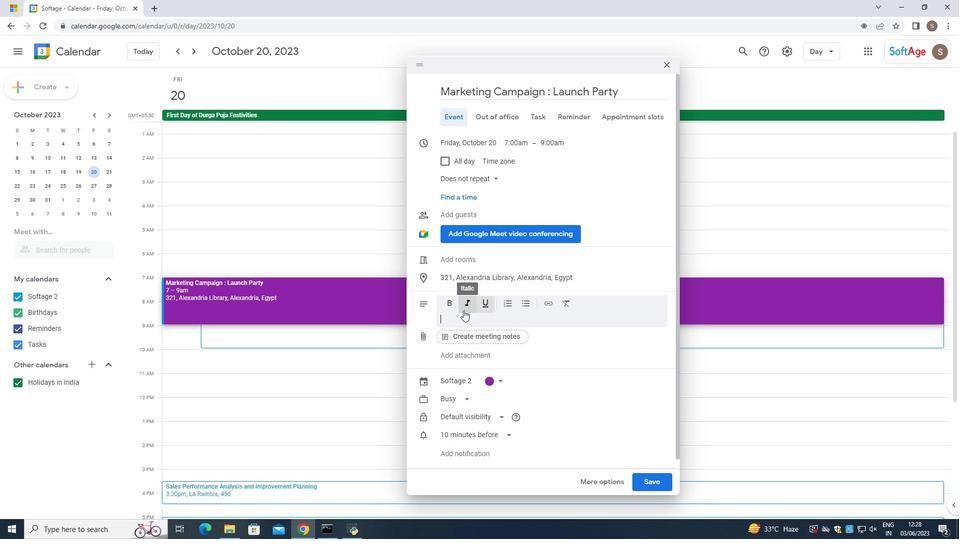 
Action: Mouse moved to (488, 302)
Screenshot: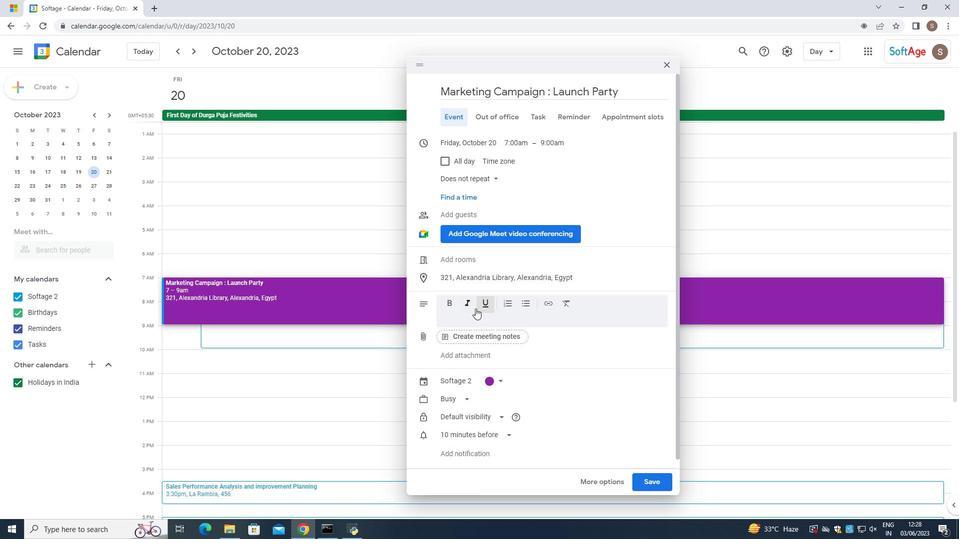 
Action: Mouse pressed left at (488, 302)
Screenshot: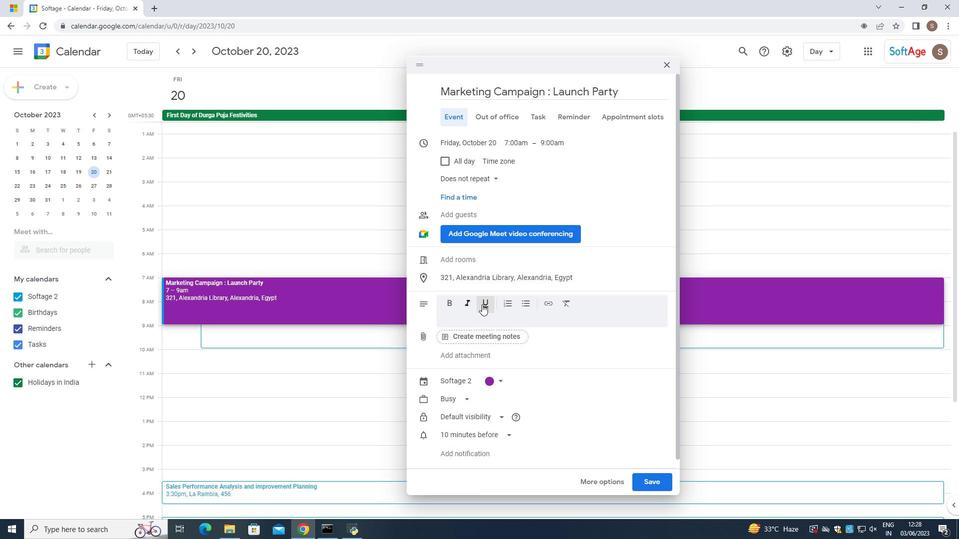 
Action: Mouse moved to (473, 309)
Screenshot: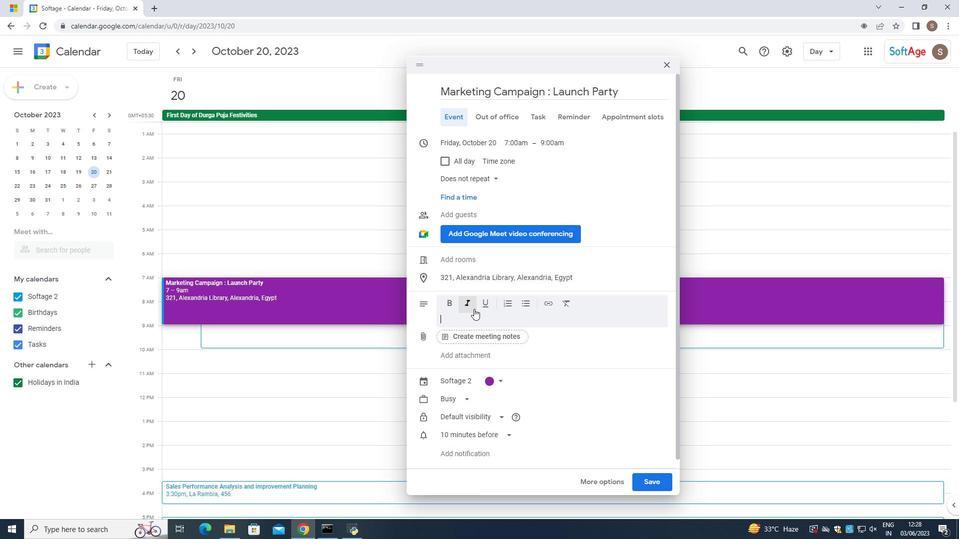 
Action: Mouse pressed left at (473, 309)
Screenshot: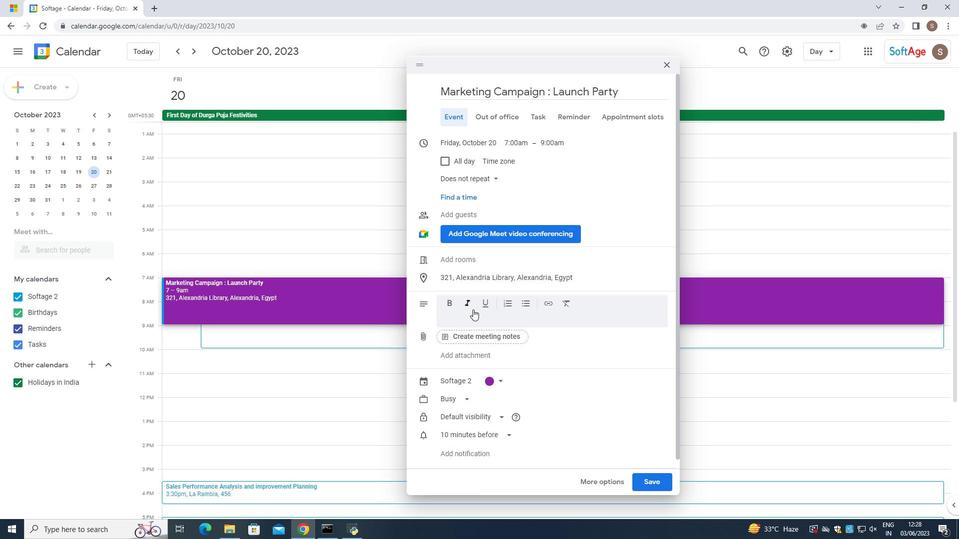 
Action: Mouse moved to (464, 310)
Screenshot: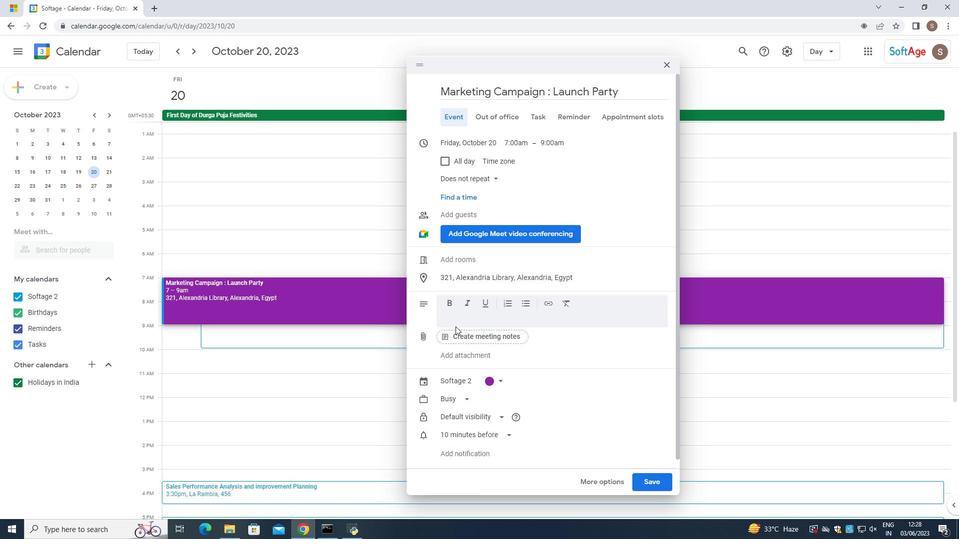 
Action: Mouse pressed left at (464, 310)
Screenshot: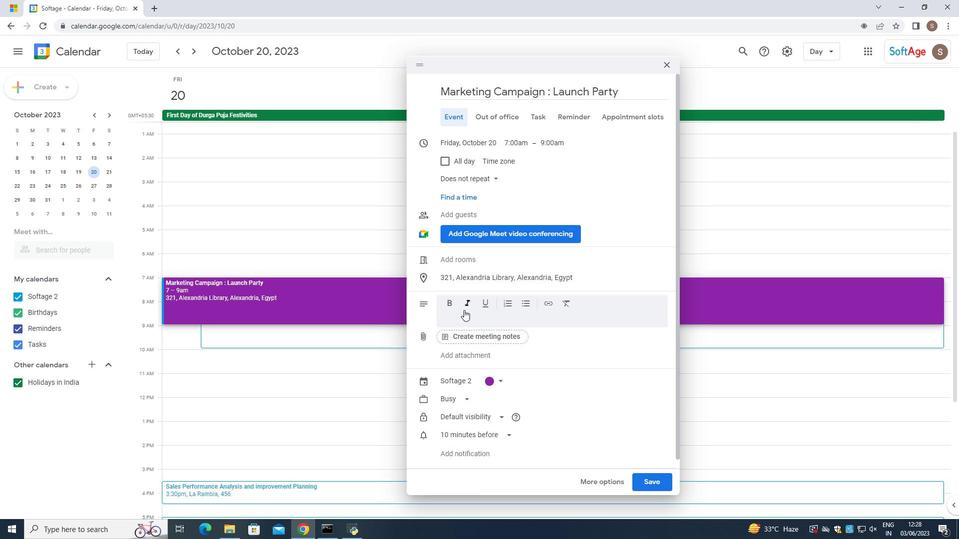 
Action: Mouse moved to (455, 323)
Screenshot: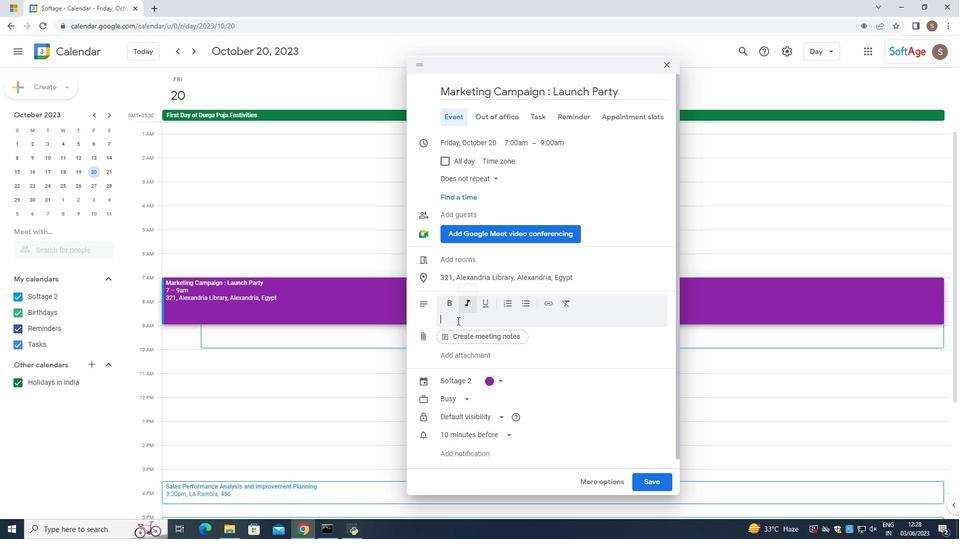 
Action: Mouse pressed left at (455, 323)
Screenshot: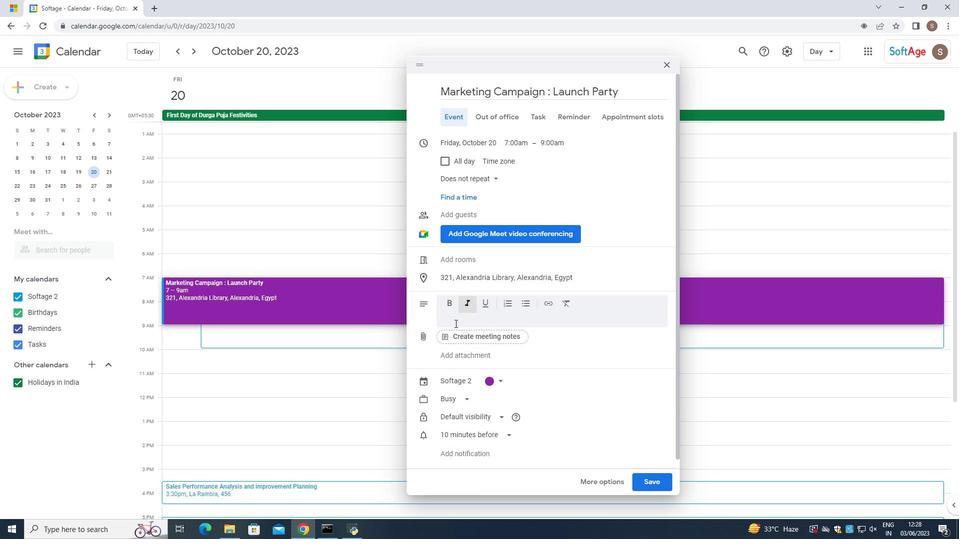 
Action: Mouse moved to (454, 327)
Screenshot: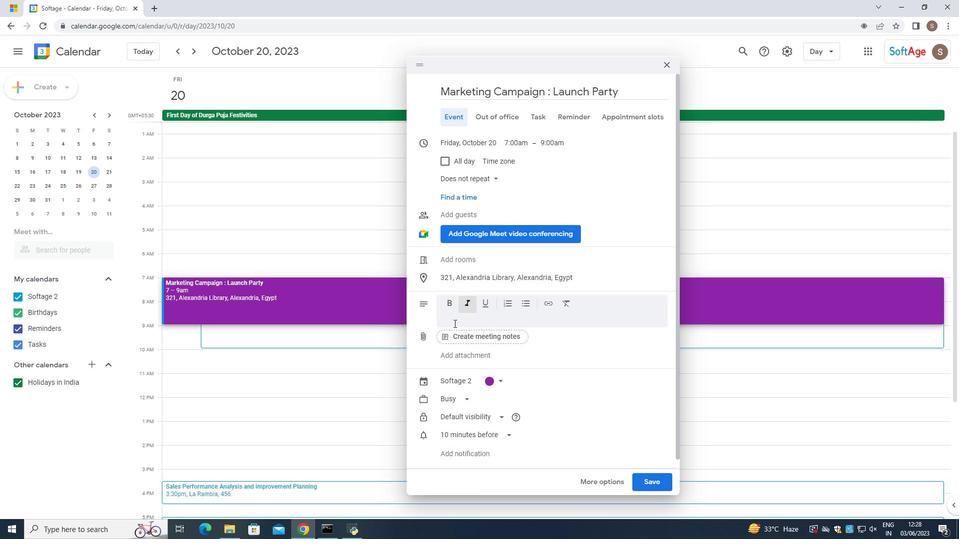 
Action: Key pressed <Key.caps_lock>T<Key.caps_lock>he<Key.space>scavenger<Key.space>hunt<Key.space>will<Key.space>be<Key.space>conducted<Key.space>in<Key.space>adesignated<Key.space>area
Screenshot: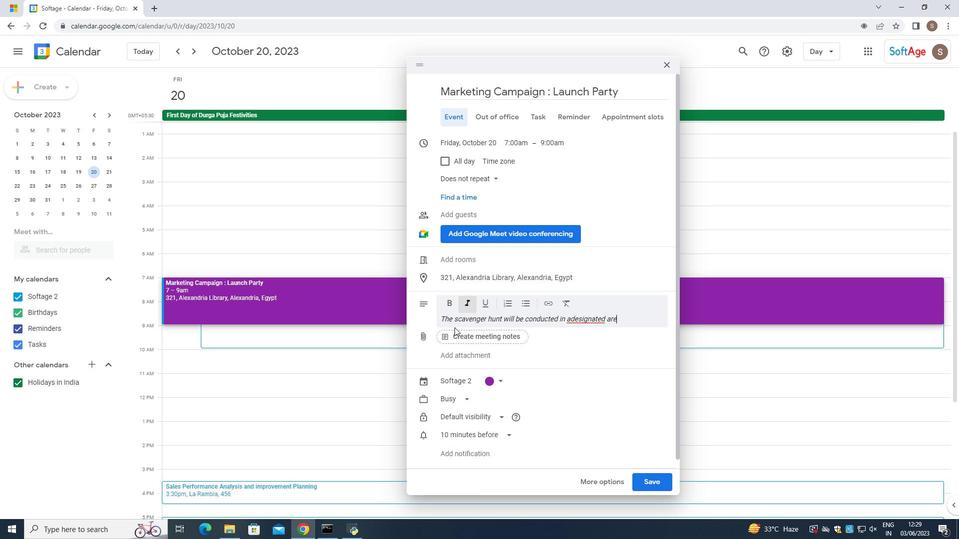 
Action: Mouse moved to (570, 323)
Screenshot: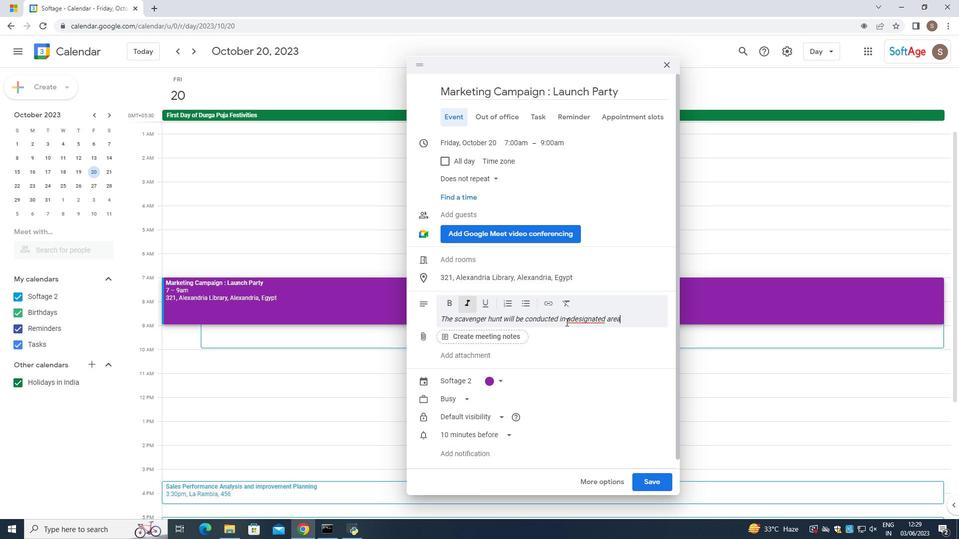 
Action: Mouse pressed left at (570, 323)
Screenshot: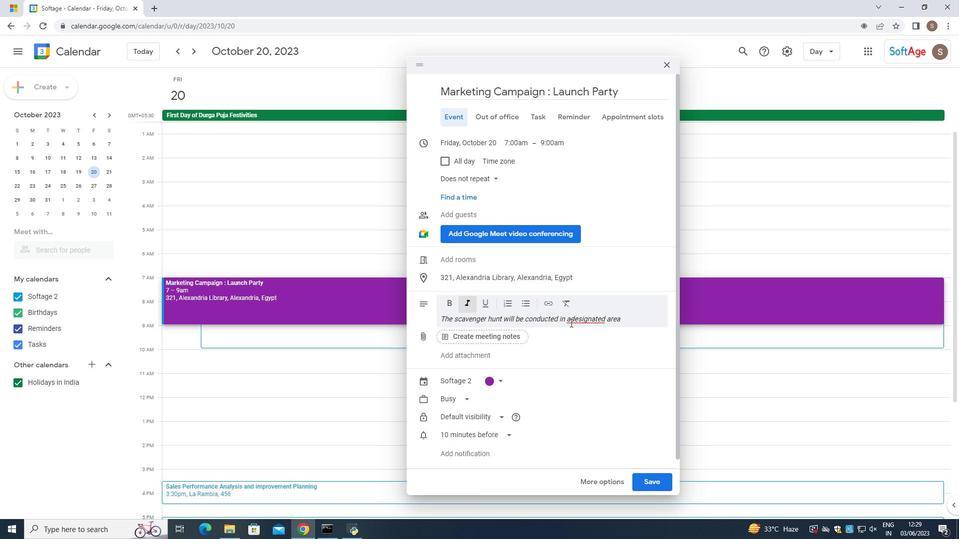 
Action: Mouse moved to (574, 321)
Screenshot: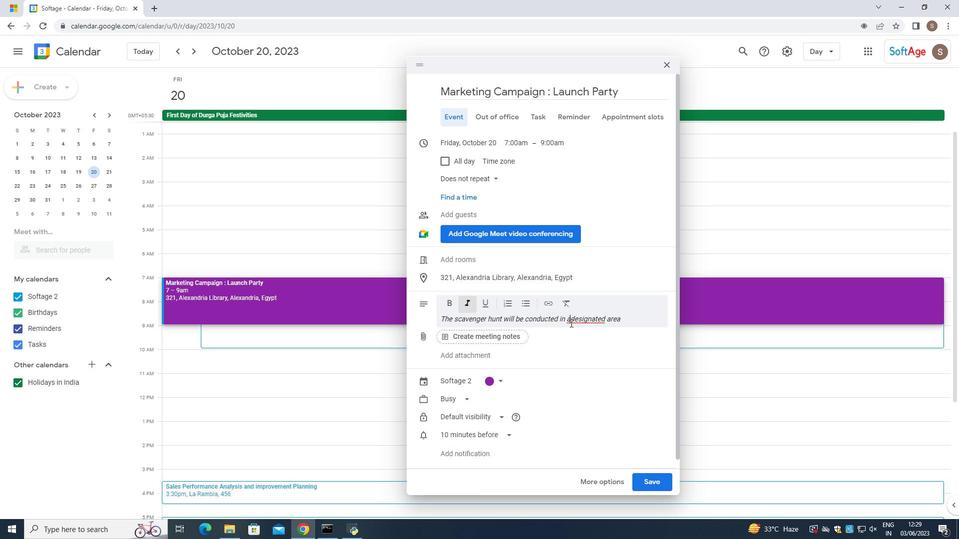 
Action: Key pressed <Key.space>
Screenshot: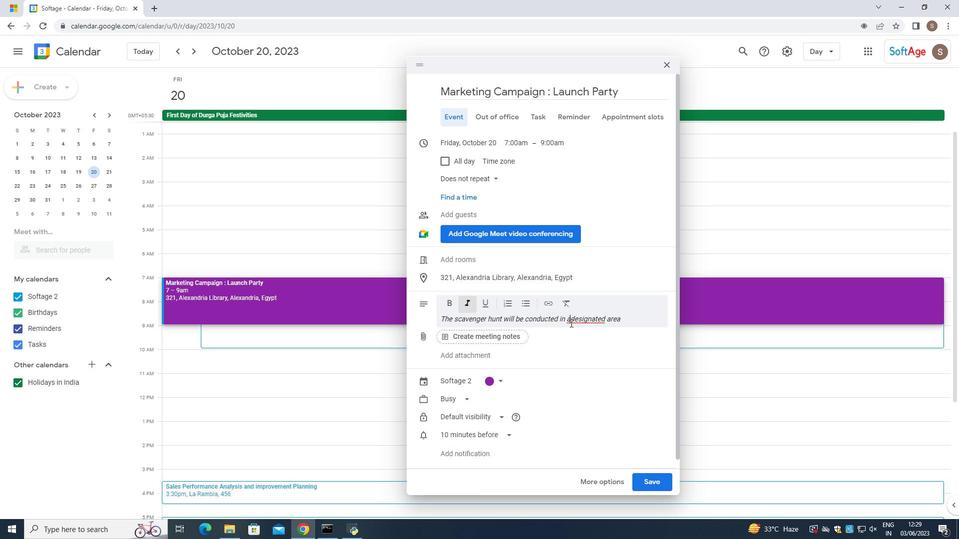 
Action: Mouse moved to (625, 318)
Screenshot: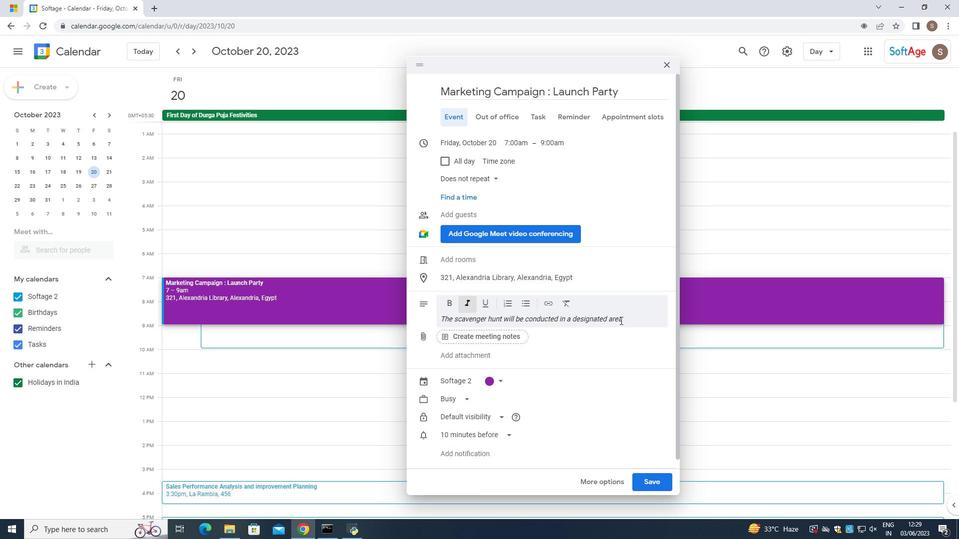 
Action: Mouse pressed left at (625, 318)
Screenshot: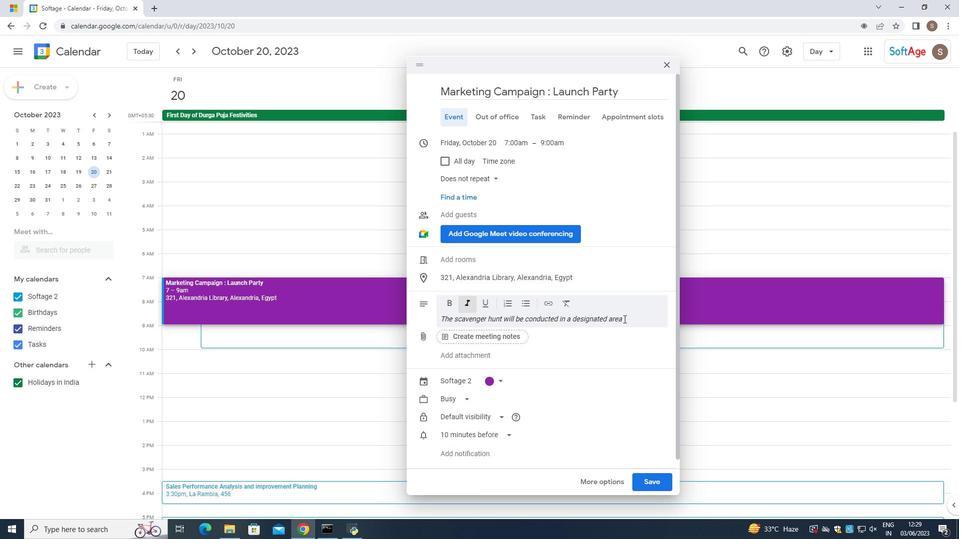 
Action: Mouse moved to (628, 320)
Screenshot: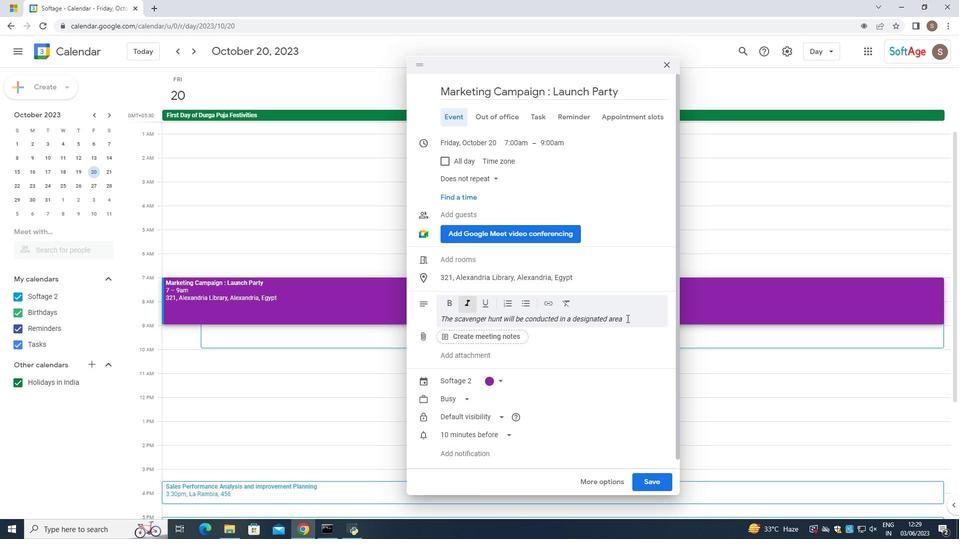 
Action: Key pressed suvh<Key.backspace><Key.backspace><Key.backspace><Key.backspace><Key.backspace>a<Key.space>sucvh<Key.space><Key.backspace><Key.backspace><Key.backspace><Key.backspace><Key.backspace>uch<Key.space>as<Key.space>an<Key.space>office<Key.space>building,<Key.space>outdsor<Key.backspace>optr<Key.space><Key.backspace><Key.backspace><Key.backspace><Key.backspace><Key.backspace><Key.backspace><Key.backspace>oor<Key.space>spaceor<Key.space>a<Key.space>spr<Key.backspace><Key.backspace><Key.backspace><Key.backspace><Key.backspace><Key.backspace><Key.backspace><Key.backspace><Key.space>or<Key.space>a<Key.space>speco=oi<Key.backspace><Key.backspace><Key.backspace><Key.backspace>o<Key.backspace>ific<Key.space><Key.space>venue,<Key.backspace>.,<Key.space><Key.caps_lock>T<Key.caps_lock>eams<Key.space>will<Key.space>be<Key.space>formed<Key.space>and,<Key.space>each<Key.space>team<Key.space>will<Key.space>be<Key.space>probvided<Key.space><Key.space>a<Key.space>list<Key.space>of<Key.space>tasks,<Key.space>clues<Key.space>or<Key.space>items<Key.space>which<Key.space>they<Key.space>need<Key.space>to<Key.space>complete<Key.space>
Screenshot: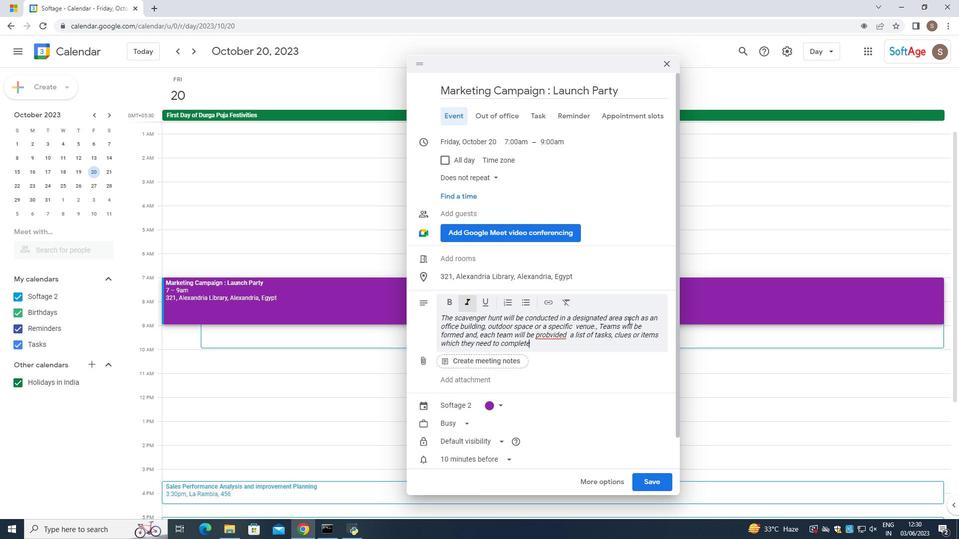 
Action: Mouse moved to (550, 336)
Screenshot: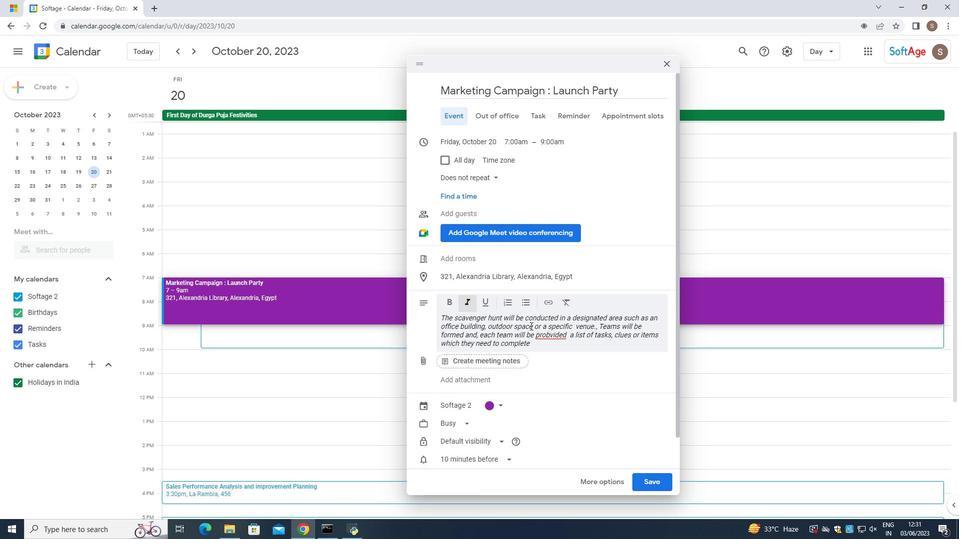 
Action: Mouse pressed left at (550, 336)
Screenshot: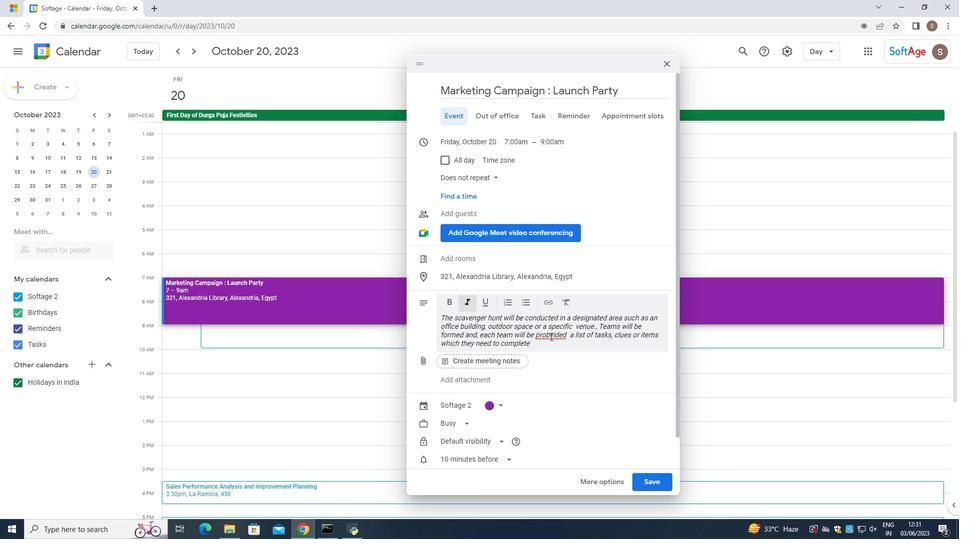 
Action: Mouse moved to (551, 336)
Screenshot: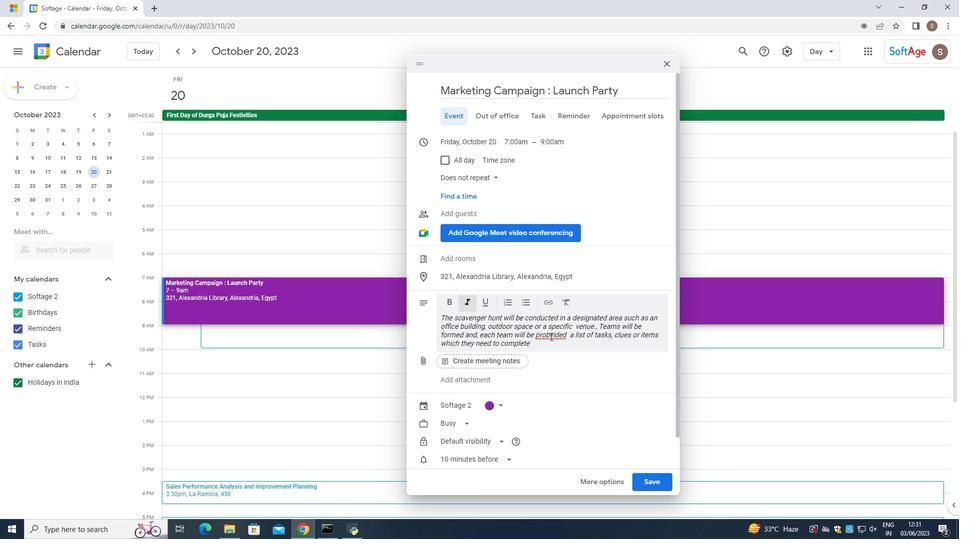 
Action: Mouse pressed left at (551, 336)
Screenshot: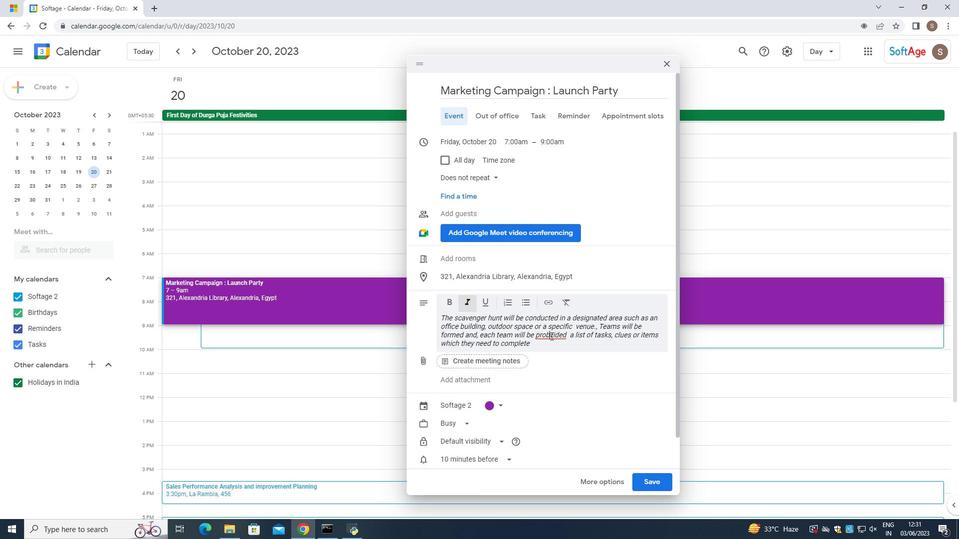 
Action: Mouse pressed right at (551, 336)
Screenshot: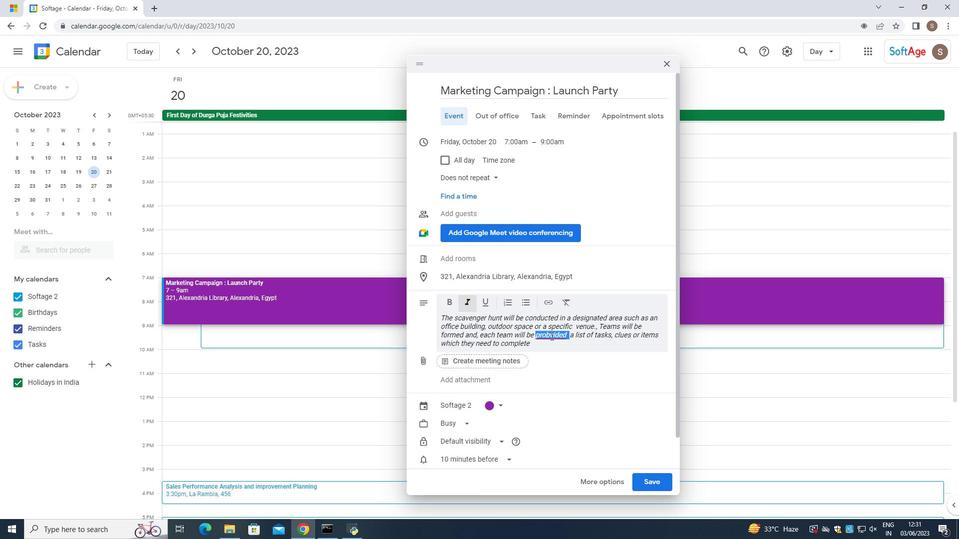 
Action: Mouse moved to (546, 334)
Screenshot: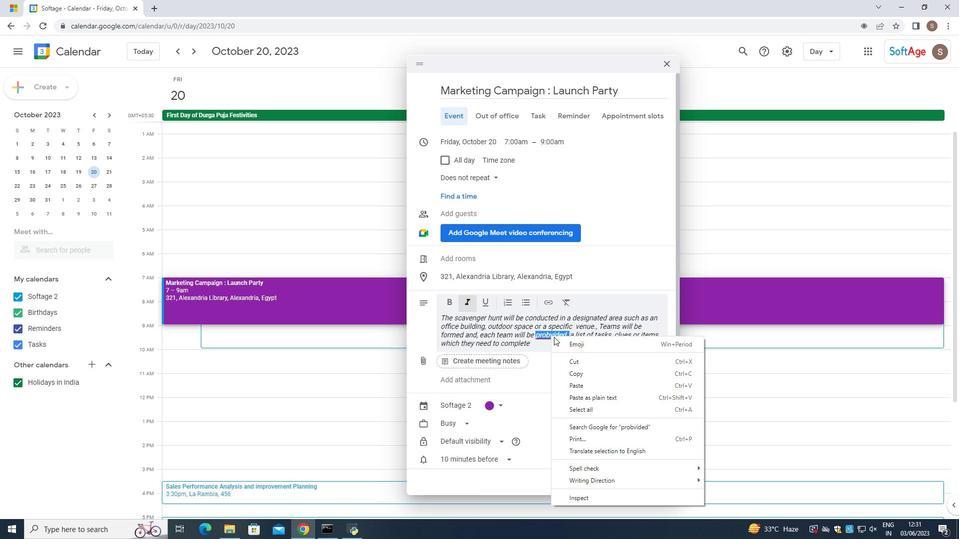 
Action: Mouse pressed left at (546, 334)
Screenshot: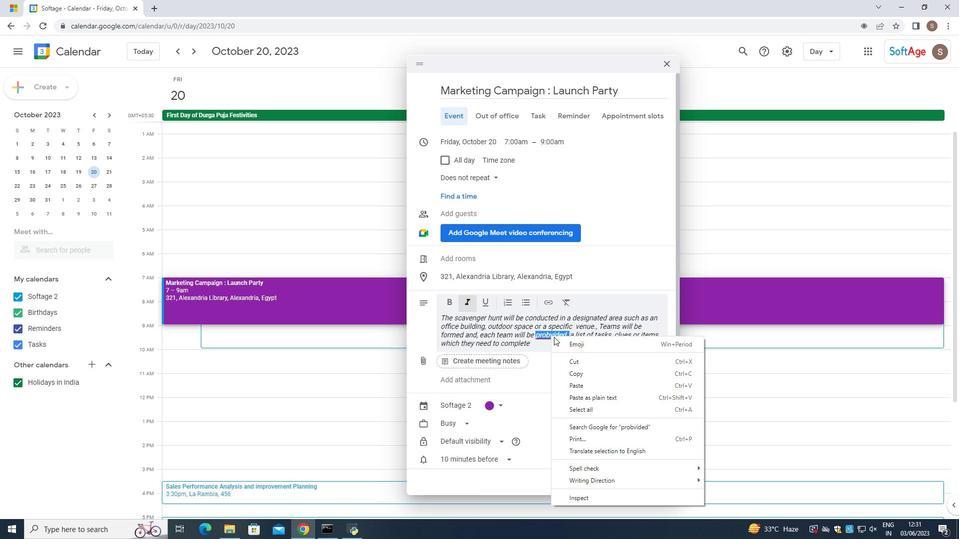 
Action: Mouse moved to (545, 333)
Screenshot: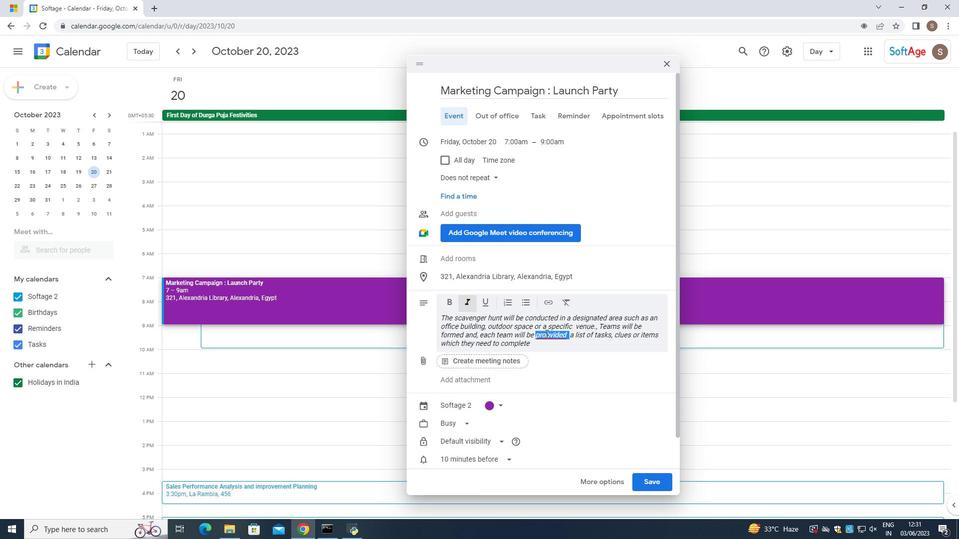
Action: Mouse pressed left at (545, 333)
Screenshot: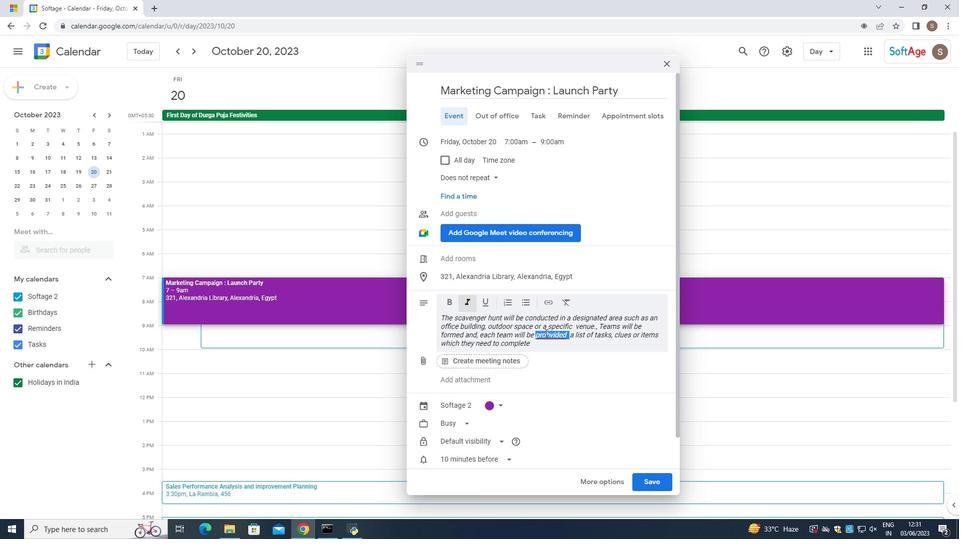 
Action: Mouse pressed left at (545, 333)
Screenshot: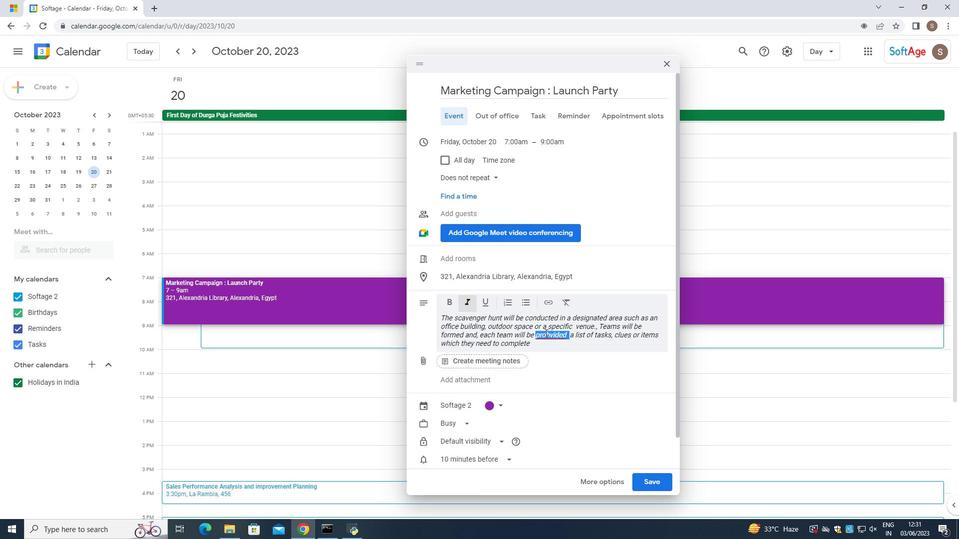 
Action: Mouse pressed right at (545, 333)
Screenshot: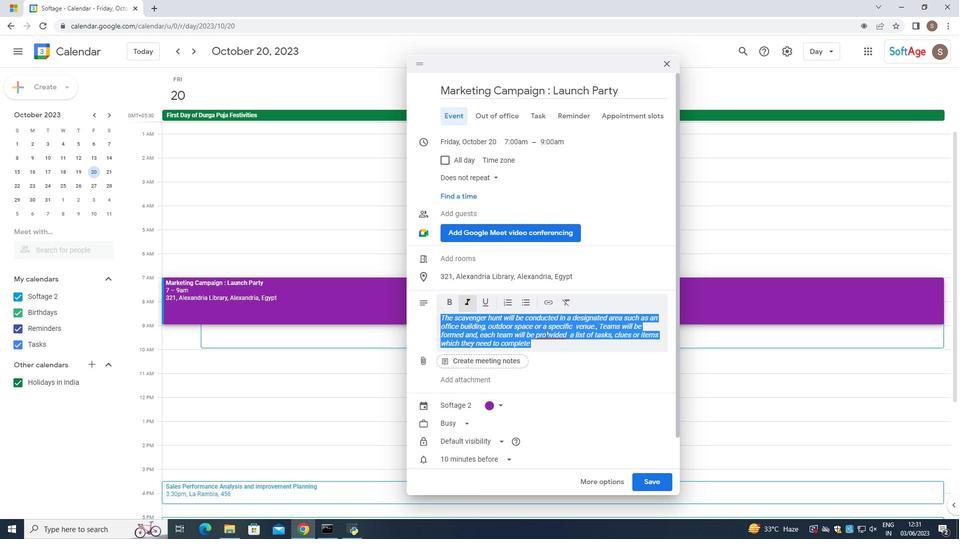 
Action: Mouse moved to (535, 340)
Screenshot: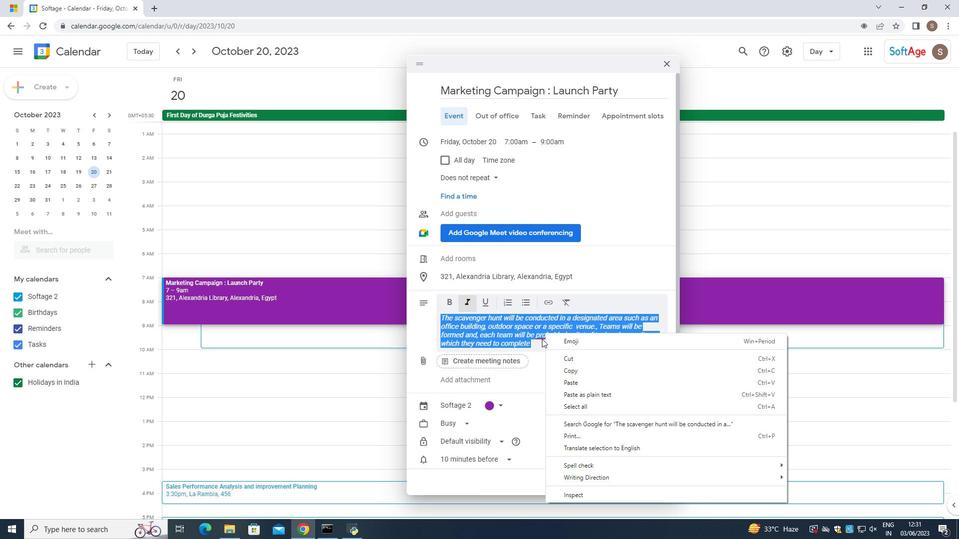 
Action: Mouse pressed left at (535, 340)
Screenshot: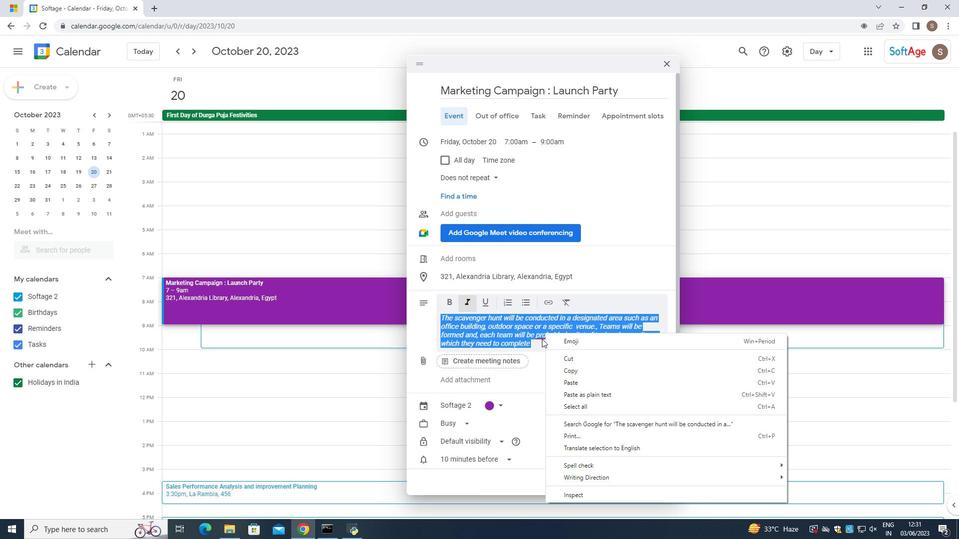 
Action: Mouse moved to (538, 344)
Screenshot: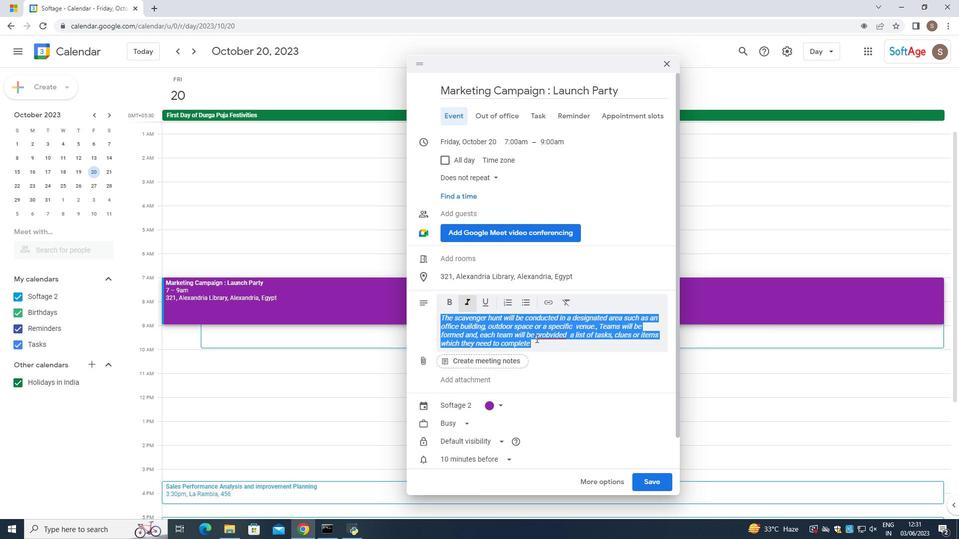 
Action: Mouse pressed left at (538, 344)
Screenshot: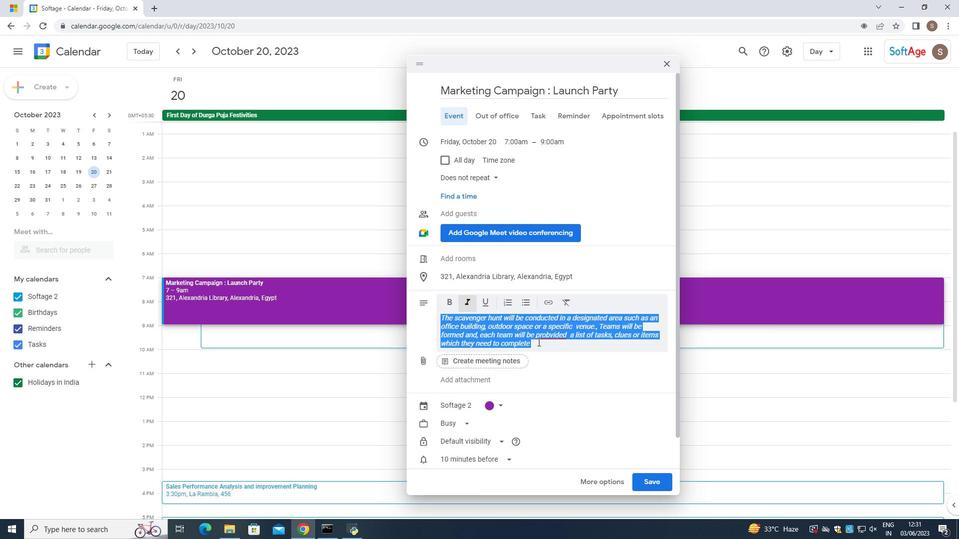 
Action: Mouse moved to (546, 336)
Screenshot: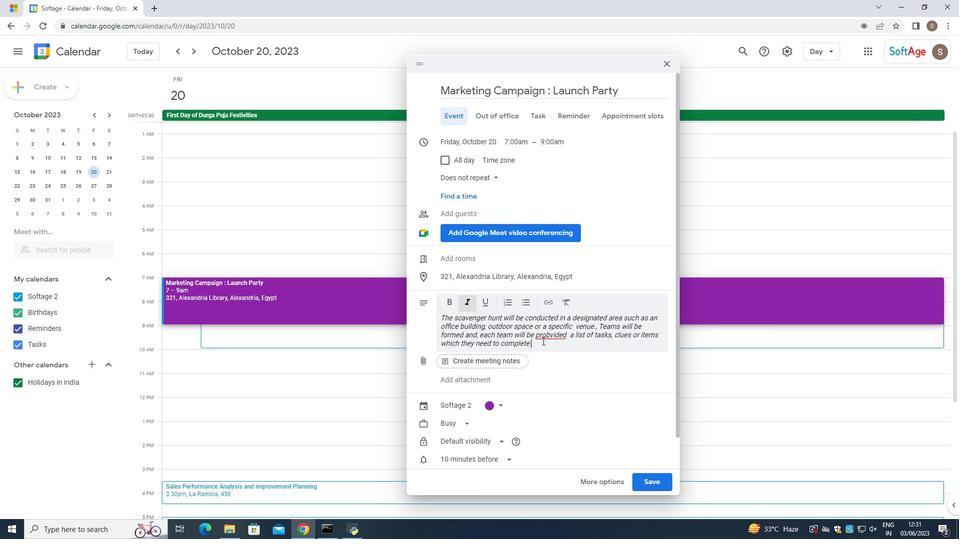 
Action: Mouse pressed left at (546, 336)
Screenshot: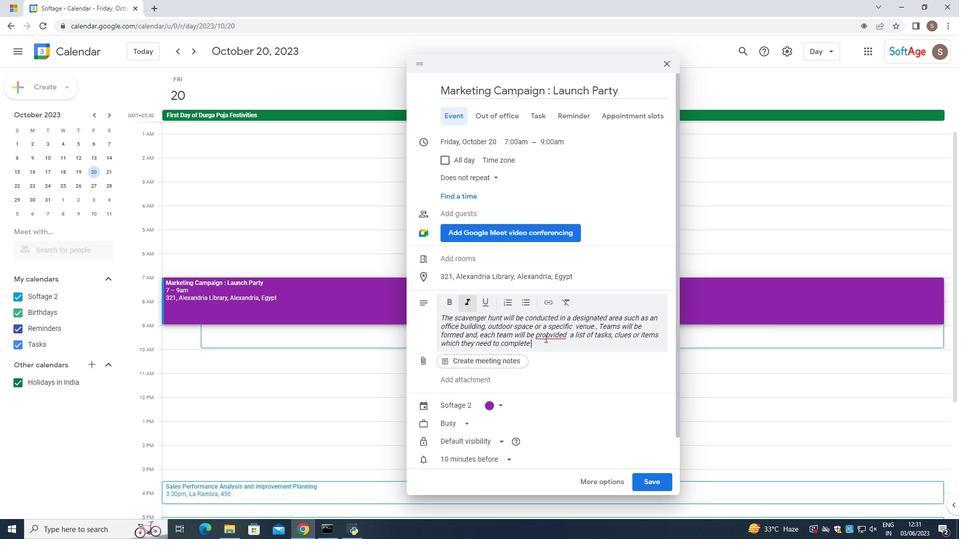 
Action: Mouse pressed left at (546, 336)
Screenshot: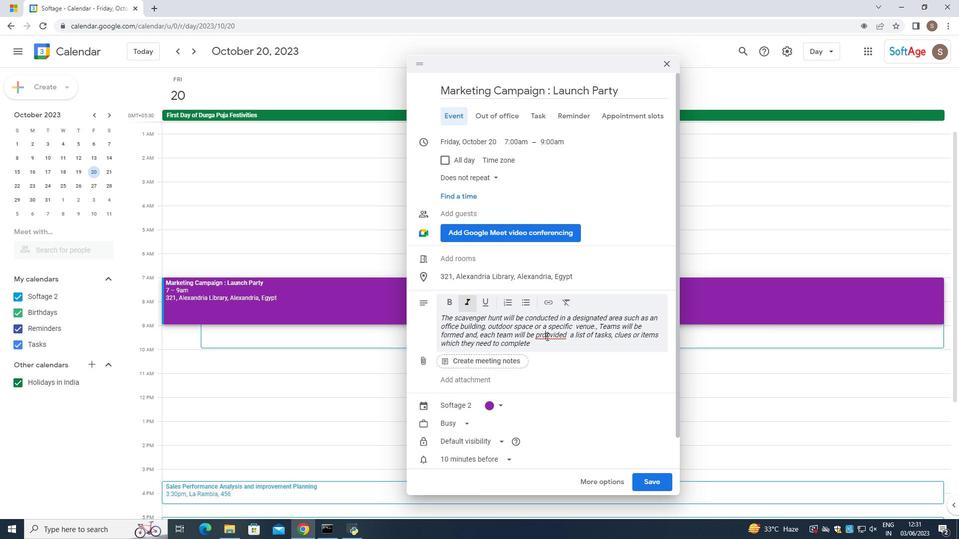 
Action: Mouse pressed right at (546, 336)
Screenshot: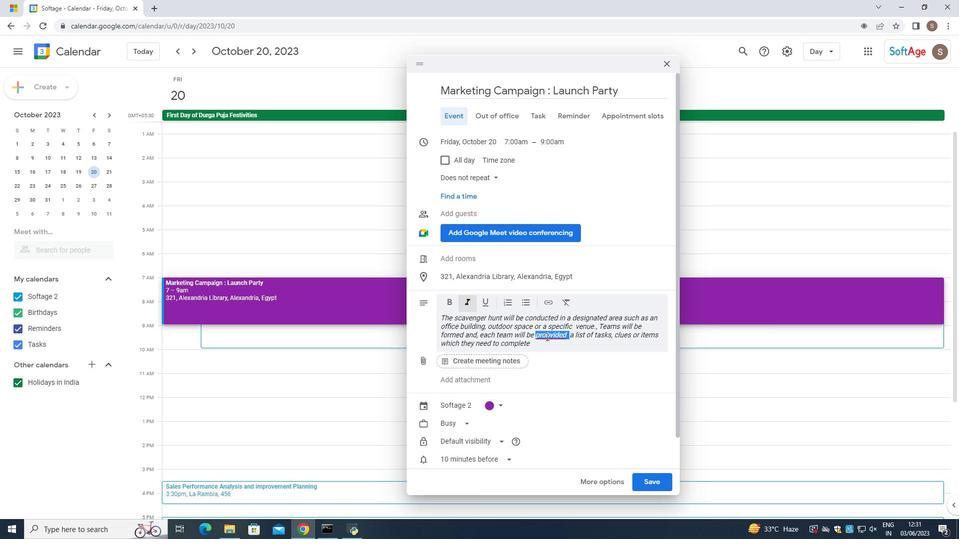 
Action: Mouse moved to (556, 342)
Screenshot: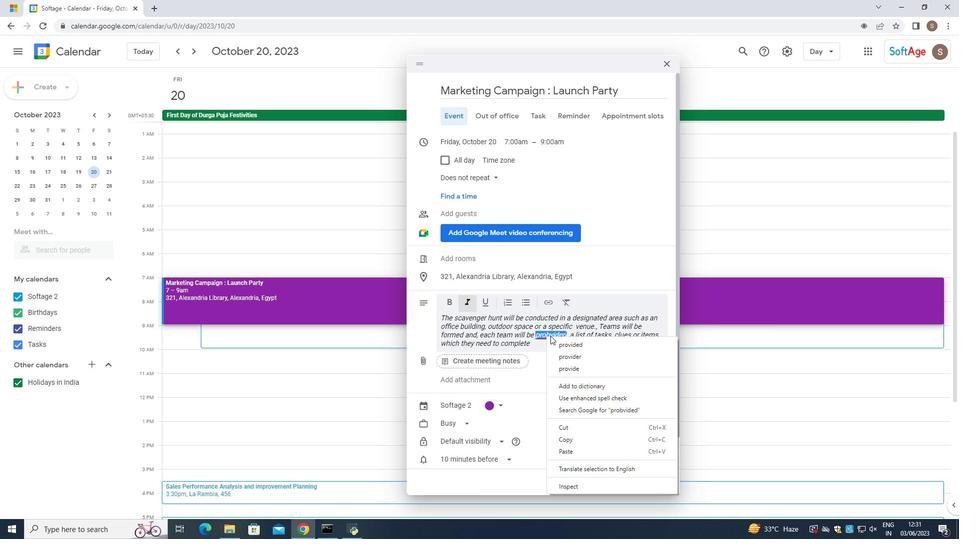 
Action: Mouse pressed left at (556, 342)
Screenshot: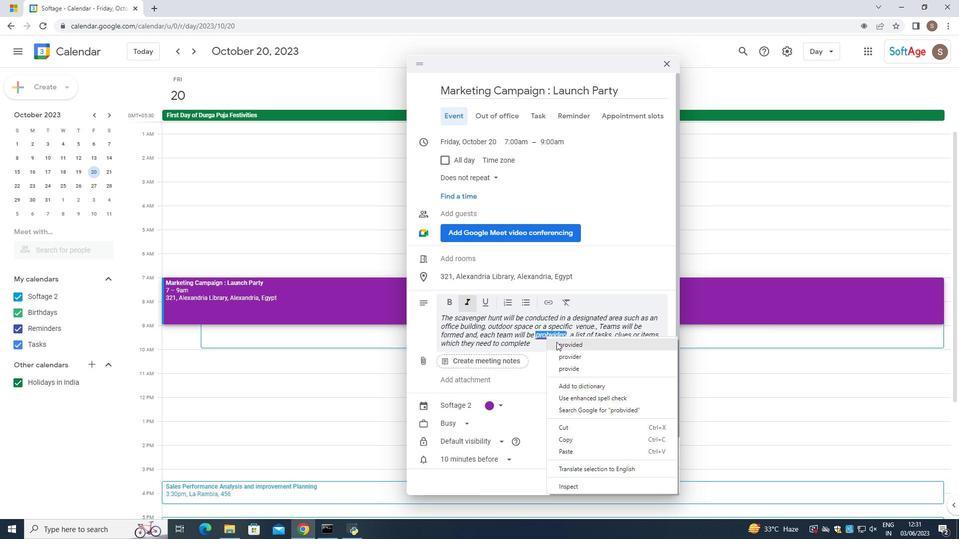 
Action: Mouse moved to (540, 347)
Screenshot: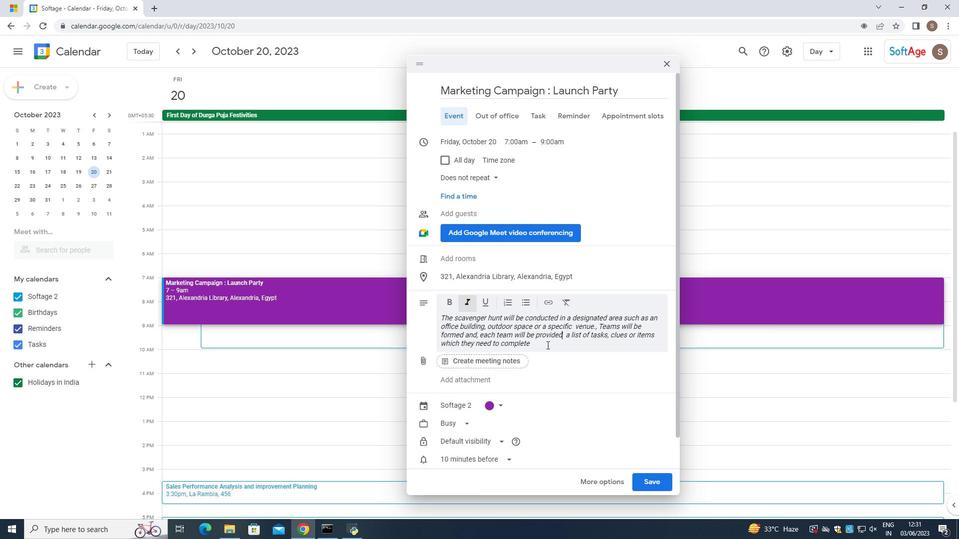 
Action: Mouse pressed left at (540, 347)
Screenshot: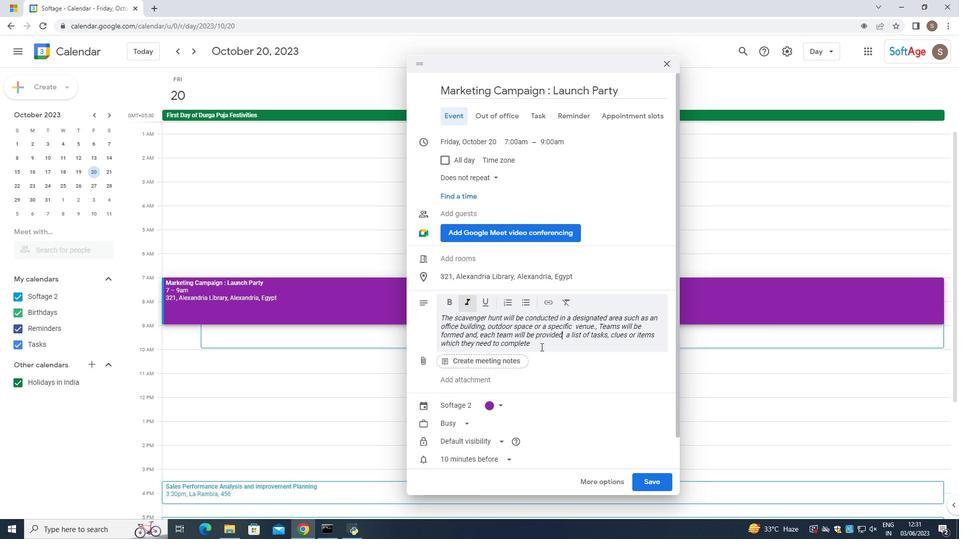 
Action: Mouse moved to (544, 346)
Screenshot: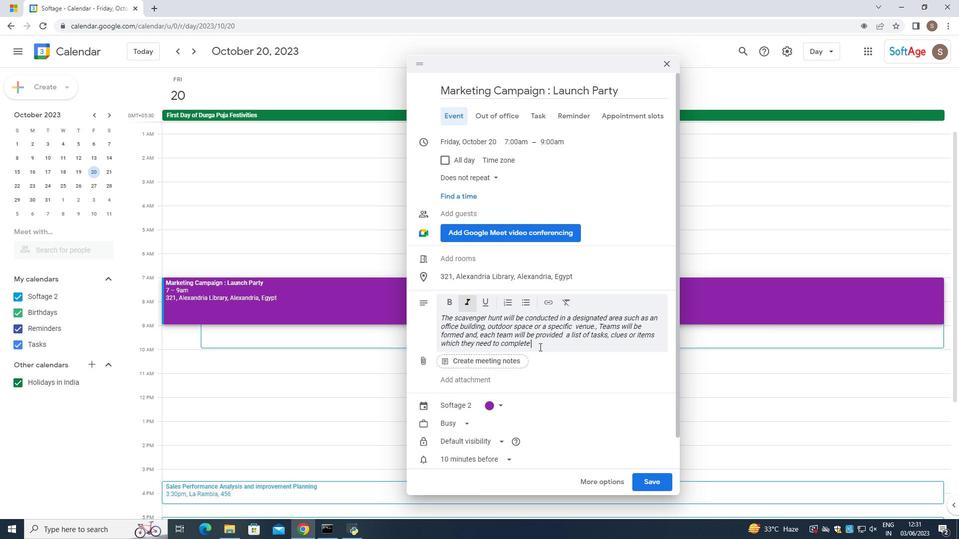 
Action: Key pressed within<Key.space>a<Key.space>specified<Key.space>timframe.<Key.space><Key.caps_lock>T<Key.caps_lock>he<Key.space>goal<Key.space>is<Key.space>tos<Key.space><Key.backspace>uccessfully<Key.space>find<Key.space>and<Key.space>collectr<Key.space><Key.backspace><Key.backspace><Key.backspace>t
Screenshot: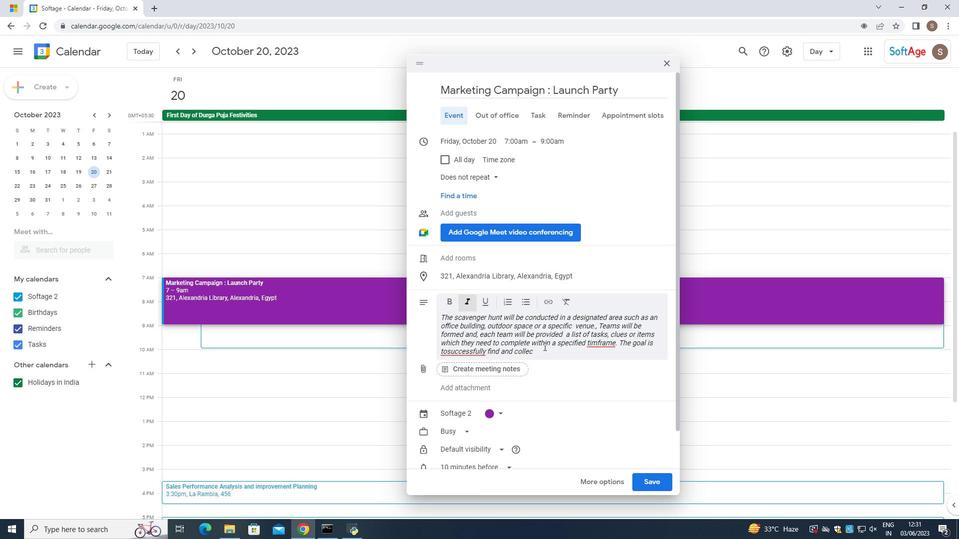 
Action: Mouse moved to (450, 346)
Screenshot: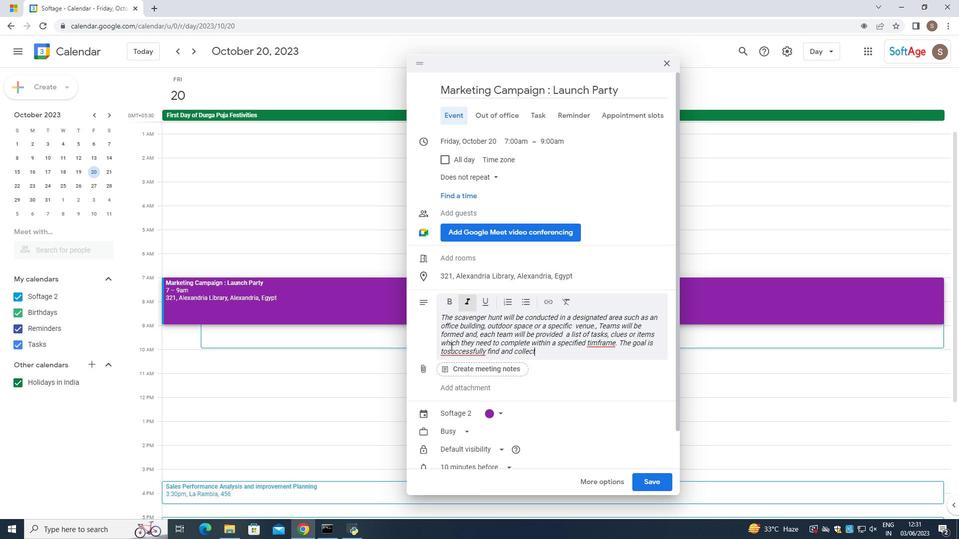 
Action: Mouse pressed left at (450, 346)
Screenshot: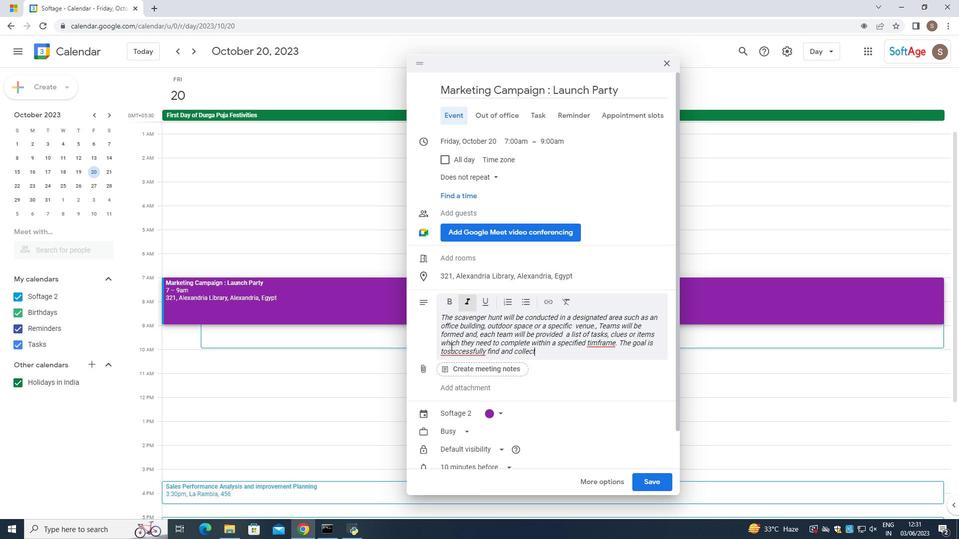 
Action: Mouse moved to (450, 348)
Screenshot: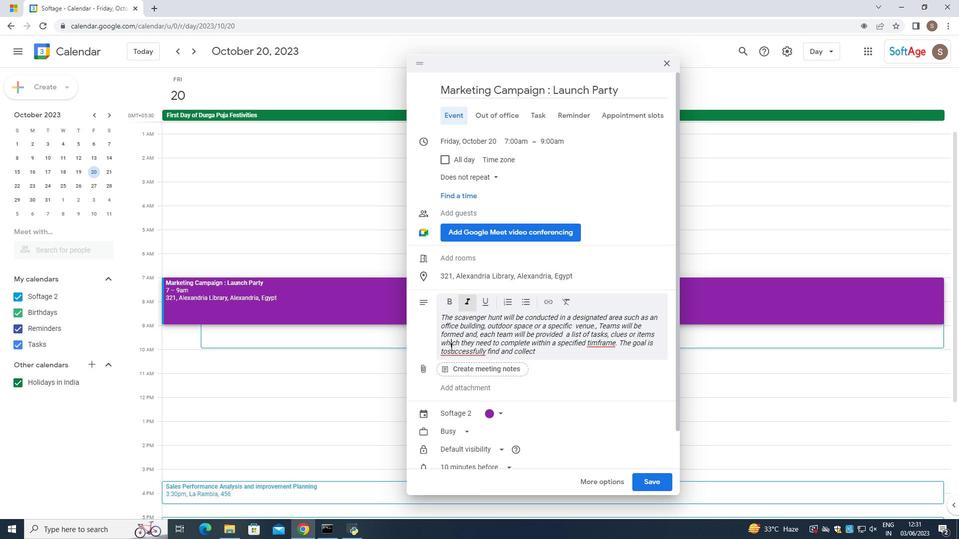 
Action: Mouse pressed left at (450, 348)
Screenshot: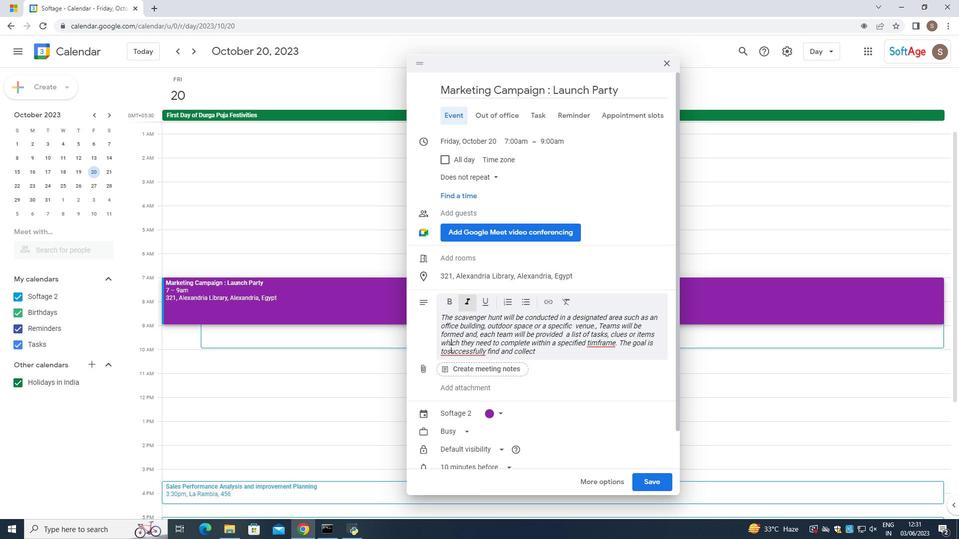
Action: Mouse moved to (447, 352)
Screenshot: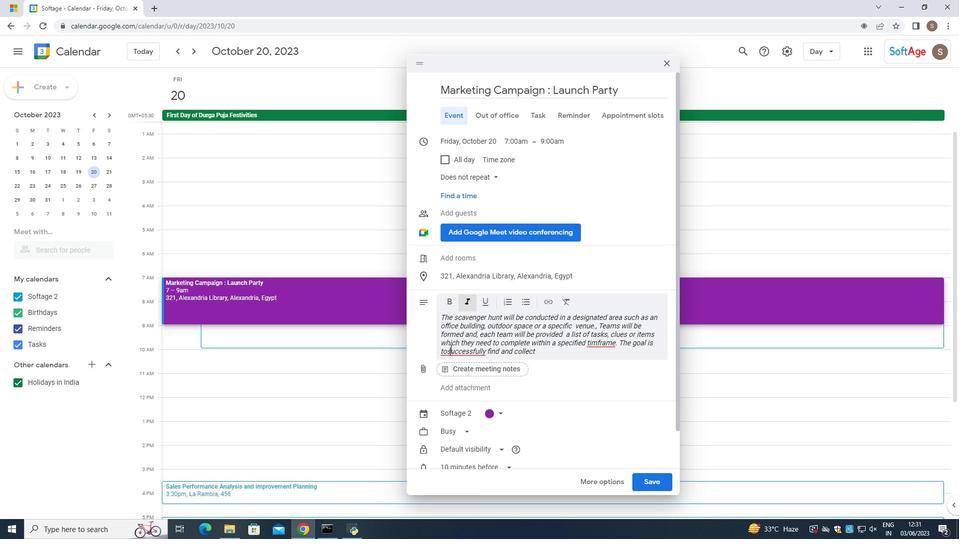 
Action: Mouse pressed left at (447, 352)
Screenshot: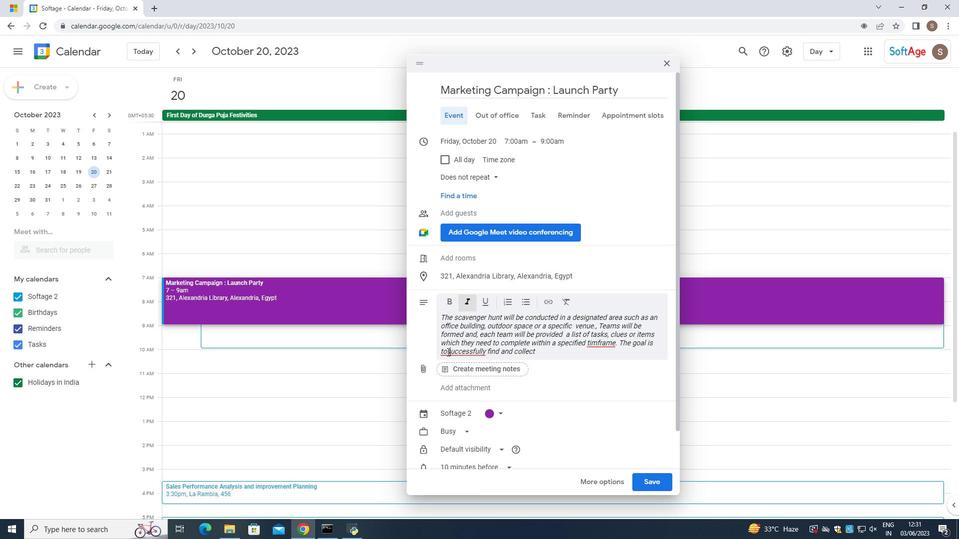 
Action: Mouse moved to (450, 350)
Screenshot: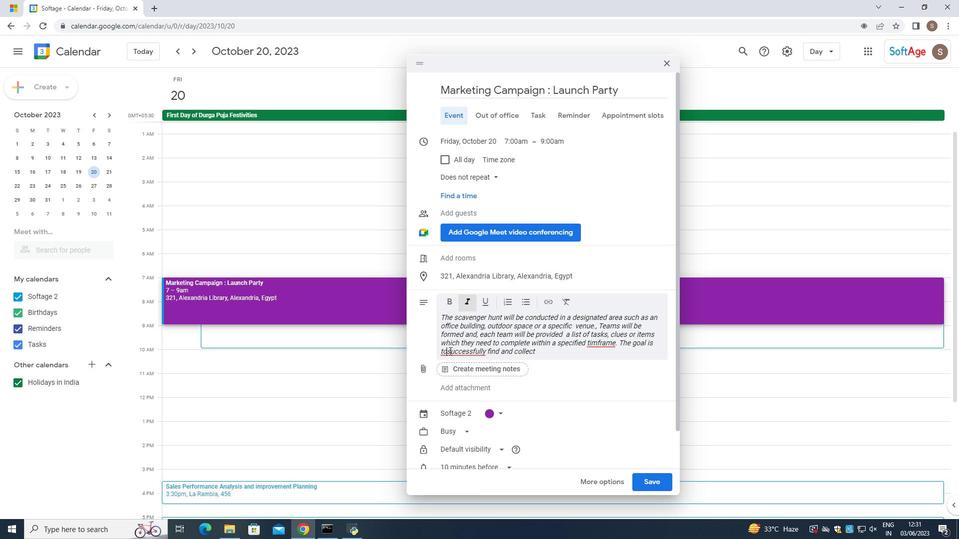 
Action: Key pressed <Key.space>
Screenshot: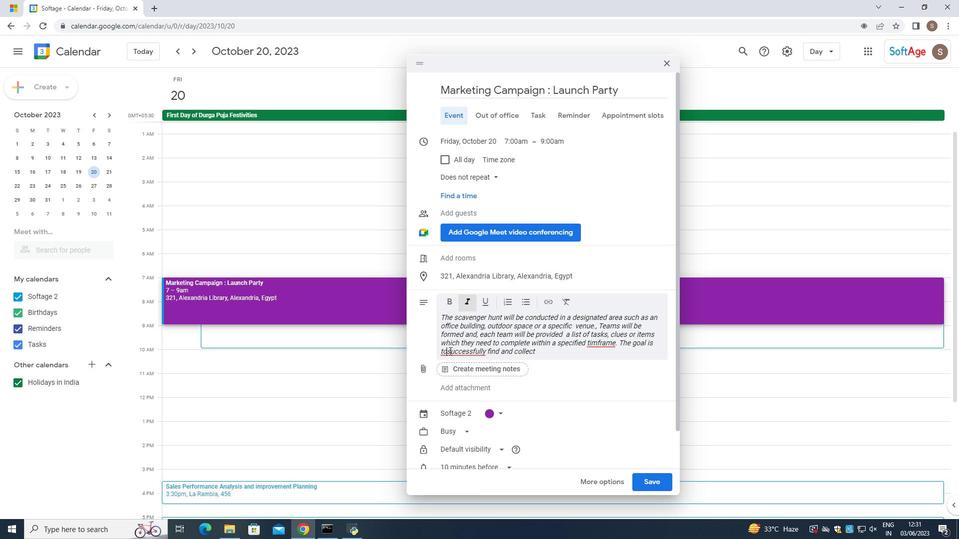 
Action: Mouse moved to (541, 356)
Screenshot: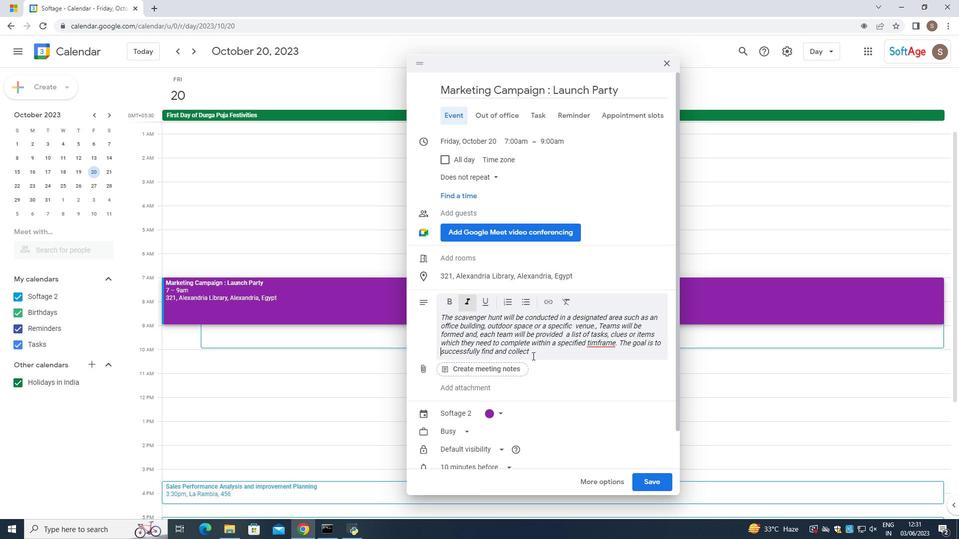 
Action: Mouse pressed left at (541, 356)
Screenshot: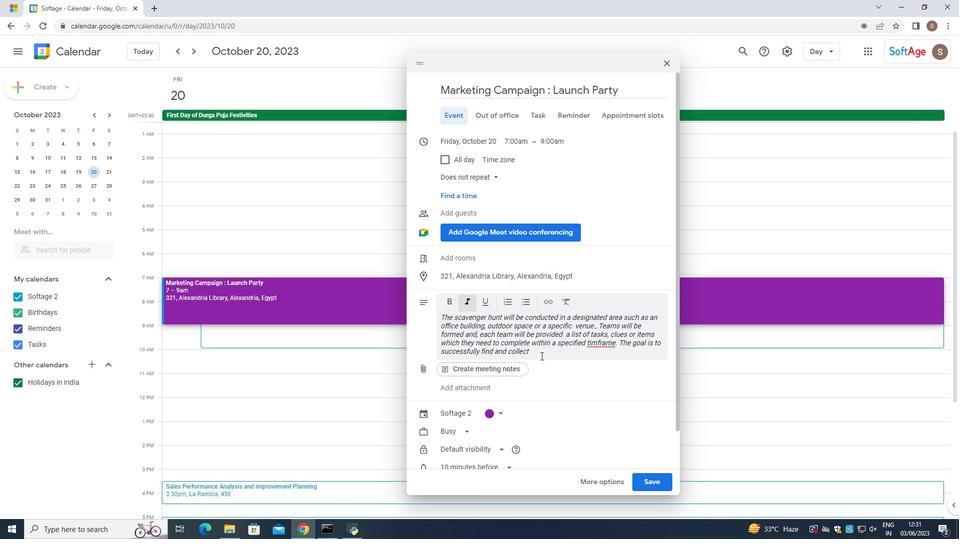 
Action: Mouse moved to (599, 342)
Screenshot: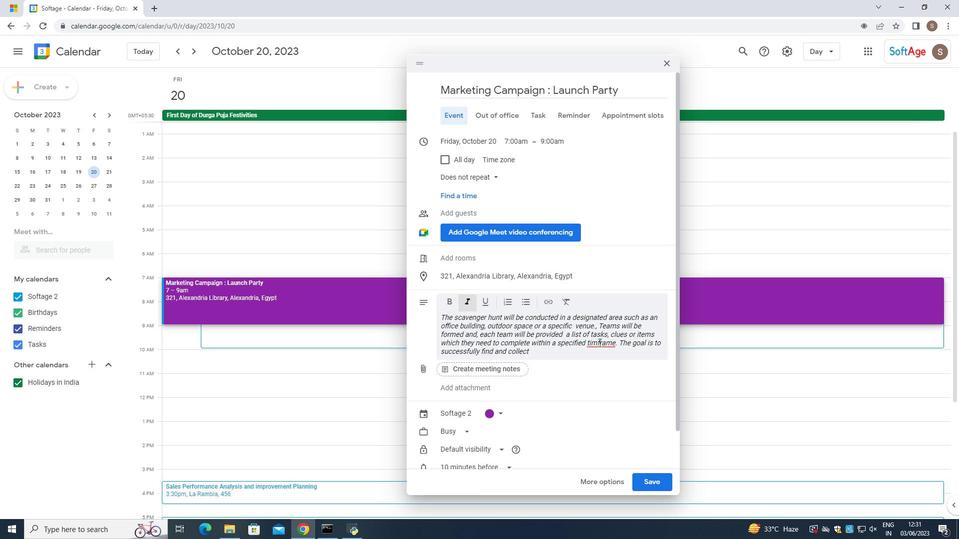 
Action: Mouse pressed left at (599, 342)
Screenshot: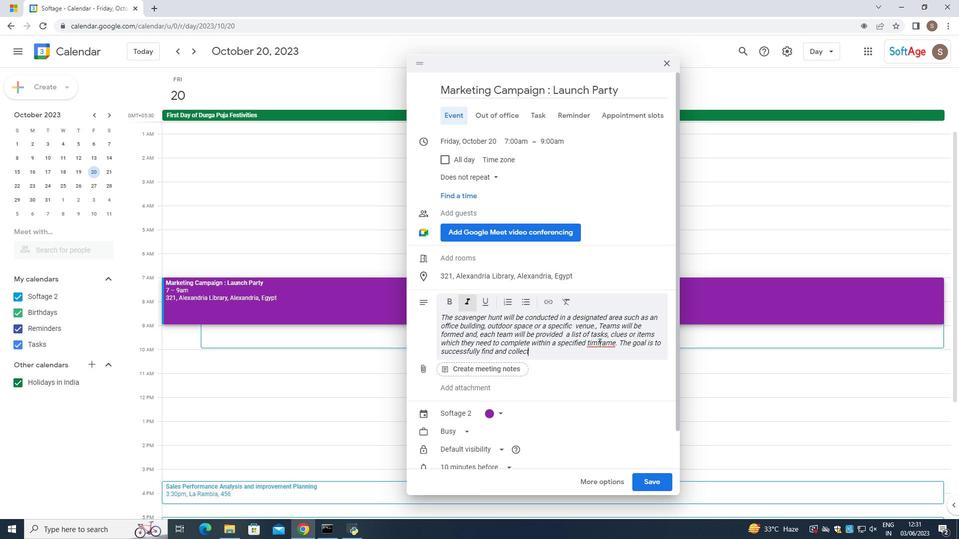 
Action: Mouse moved to (597, 344)
Screenshot: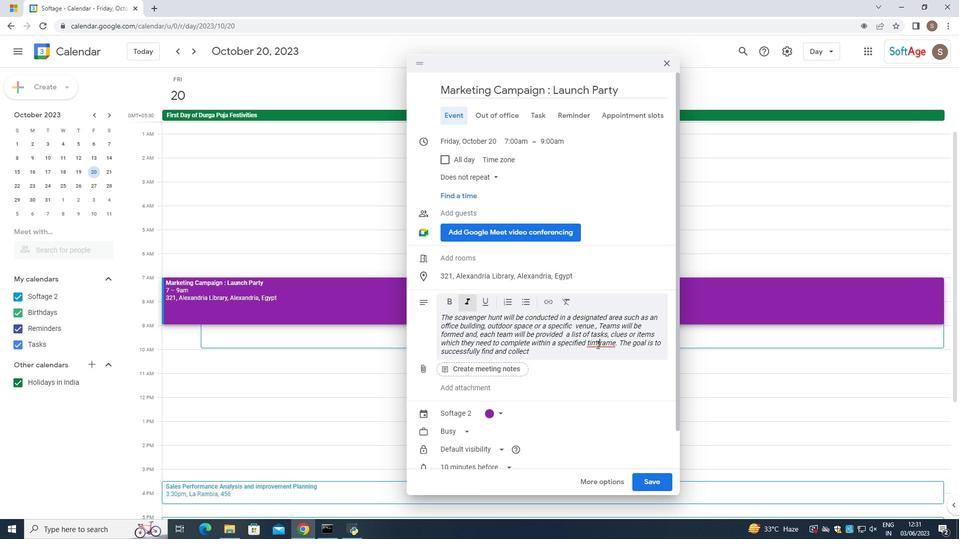 
Action: Mouse pressed left at (597, 344)
Screenshot: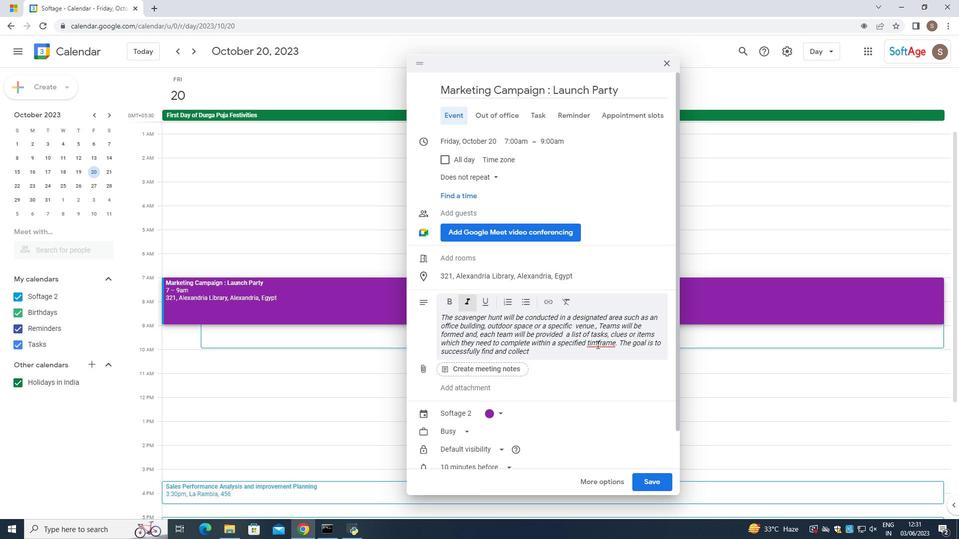 
Action: Key pressed e<Key.space>
Screenshot: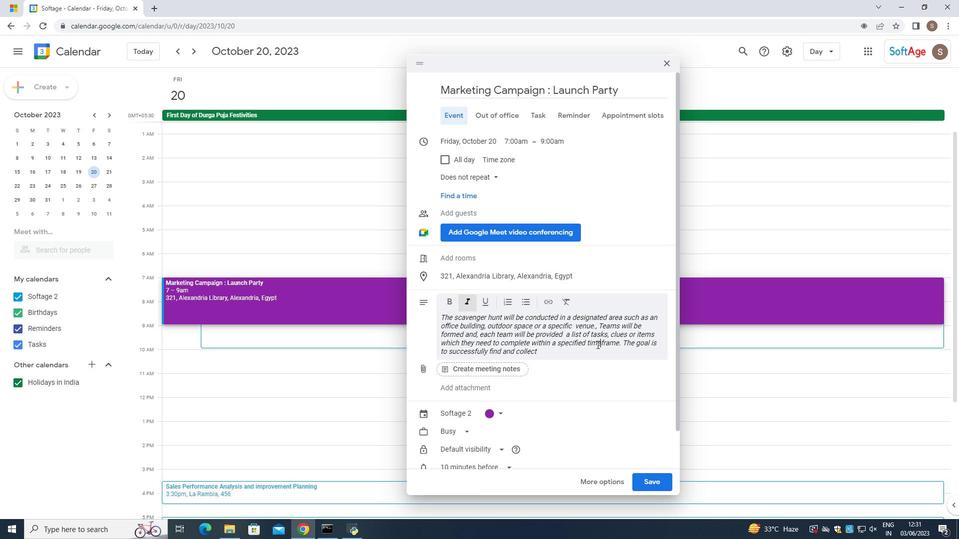 
Action: Mouse moved to (572, 352)
Screenshot: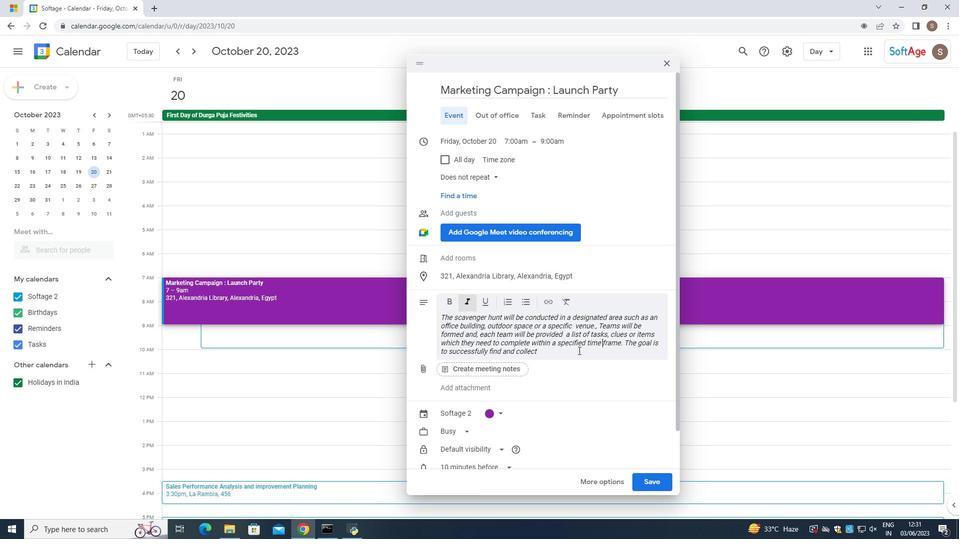 
Action: Mouse pressed left at (572, 352)
Screenshot: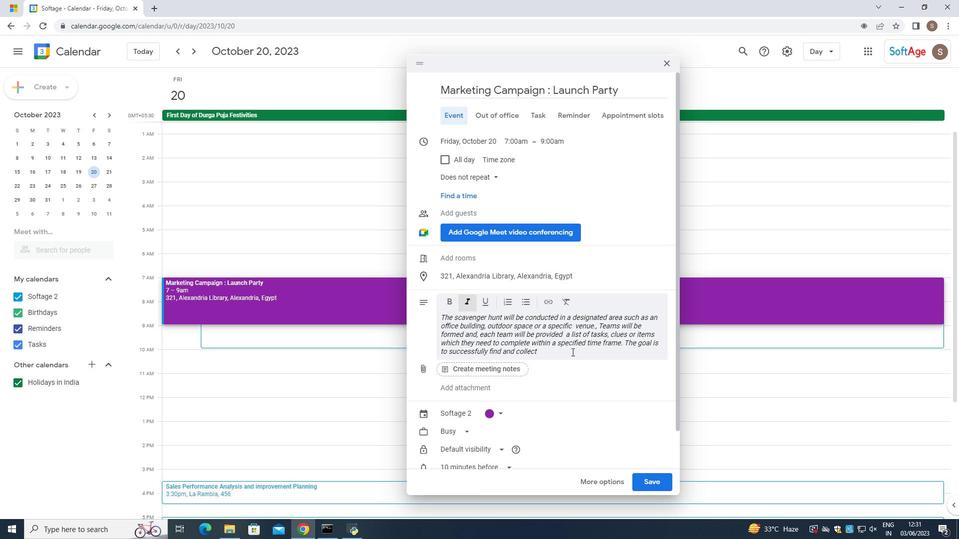 
Action: Mouse moved to (581, 352)
Screenshot: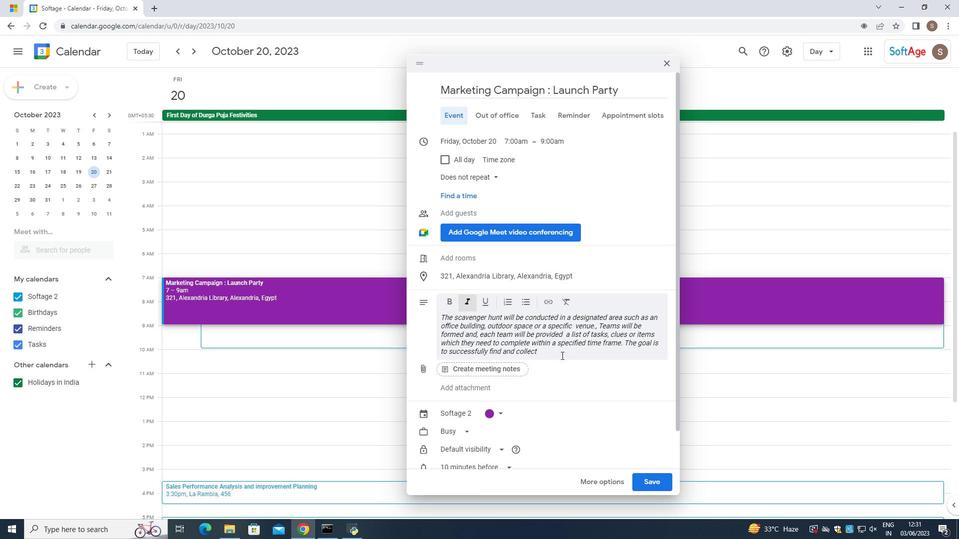 
Action: Key pressed <Key.space>all<Key.space>the<Key.space>items<Key.space>i<Key.backspace>p<Key.backspace>oir<Key.space>solve<Key.space>the<Key.space>given<Key.space>challeb=nge<Key.space>befioee<Key.space>time<Key.space>runs<Key.space>out.
Screenshot: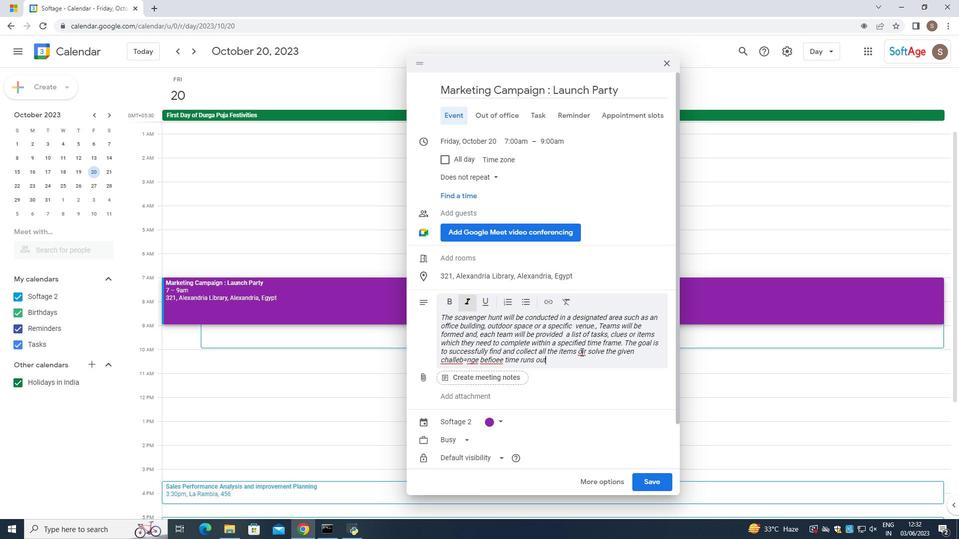 
Action: Mouse moved to (456, 359)
Screenshot: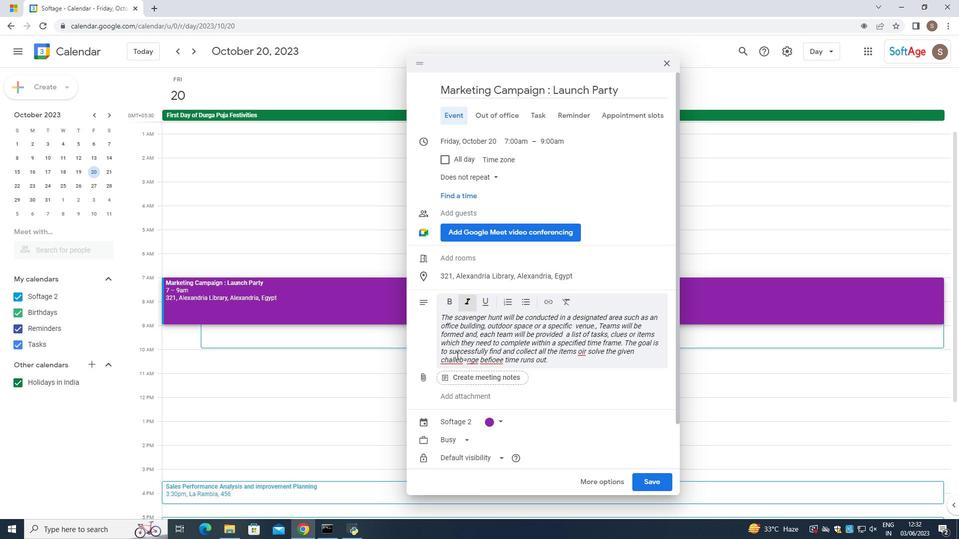 
Action: Mouse pressed left at (456, 359)
Screenshot: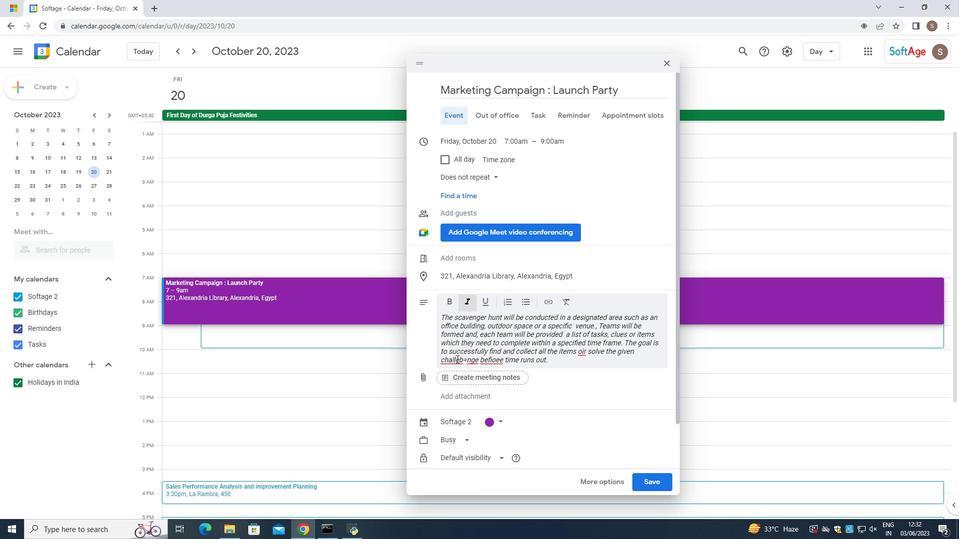 
Action: Mouse pressed right at (456, 359)
Screenshot: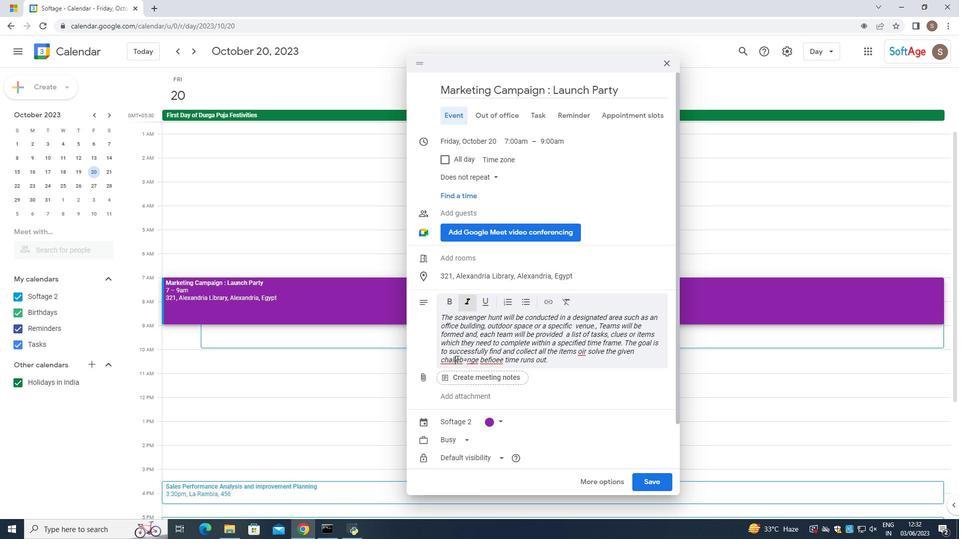 
Action: Mouse moved to (482, 368)
Screenshot: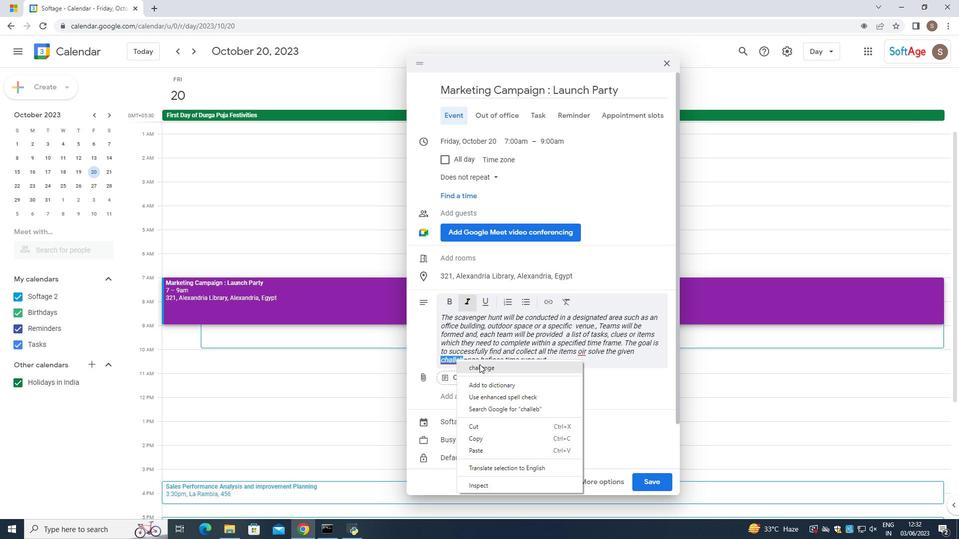 
Action: Mouse pressed left at (482, 368)
Screenshot: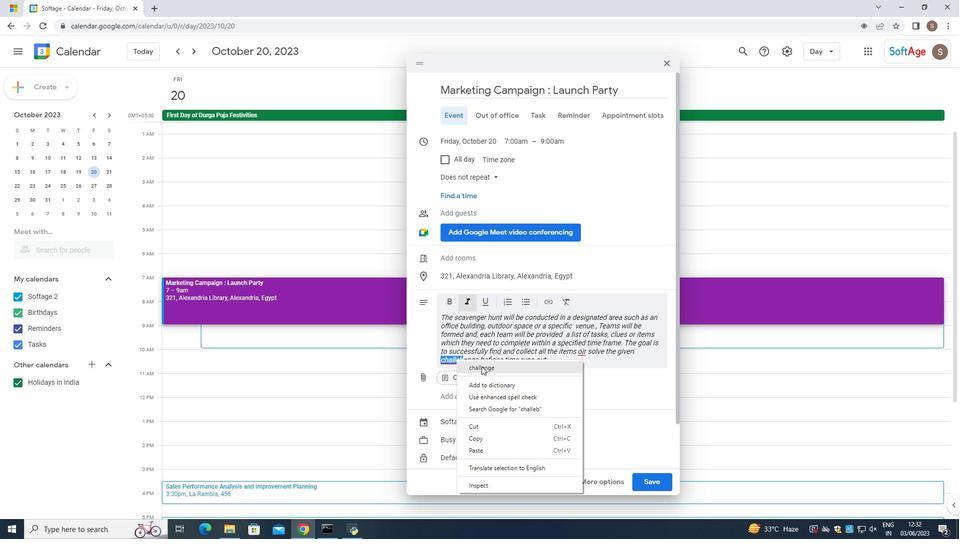 
Action: Mouse moved to (478, 359)
Screenshot: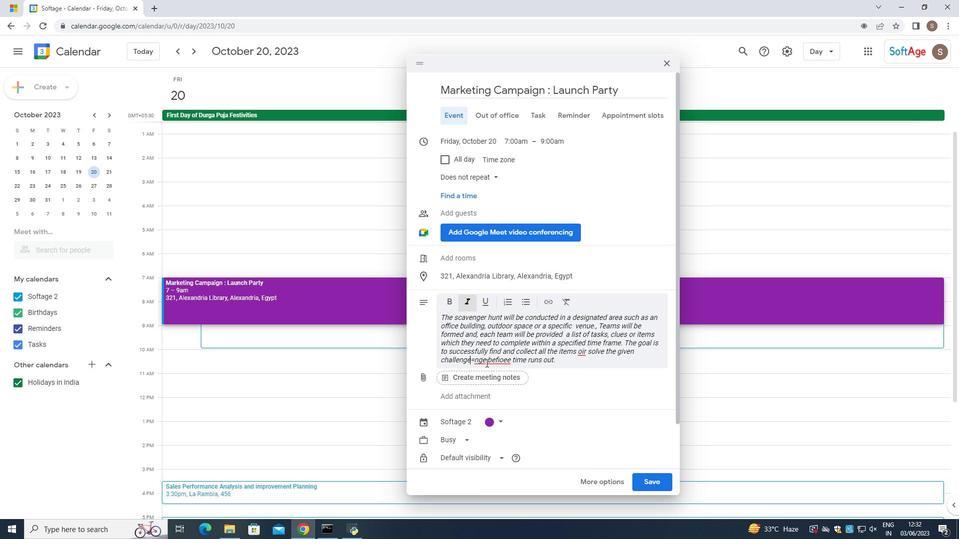 
Action: Mouse pressed left at (478, 359)
Screenshot: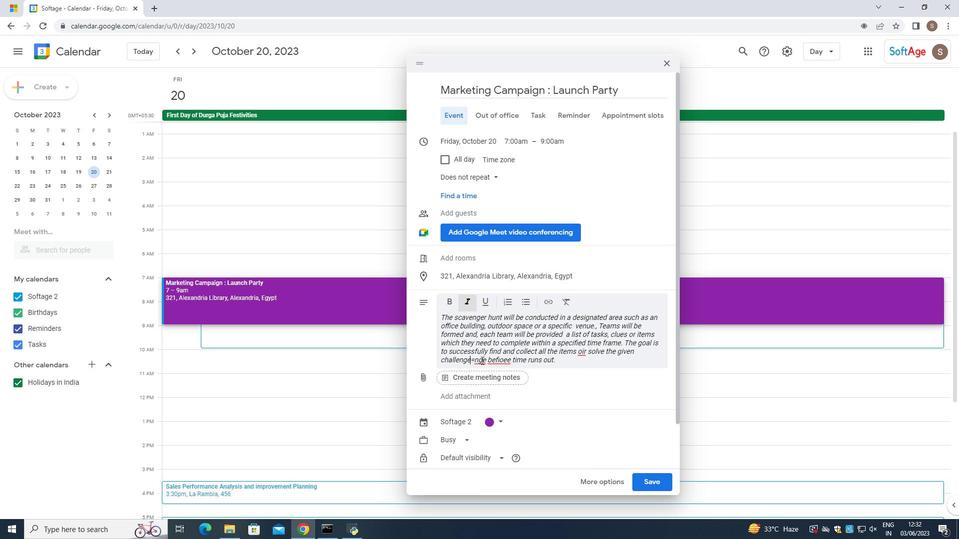 
Action: Mouse moved to (478, 359)
Screenshot: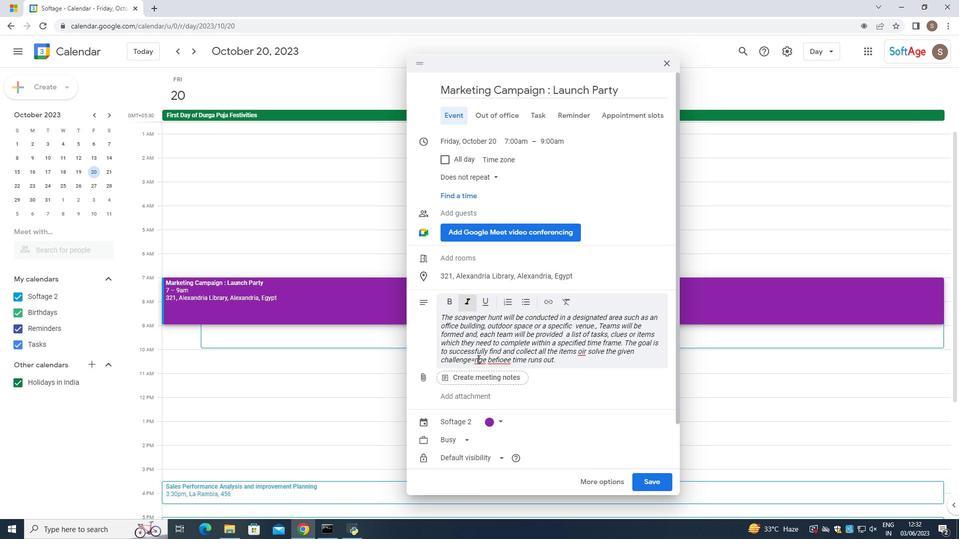 
Action: Mouse pressed right at (478, 359)
Screenshot: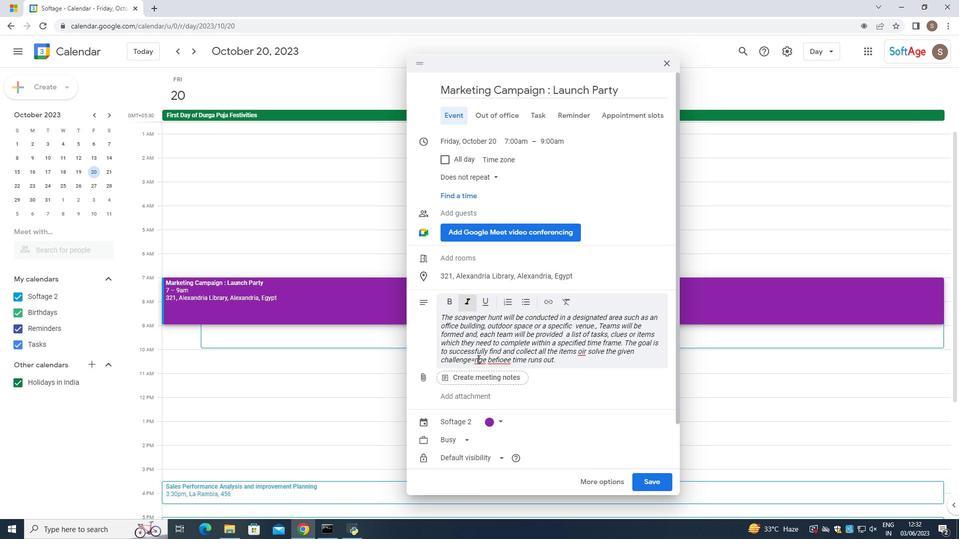 
Action: Mouse moved to (491, 349)
Screenshot: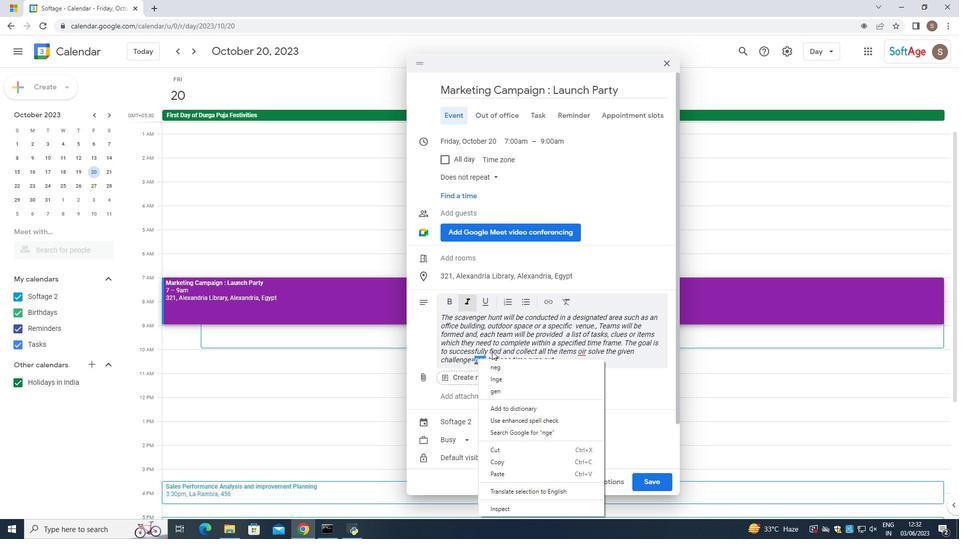 
Action: Mouse pressed left at (491, 349)
Screenshot: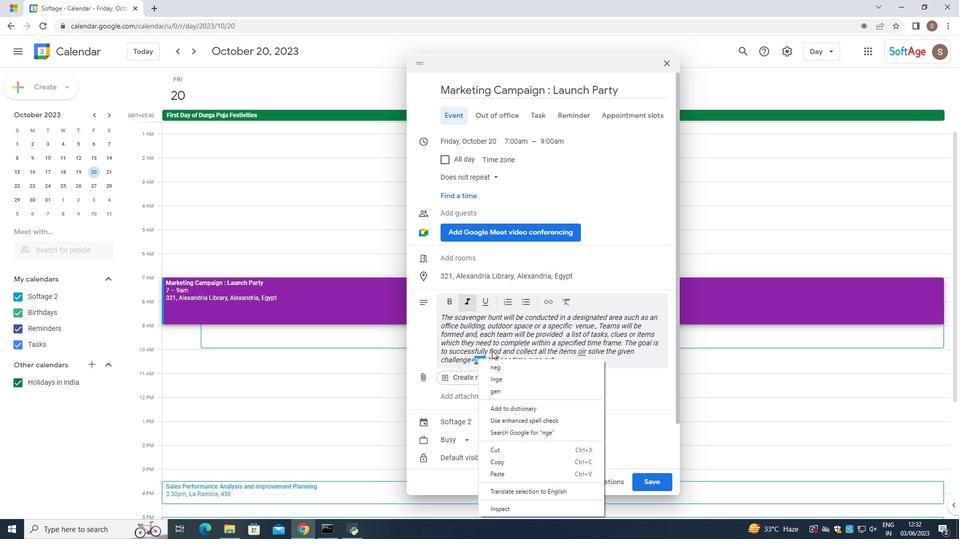 
Action: Mouse moved to (500, 358)
Screenshot: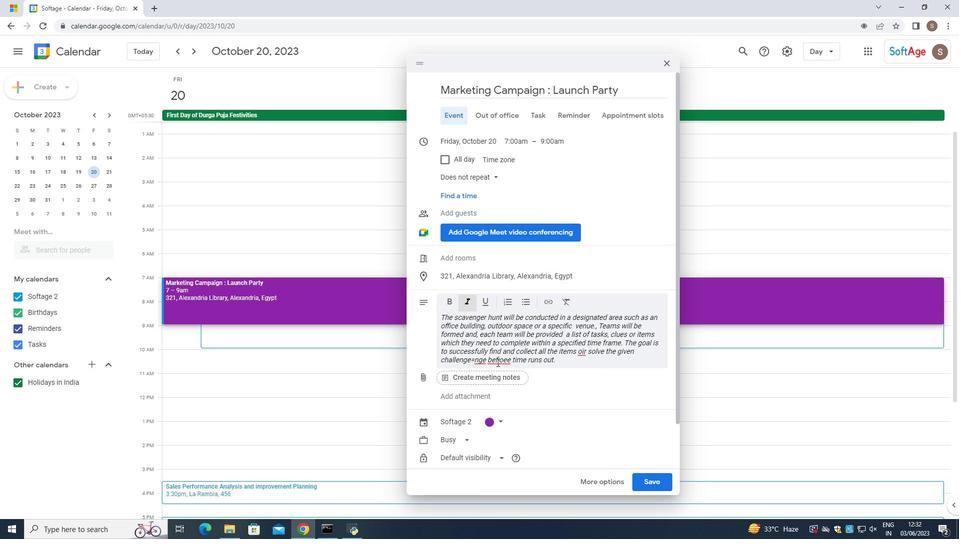 
Action: Mouse pressed left at (500, 358)
Screenshot: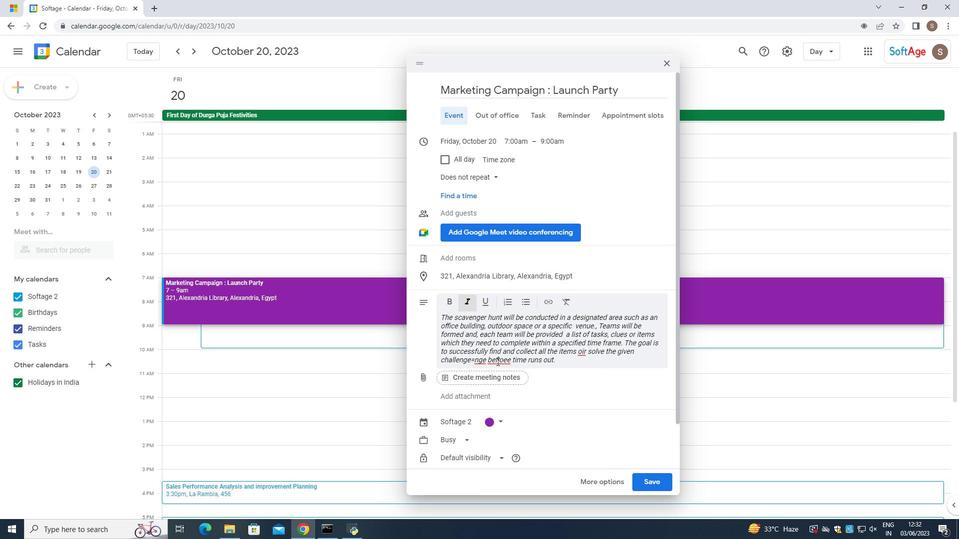 
Action: Mouse pressed right at (500, 358)
Screenshot: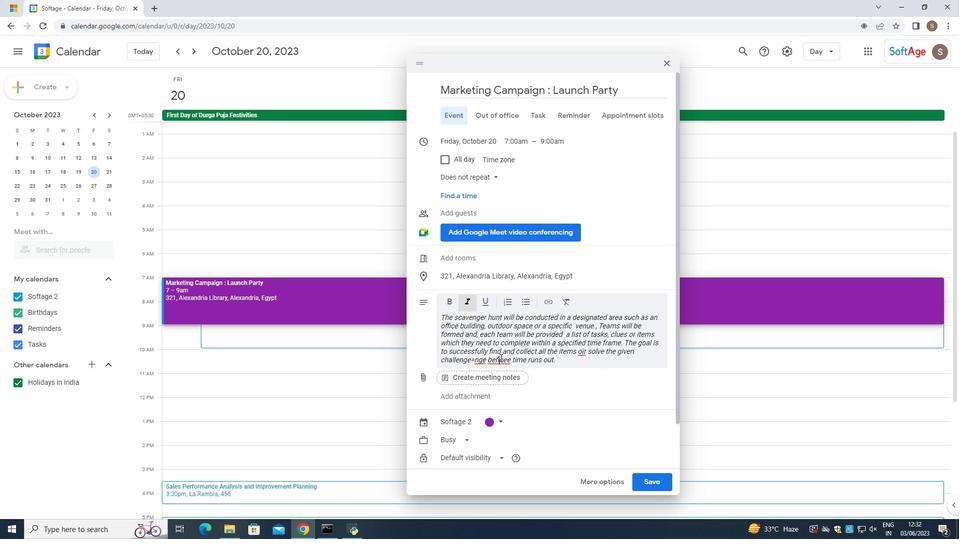 
Action: Mouse moved to (507, 368)
Screenshot: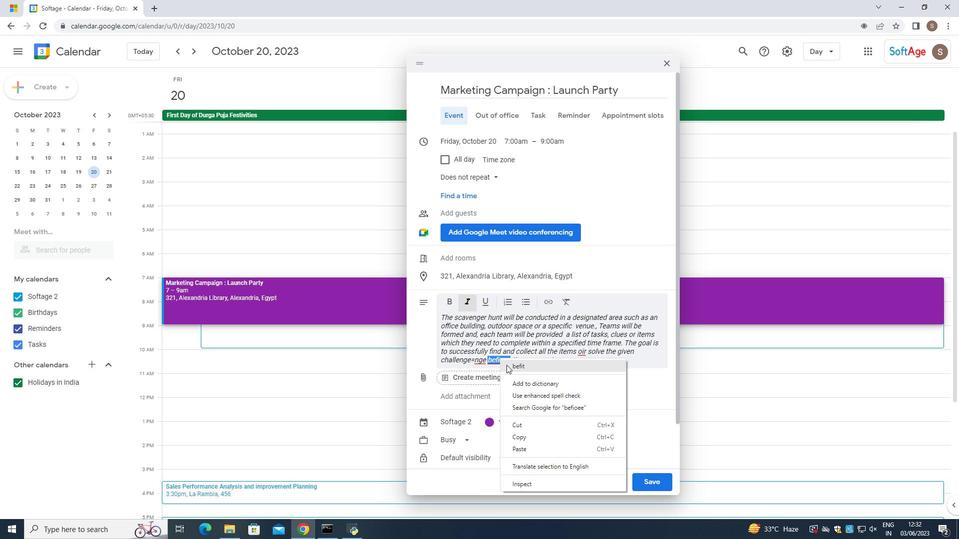 
Action: Mouse pressed left at (507, 368)
Screenshot: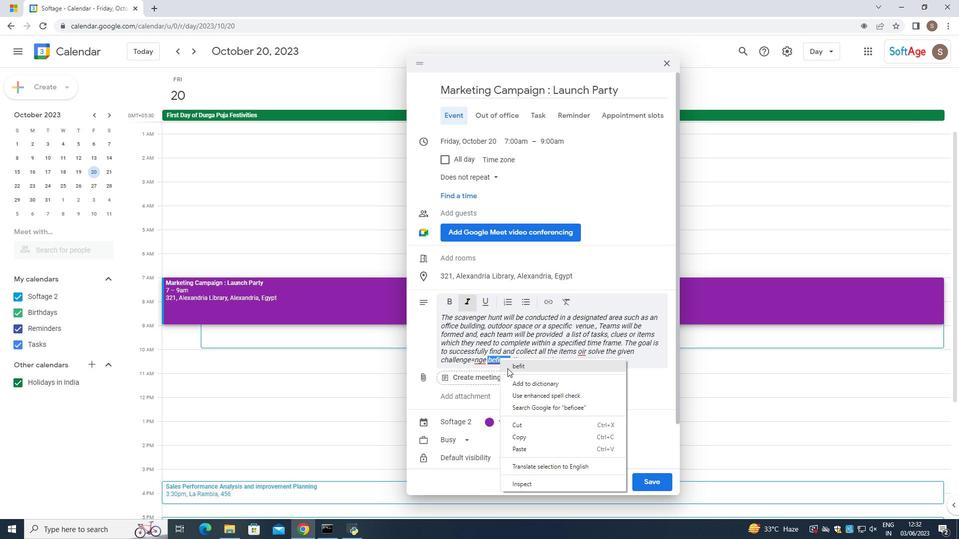 
Action: Mouse moved to (503, 362)
Screenshot: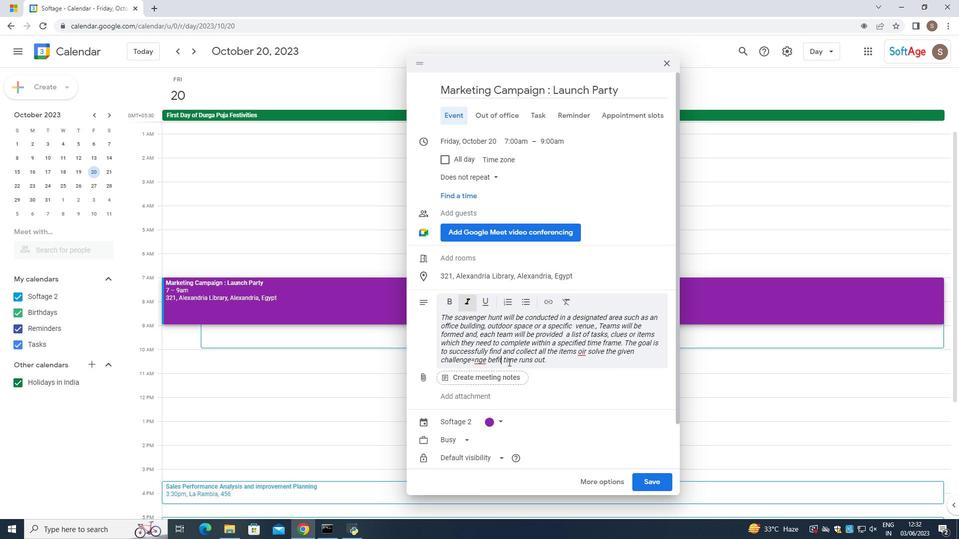 
Action: Mouse pressed left at (503, 362)
Screenshot: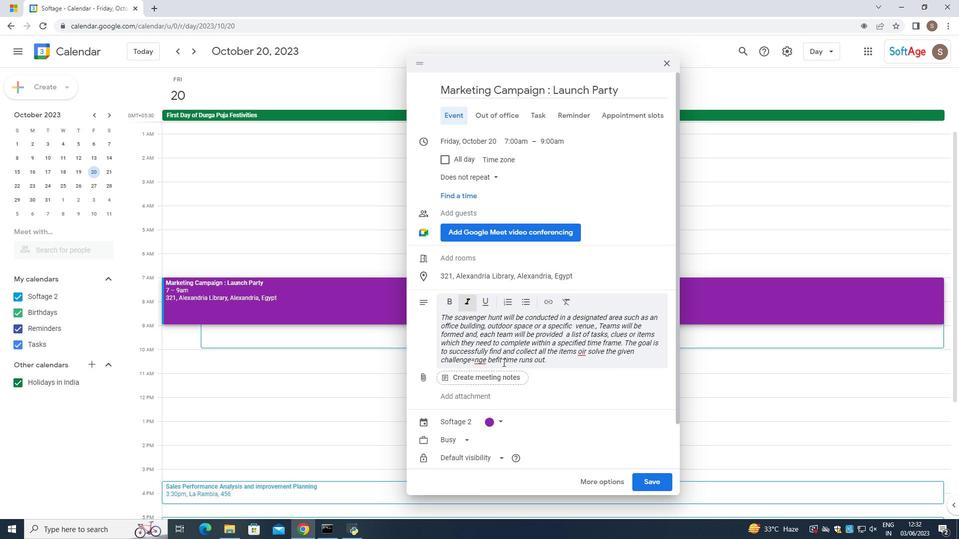 
Action: Mouse moved to (500, 353)
Screenshot: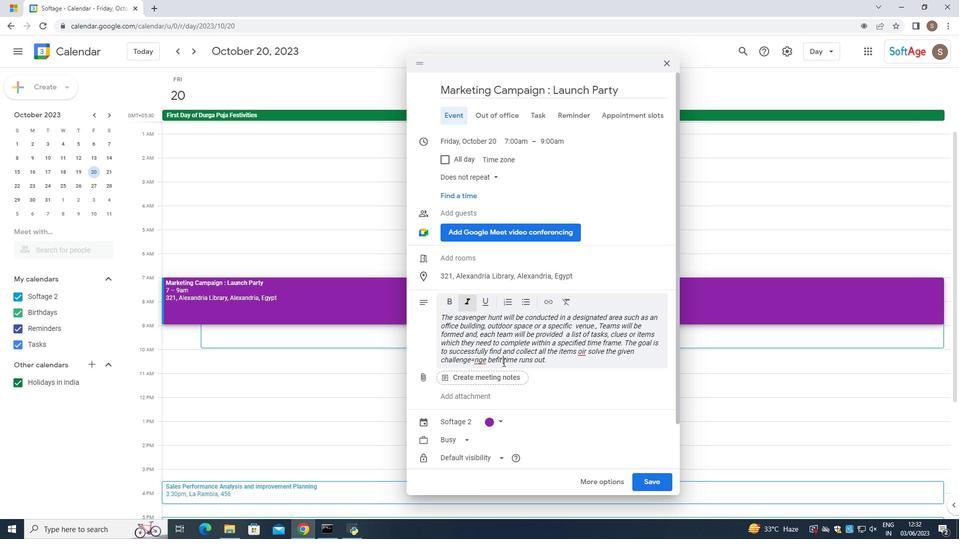 
Action: Key pressed <Key.backspace><Key.backspace><Key.backspace>ore<Key.space>the<Key.space>
Screenshot: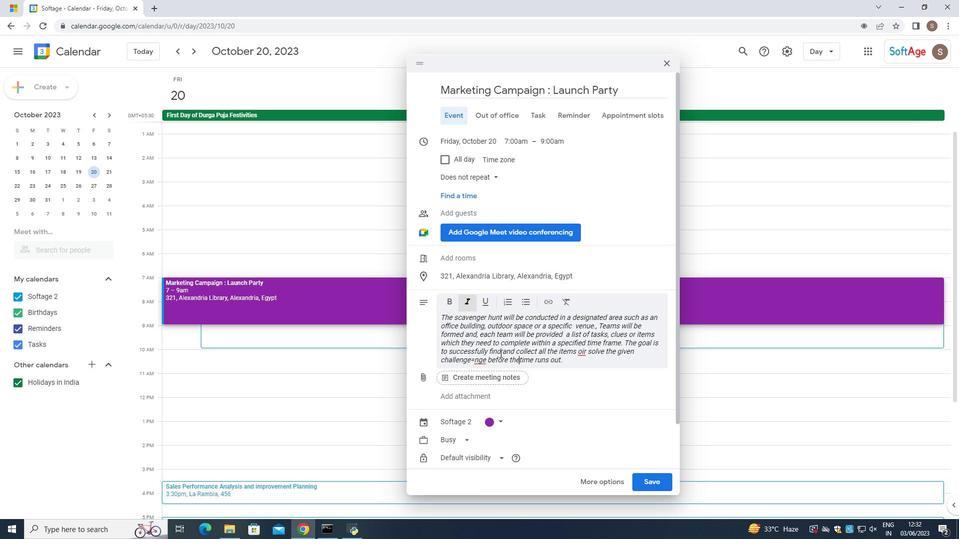 
Action: Mouse moved to (488, 363)
Screenshot: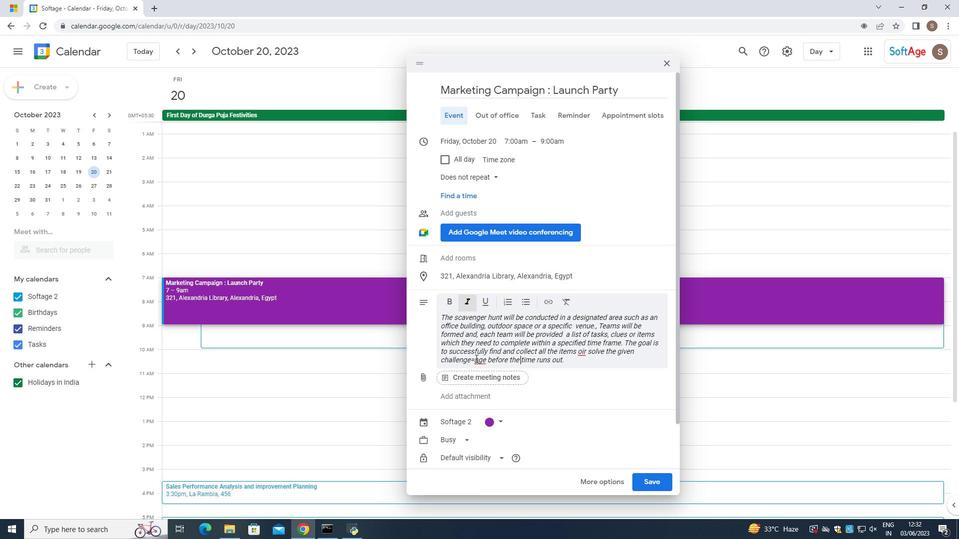
Action: Mouse pressed left at (488, 363)
Screenshot: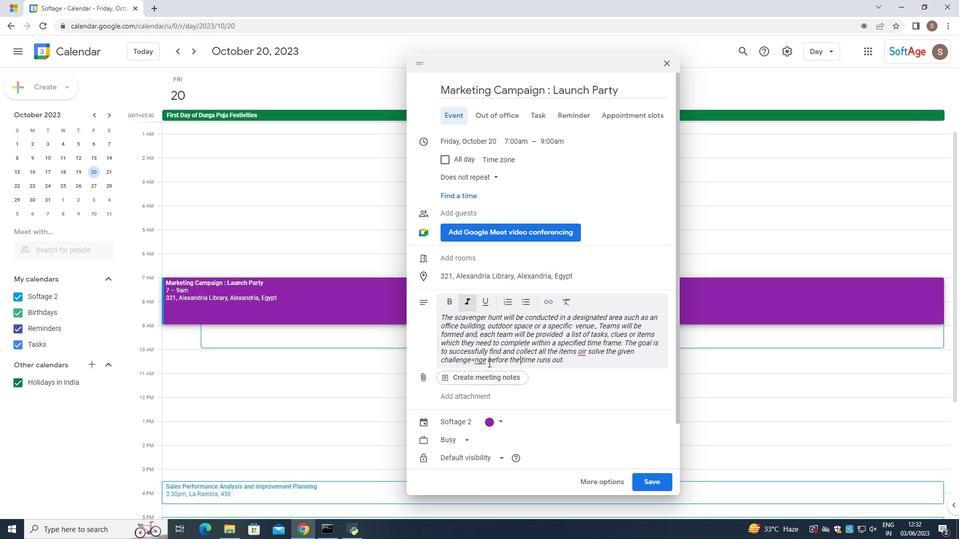 
Action: Mouse moved to (483, 365)
Screenshot: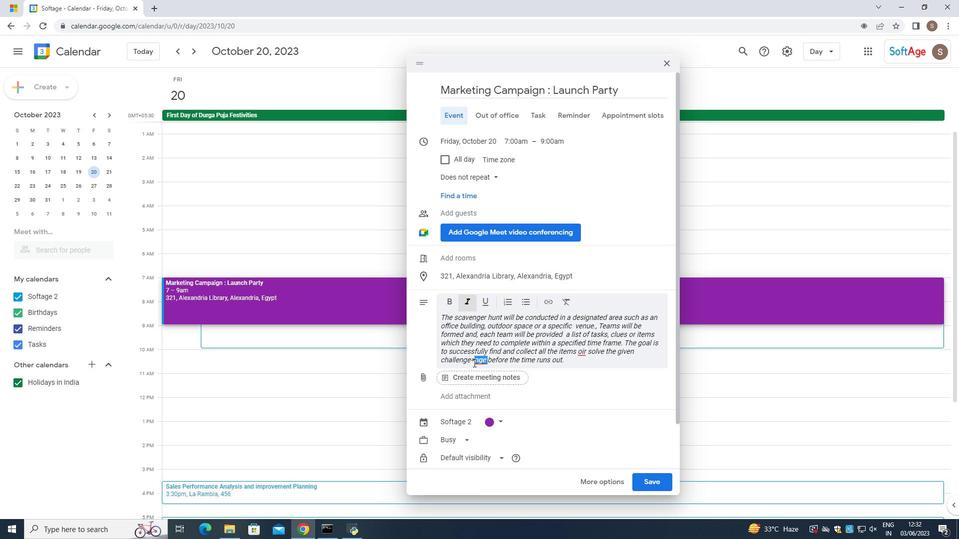 
Action: Key pressed <Key.backspace><Key.backspace><Key.space>
Screenshot: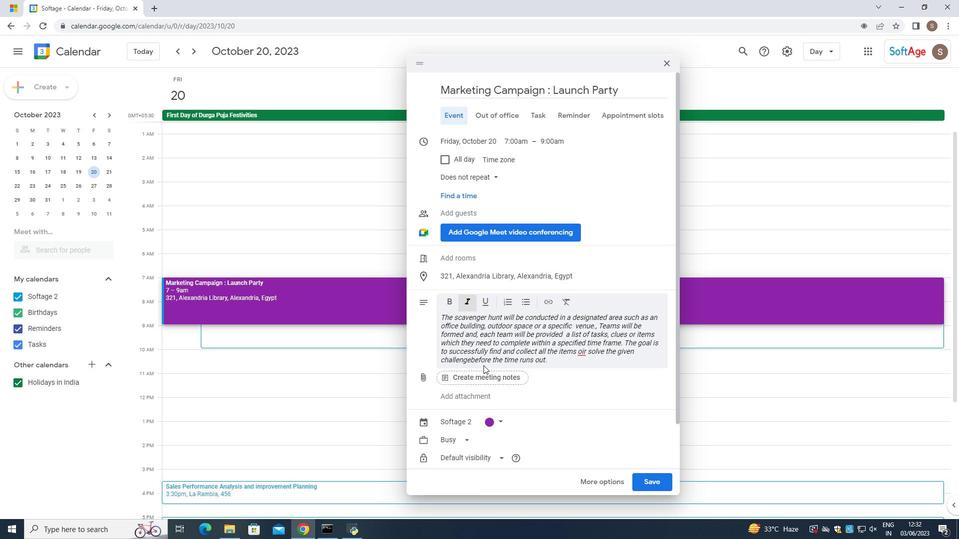 
Action: Mouse moved to (513, 228)
Screenshot: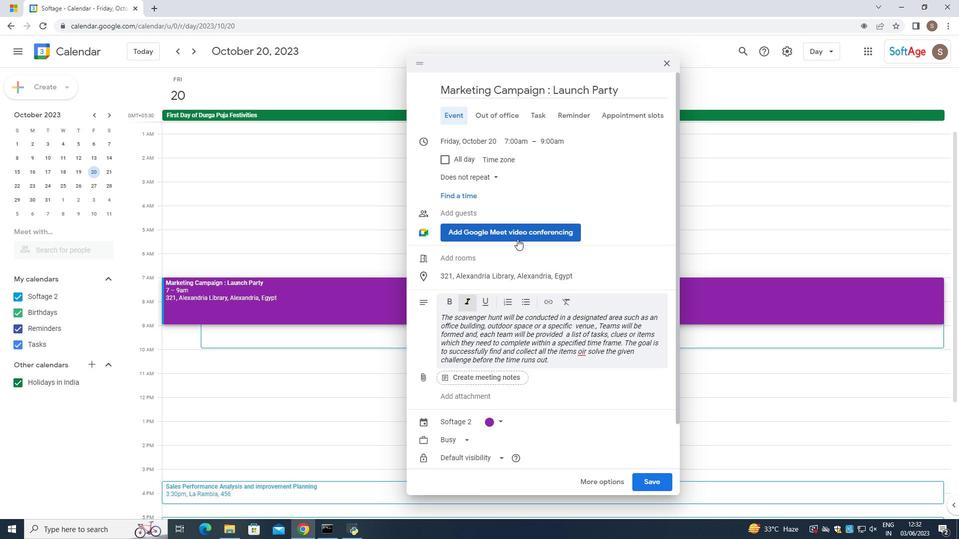 
Action: Mouse scrolled (513, 229) with delta (0, 0)
Screenshot: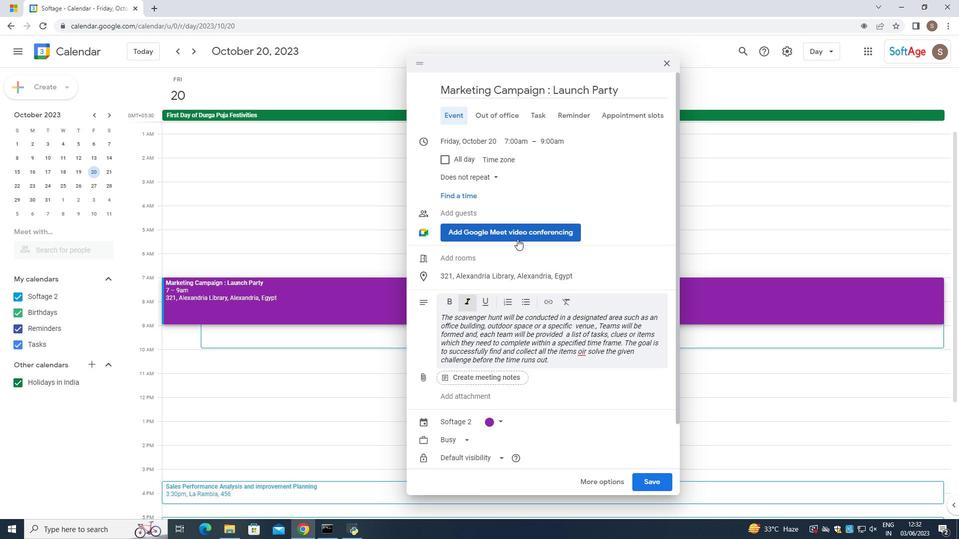 
Action: Mouse moved to (510, 224)
Screenshot: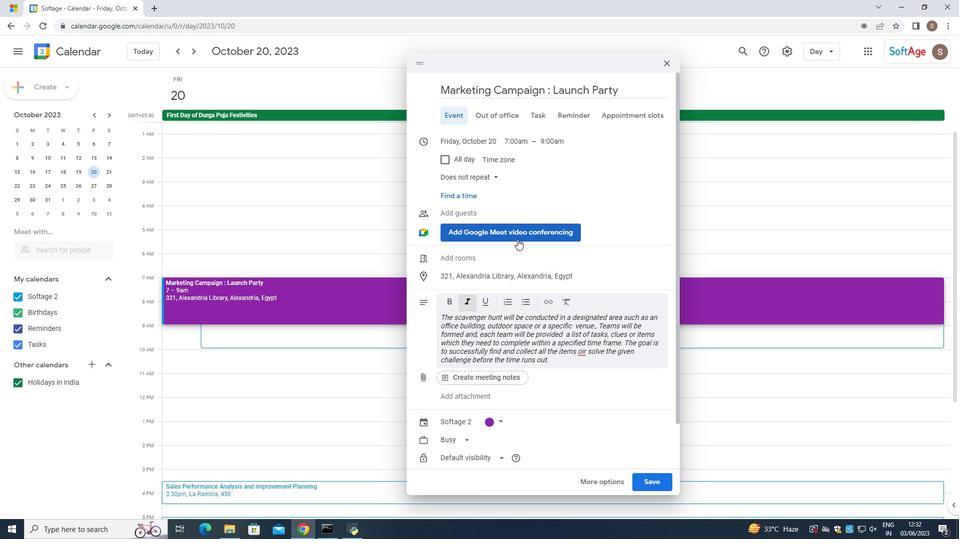 
Action: Mouse scrolled (510, 224) with delta (0, 0)
Screenshot: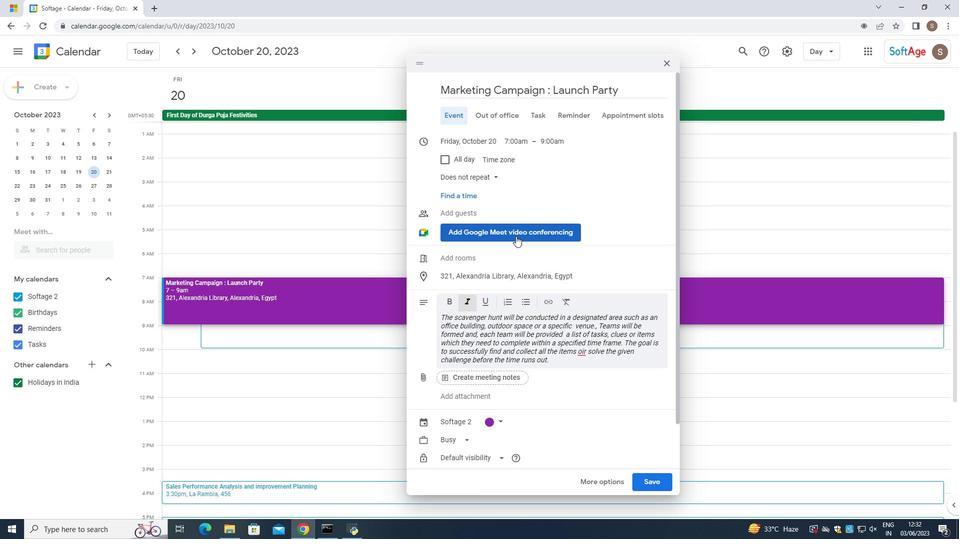 
Action: Mouse moved to (510, 223)
Screenshot: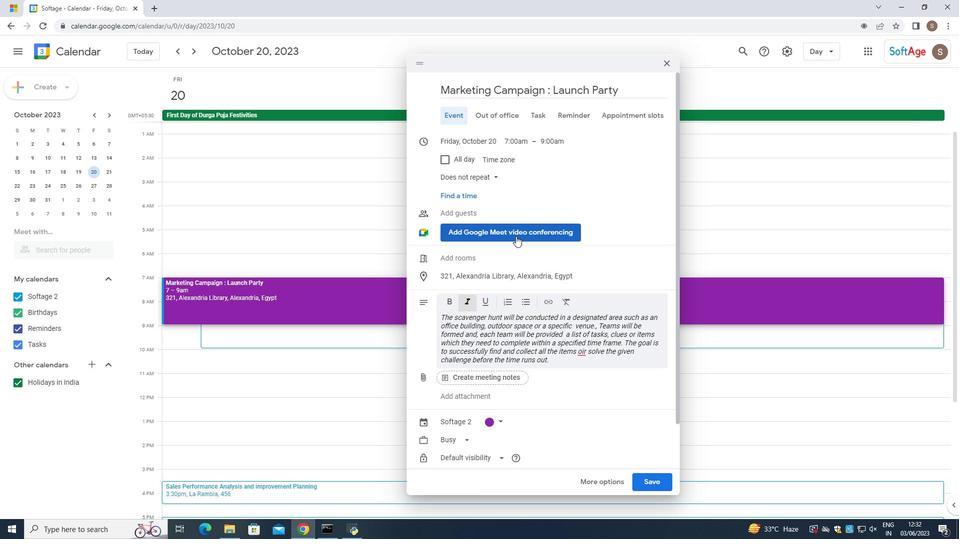 
Action: Mouse scrolled (510, 224) with delta (0, 0)
Screenshot: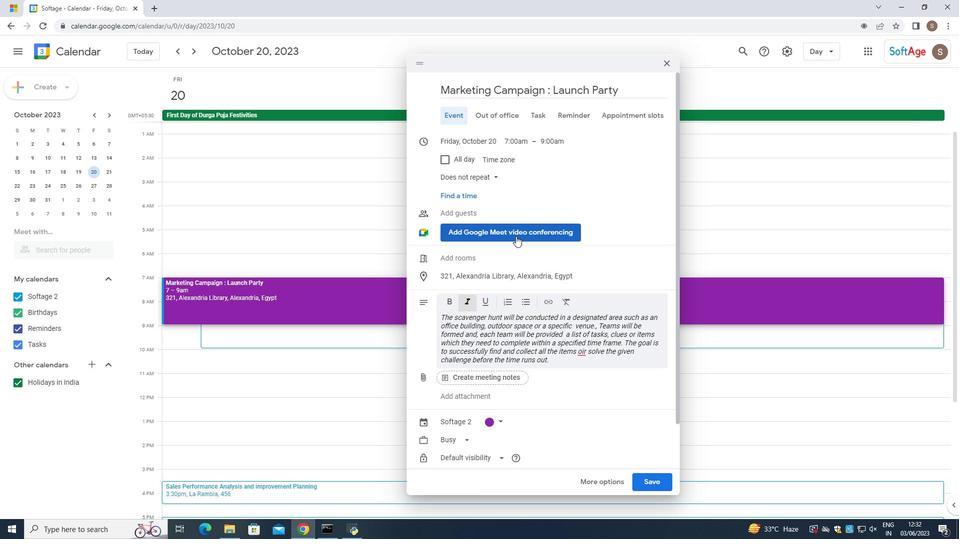 
Action: Mouse scrolled (510, 224) with delta (0, 0)
Screenshot: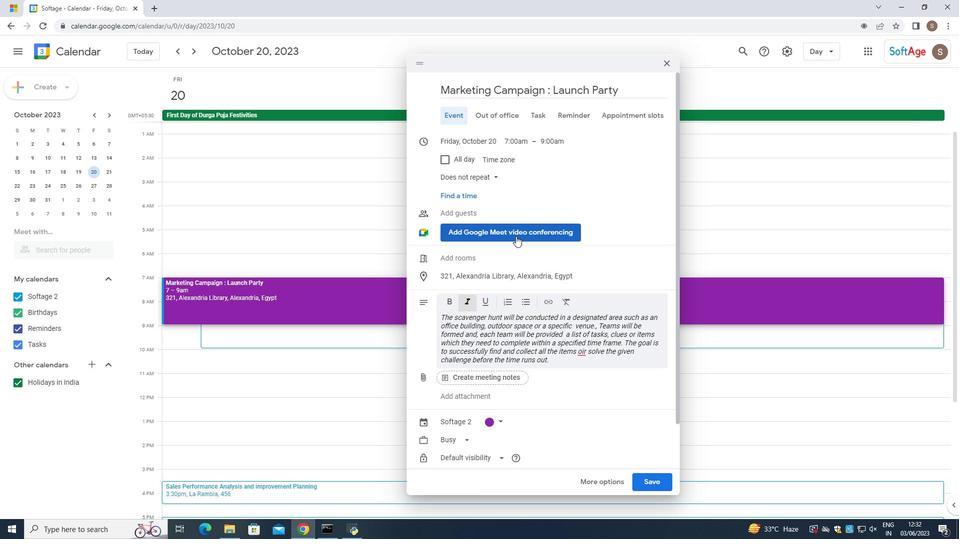 
Action: Mouse scrolled (510, 224) with delta (0, 0)
Screenshot: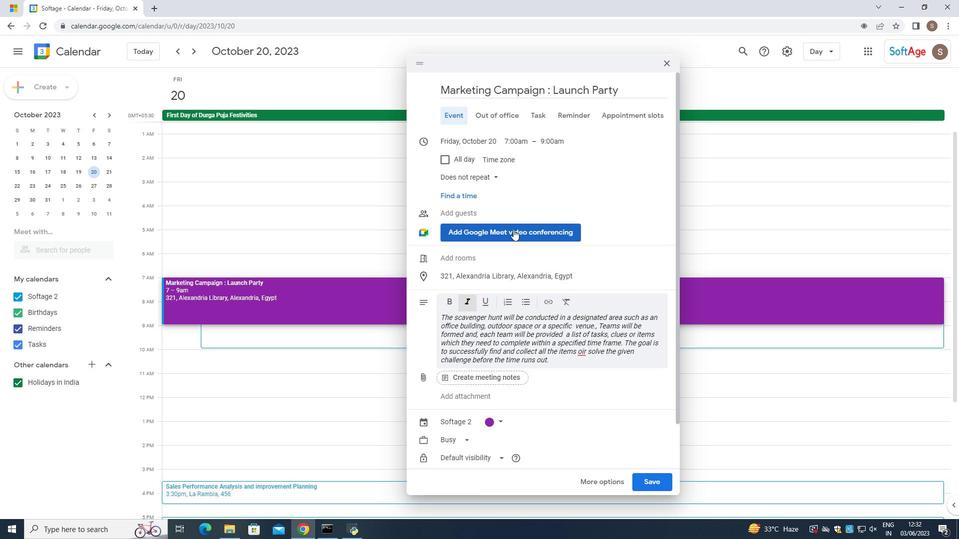 
Action: Mouse moved to (509, 222)
Screenshot: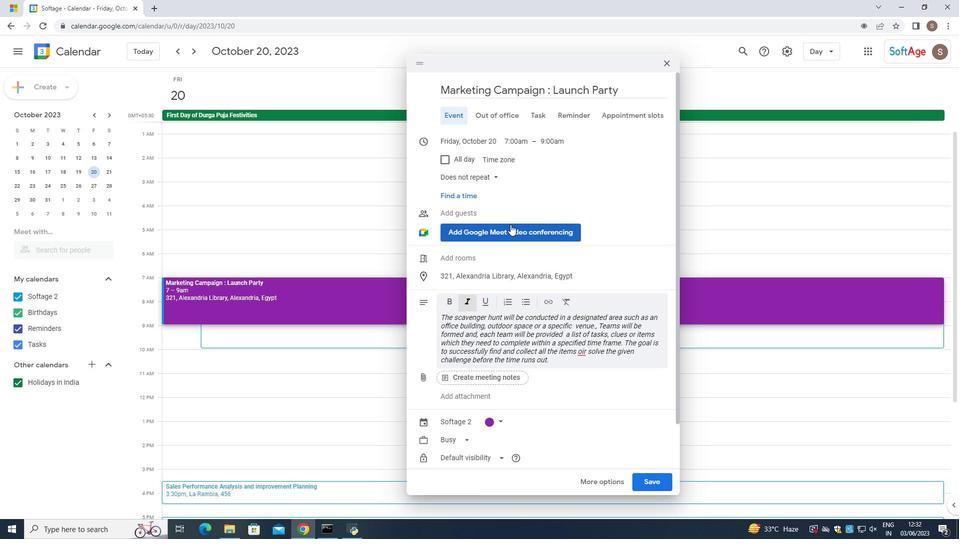 
Action: Mouse scrolled (509, 222) with delta (0, 0)
Screenshot: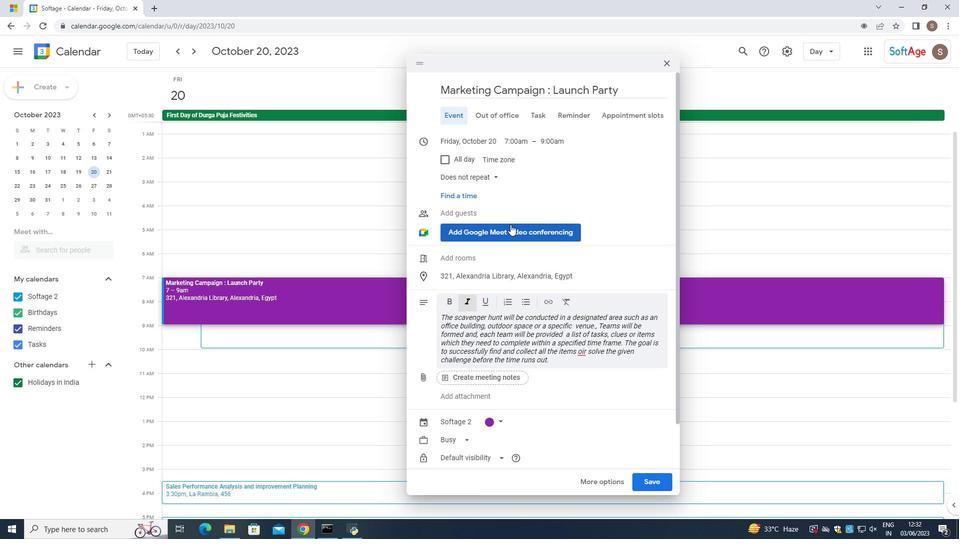 
Action: Mouse moved to (485, 177)
Screenshot: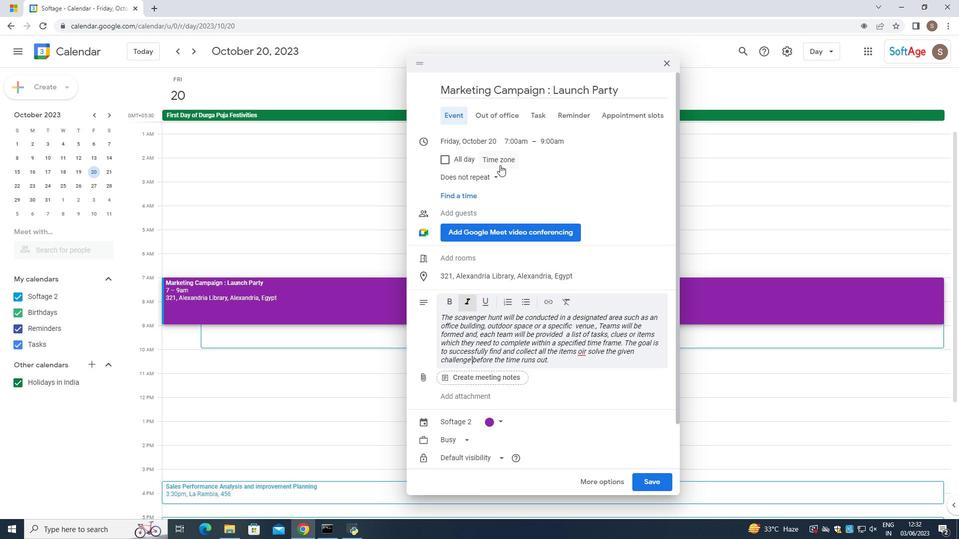 
Action: Mouse pressed left at (485, 177)
Screenshot: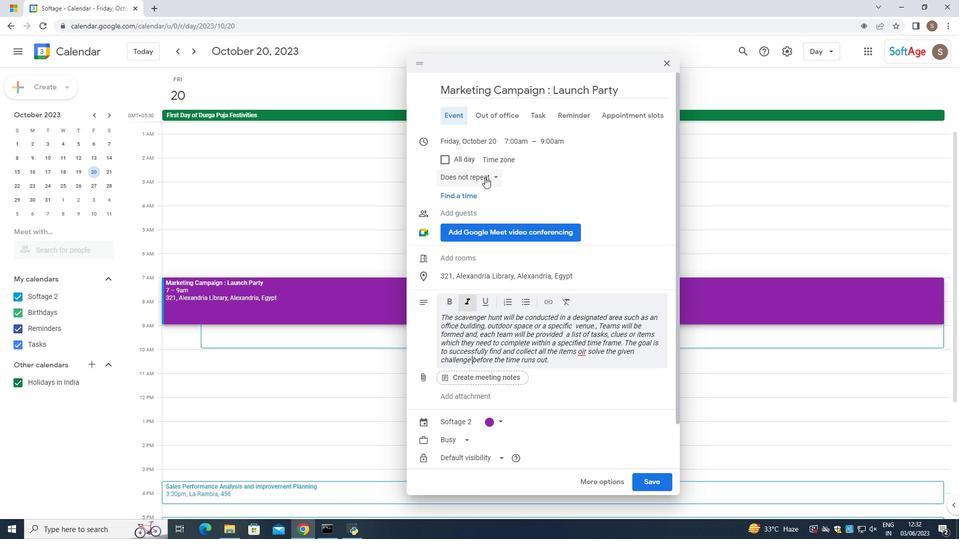 
Action: Mouse moved to (481, 216)
Screenshot: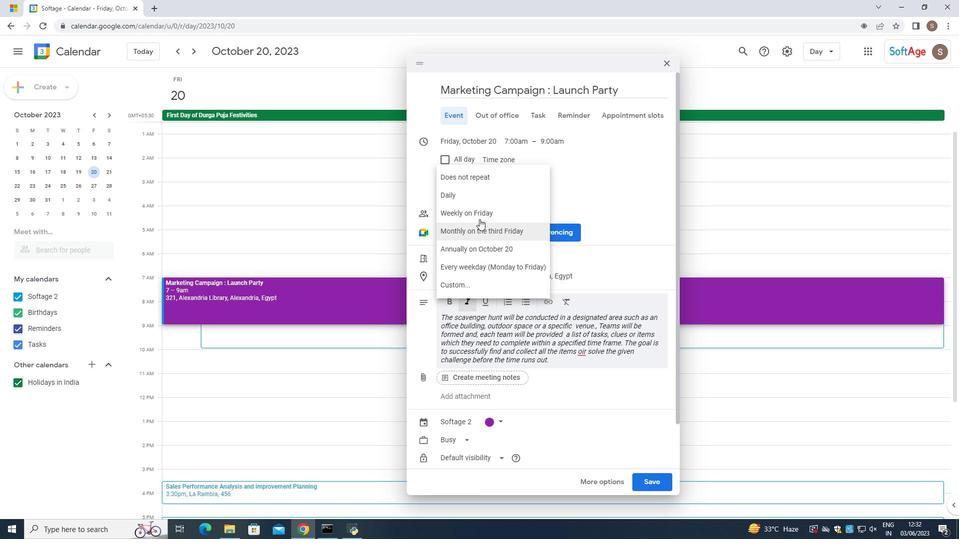 
Action: Mouse pressed left at (481, 216)
Screenshot: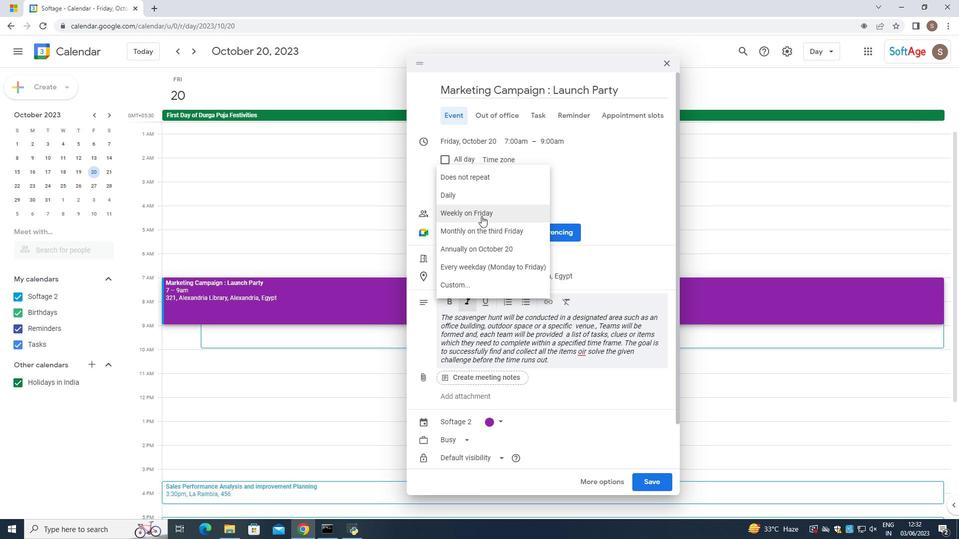 
Action: Mouse moved to (506, 264)
Screenshot: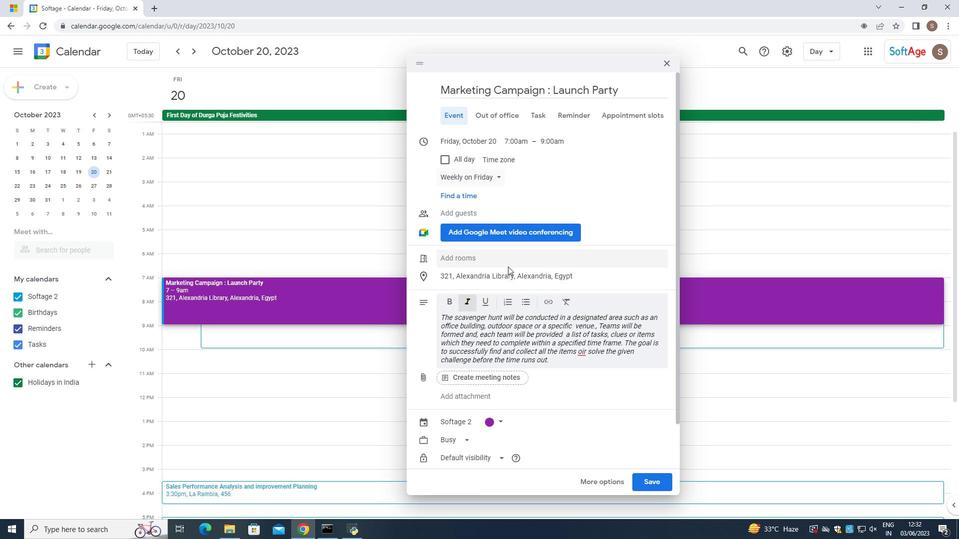 
Action: Mouse scrolled (506, 263) with delta (0, 0)
Screenshot: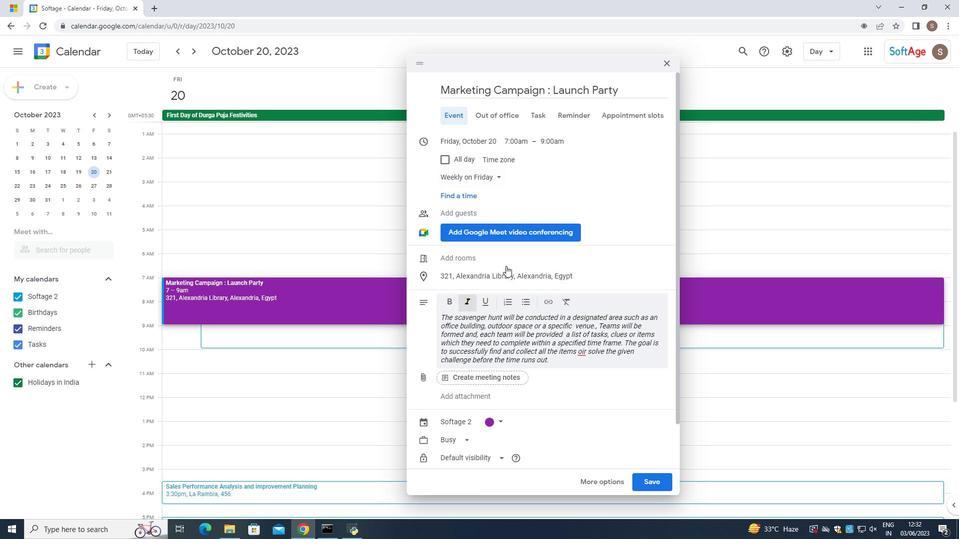 
Action: Mouse scrolled (506, 263) with delta (0, 0)
Screenshot: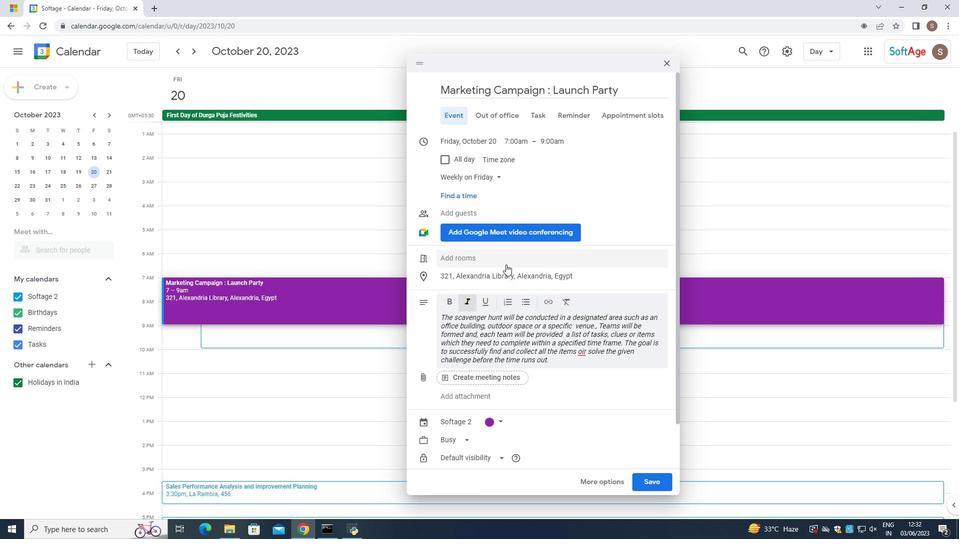 
Action: Mouse scrolled (506, 263) with delta (0, 0)
Screenshot: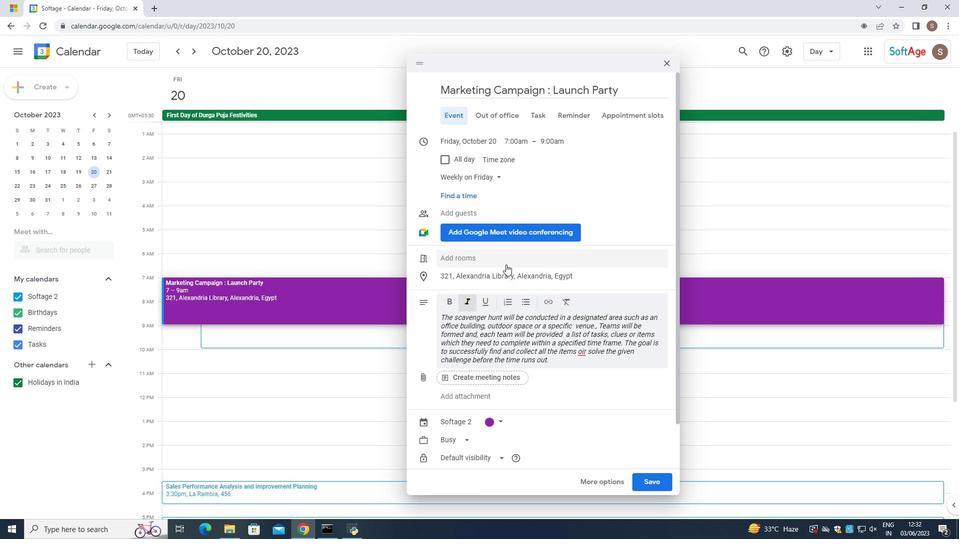 
Action: Mouse scrolled (506, 263) with delta (0, 0)
Screenshot: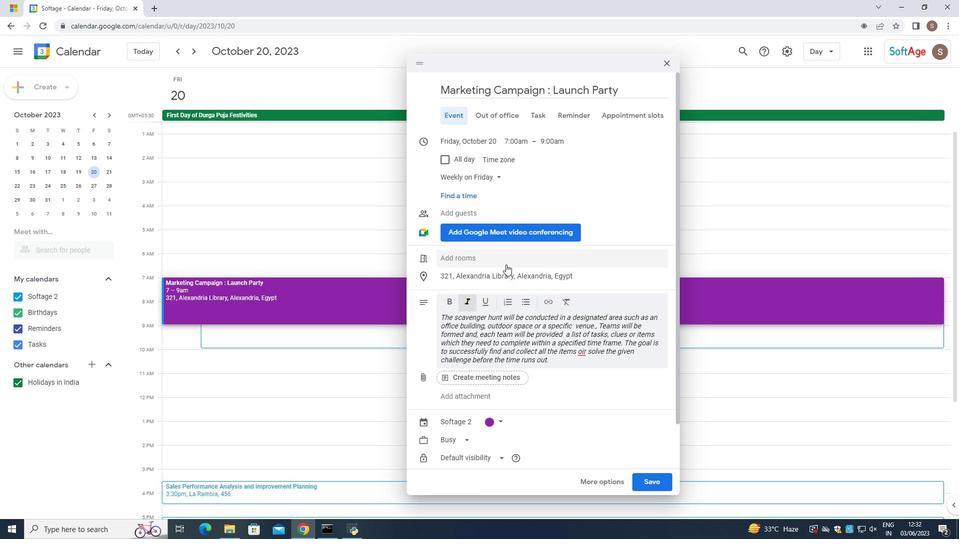 
Action: Mouse scrolled (506, 263) with delta (0, 0)
Screenshot: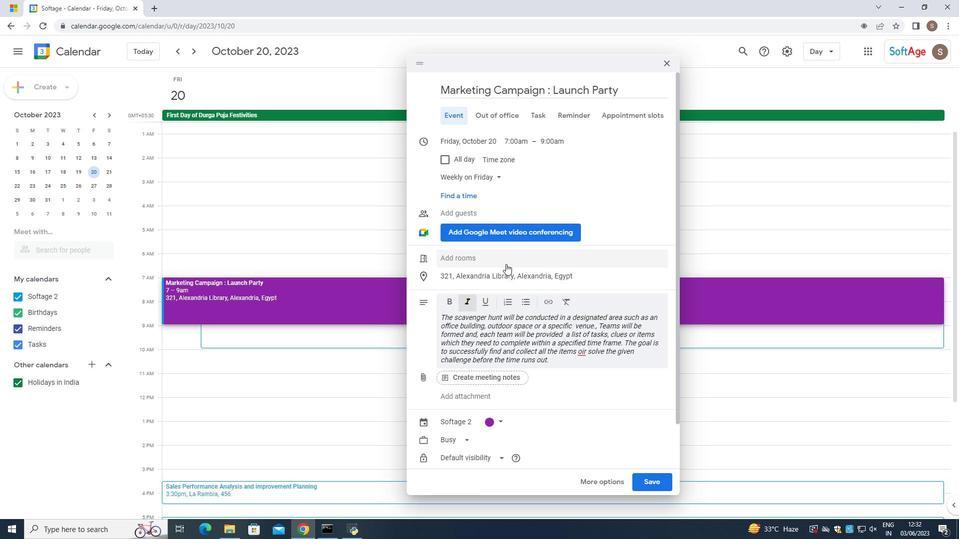
Action: Mouse scrolled (506, 263) with delta (0, 0)
Screenshot: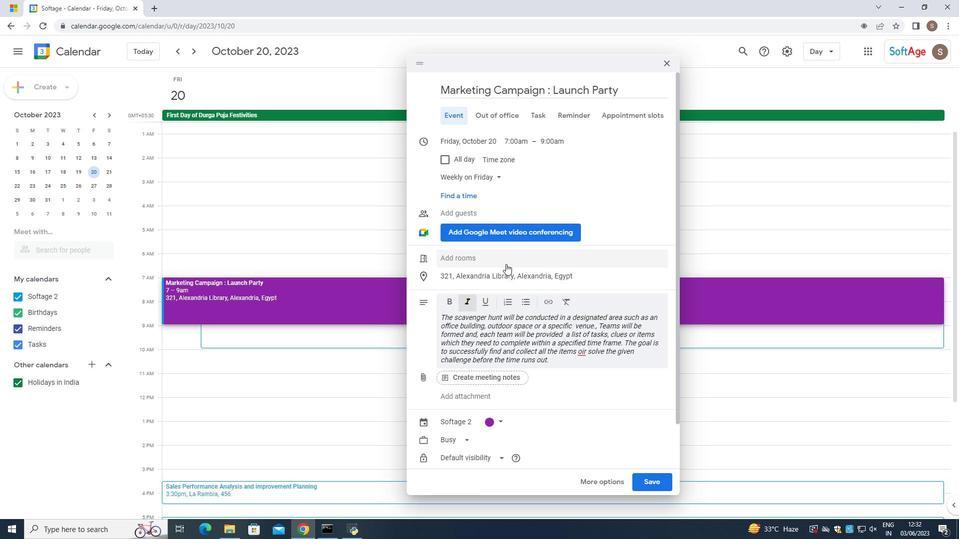 
Action: Mouse moved to (646, 479)
Screenshot: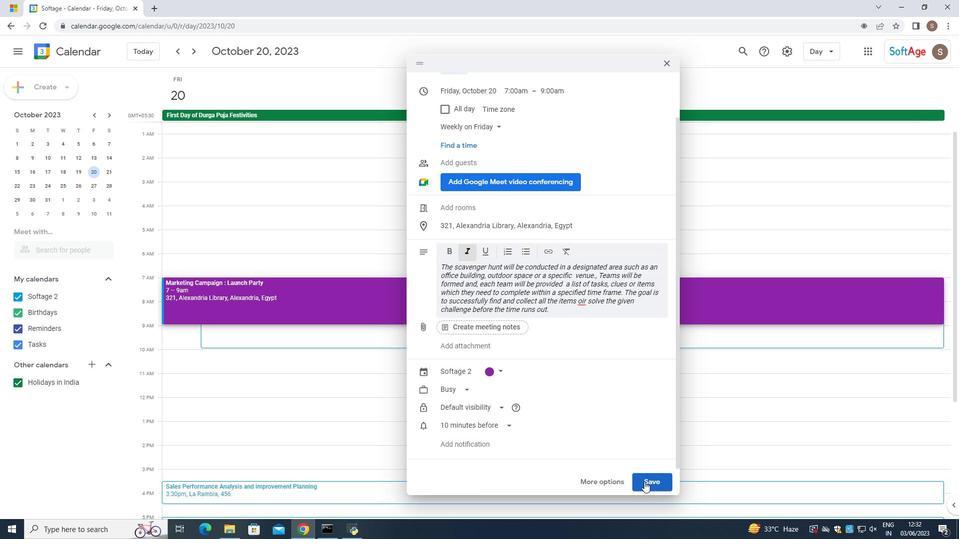 
Action: Mouse pressed left at (646, 479)
Screenshot: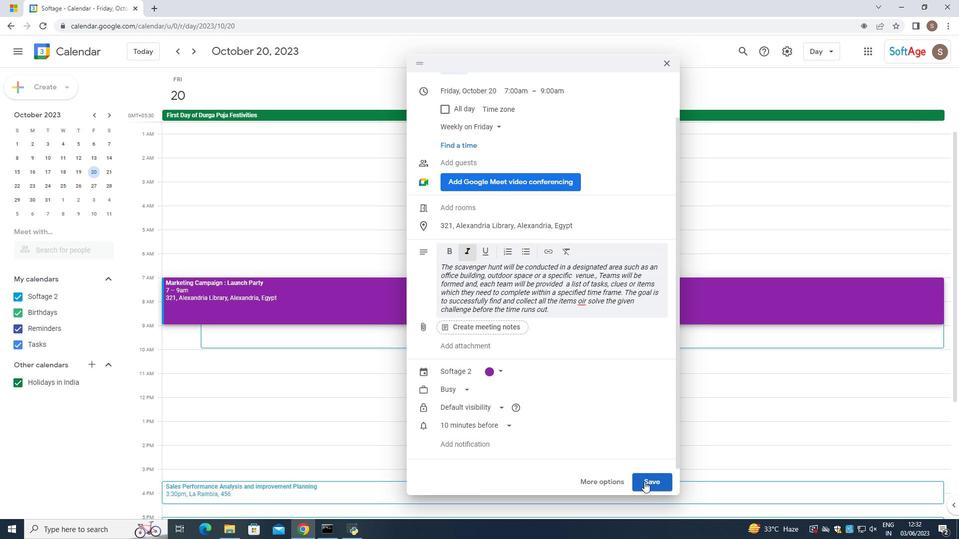 
Action: Mouse moved to (323, 279)
Screenshot: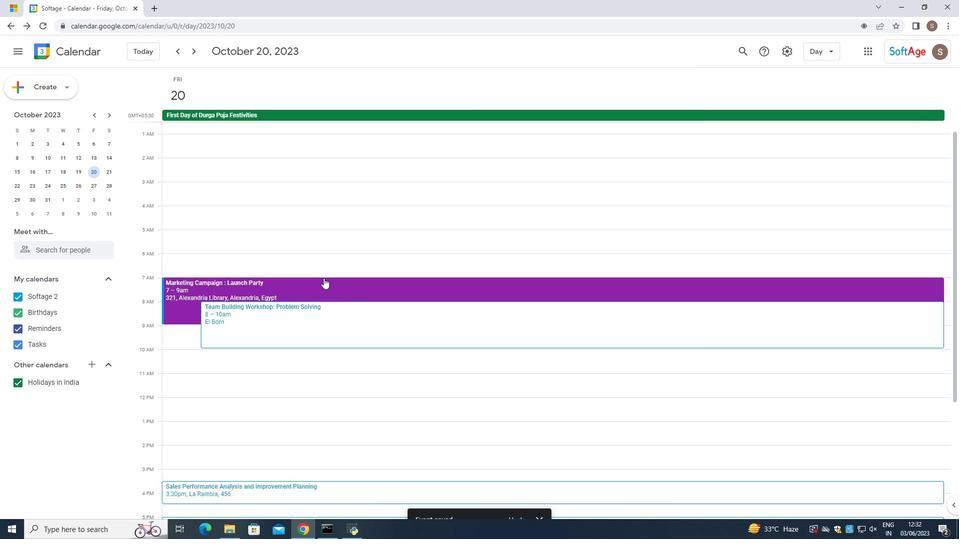 
Action: Mouse pressed left at (323, 279)
Screenshot: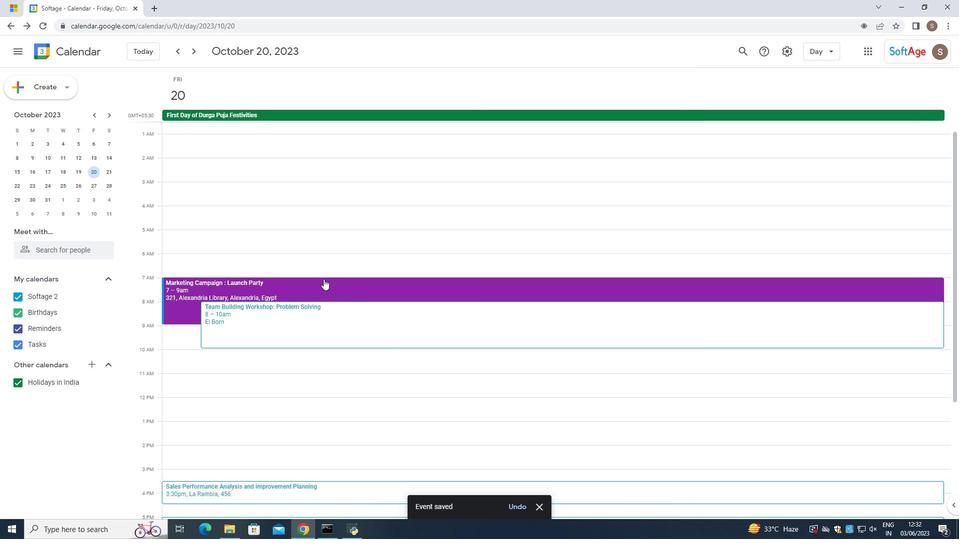 
Action: Mouse moved to (600, 178)
Screenshot: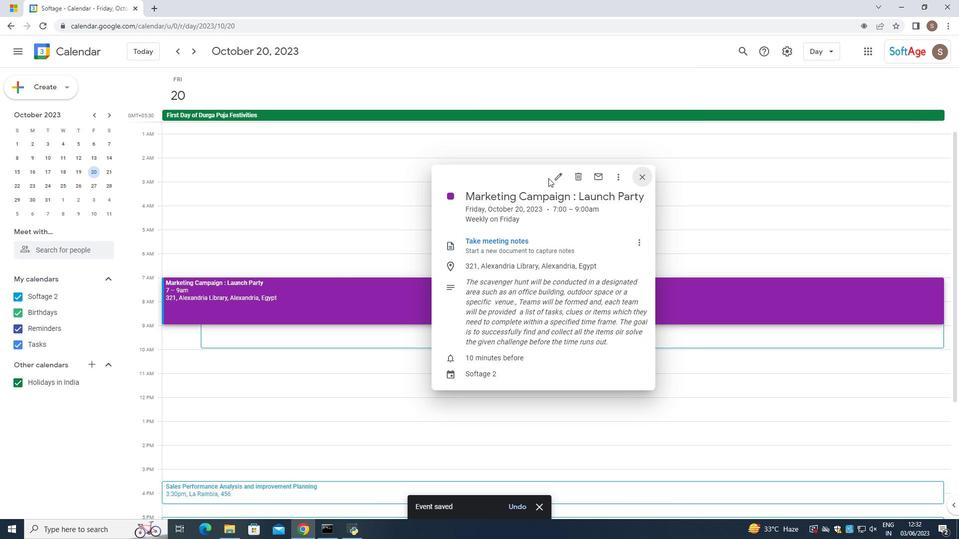 
Action: Mouse pressed left at (600, 178)
Screenshot: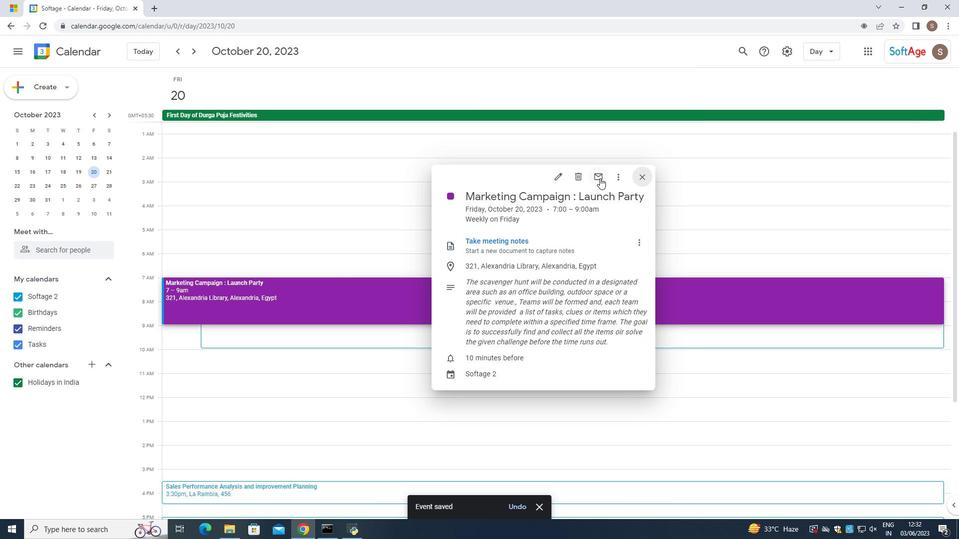 
Action: Mouse moved to (385, 230)
Screenshot: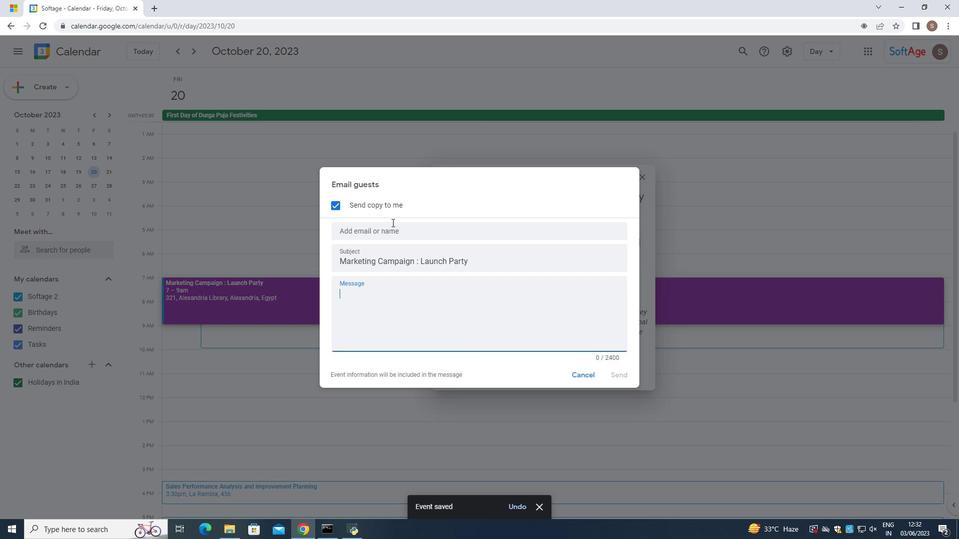 
Action: Mouse pressed left at (385, 230)
Screenshot: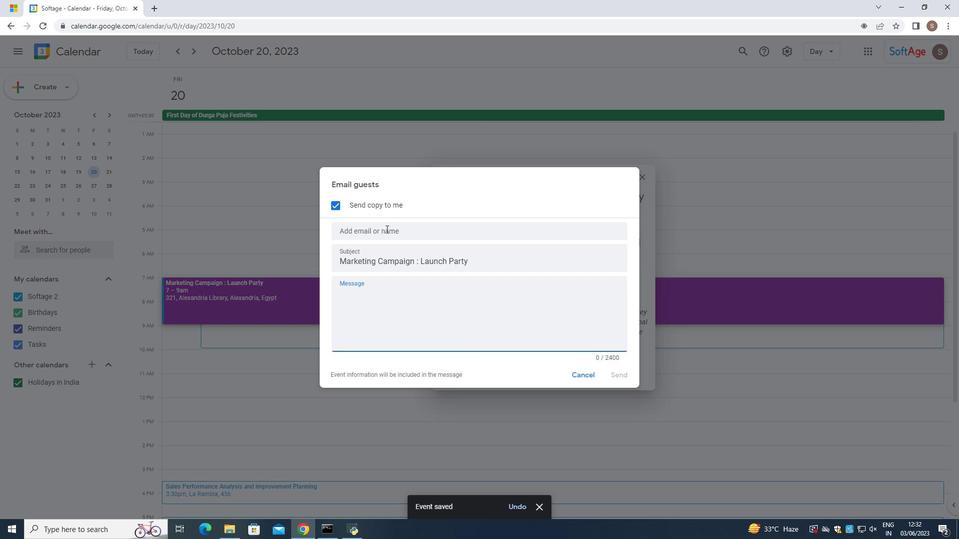 
Action: Mouse moved to (380, 229)
Screenshot: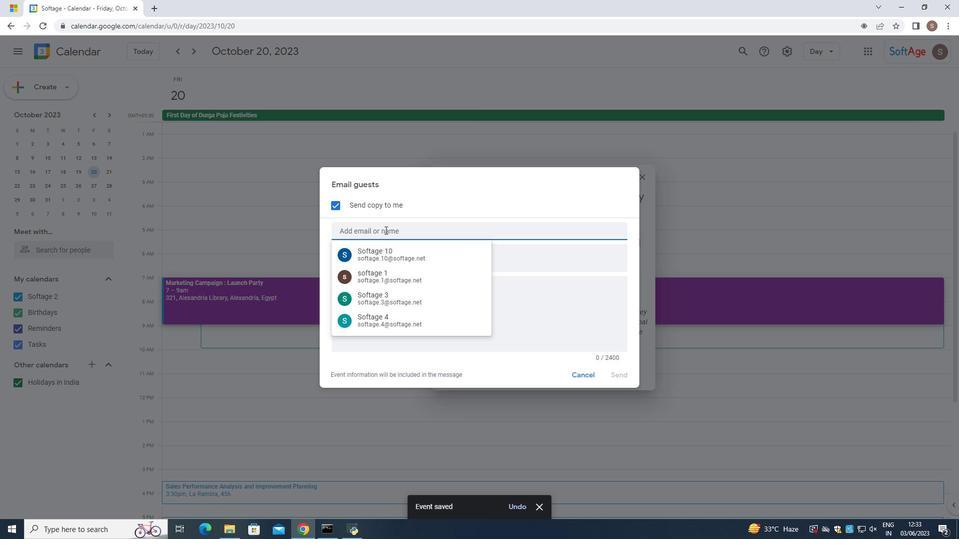 
Action: Key pressed softage.4
Screenshot: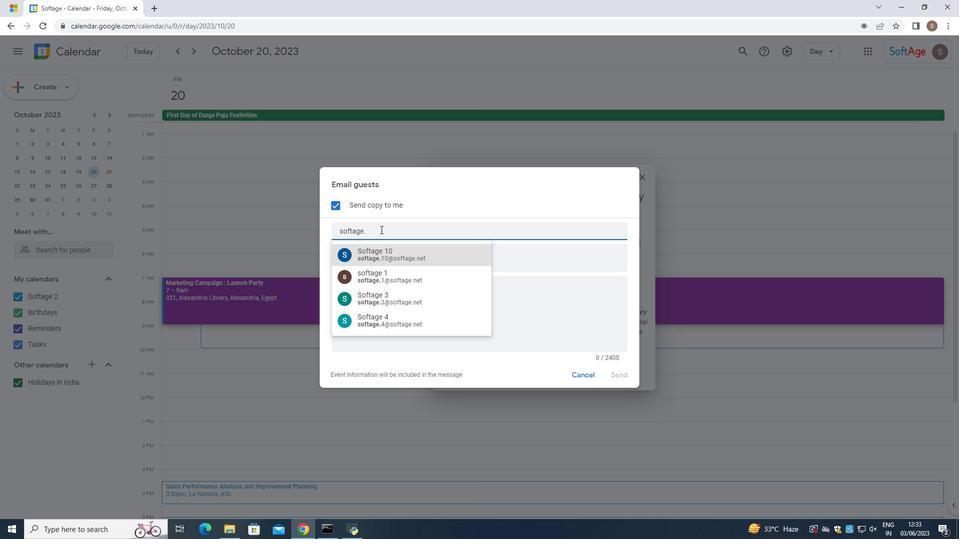 
Action: Mouse moved to (366, 242)
Screenshot: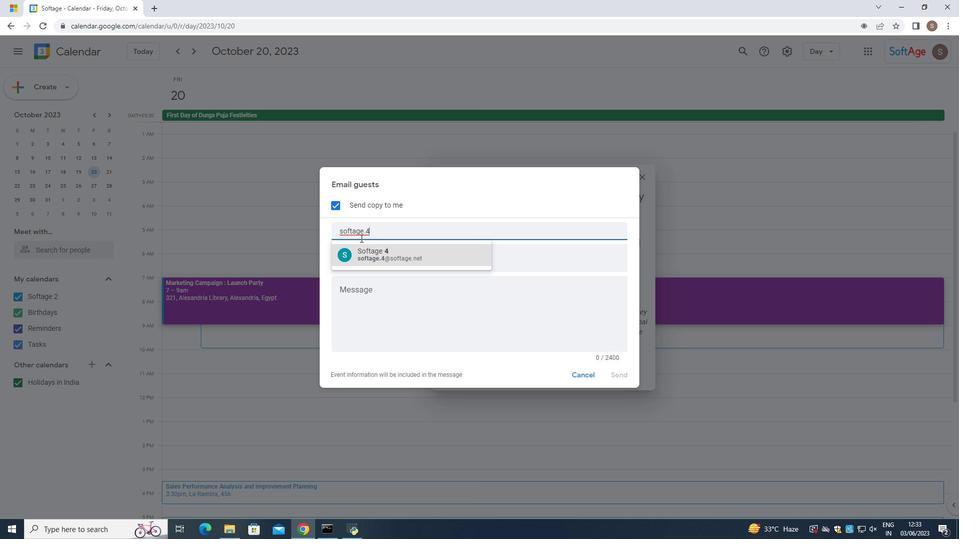 
Action: Mouse pressed left at (366, 242)
Screenshot: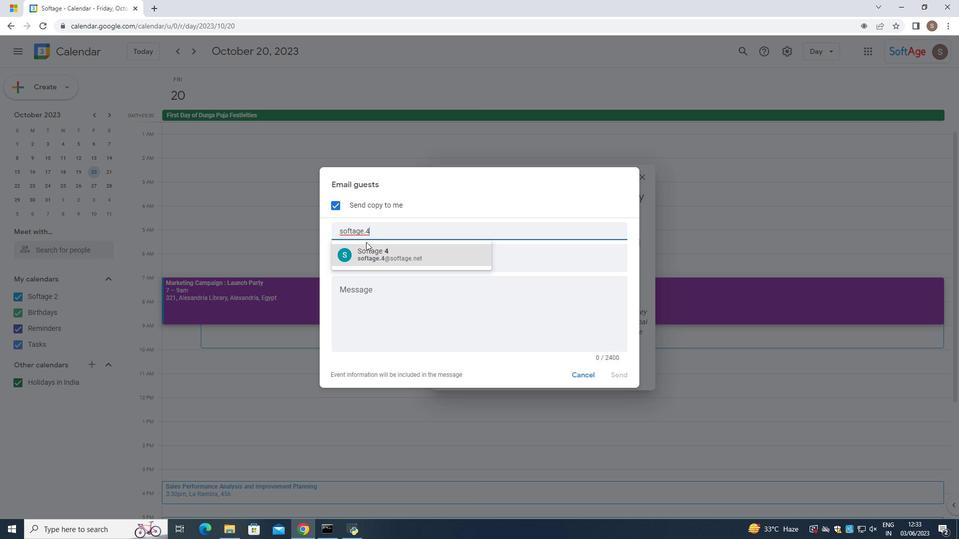 
Action: Mouse moved to (364, 244)
Screenshot: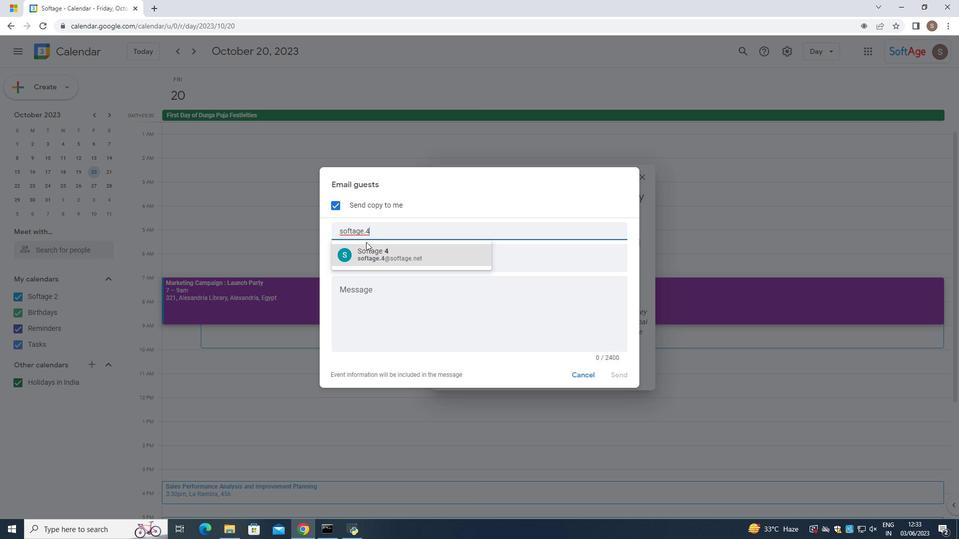 
Action: Mouse pressed left at (364, 244)
Screenshot: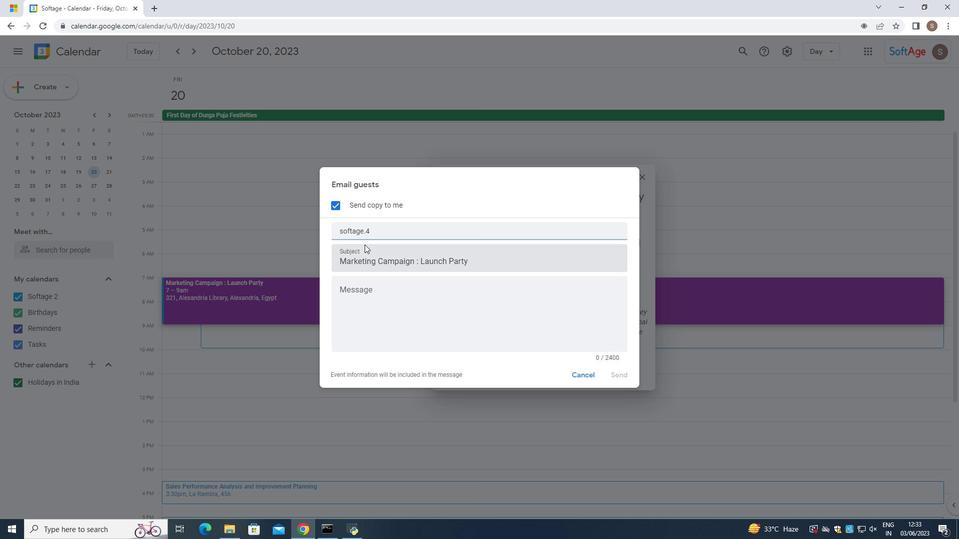 
Action: Mouse moved to (389, 231)
Screenshot: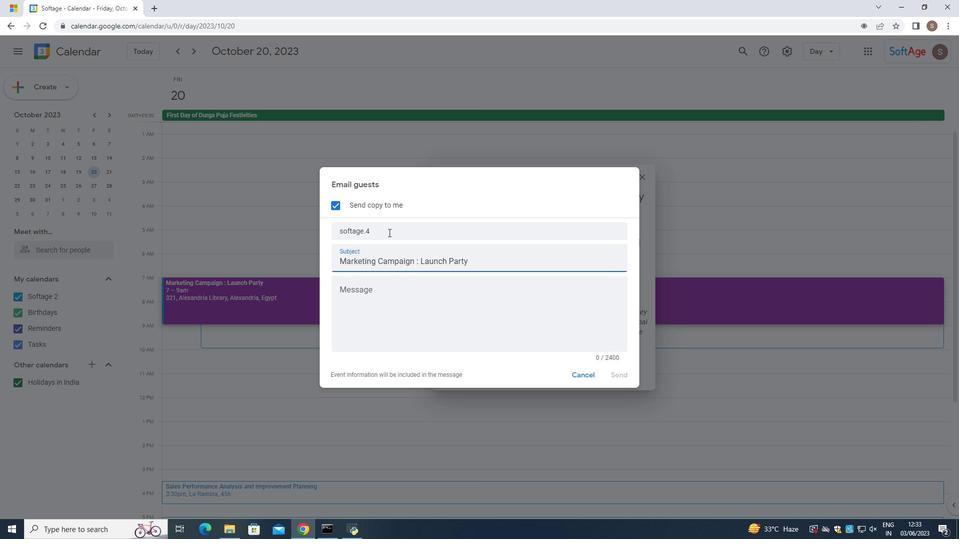 
Action: Mouse pressed left at (389, 231)
Screenshot: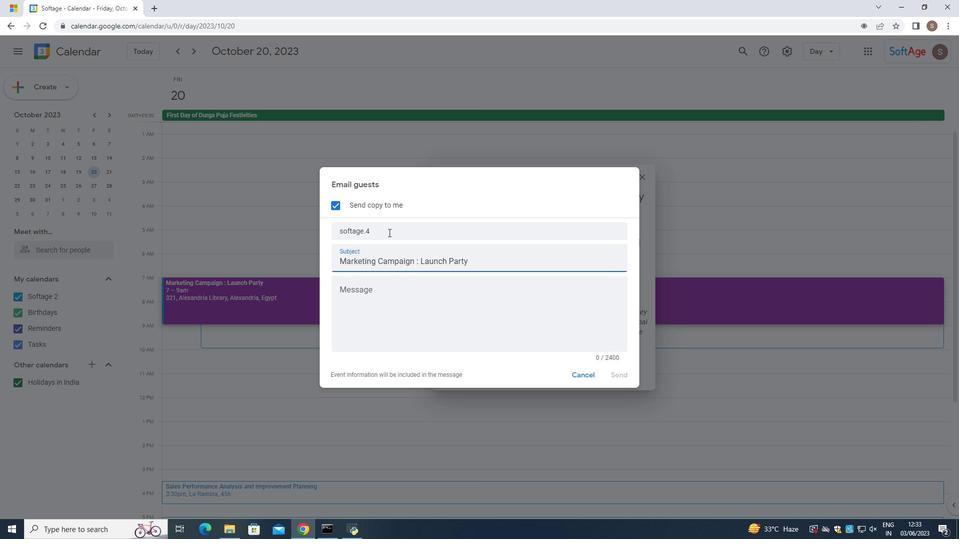 
Action: Mouse moved to (371, 252)
Screenshot: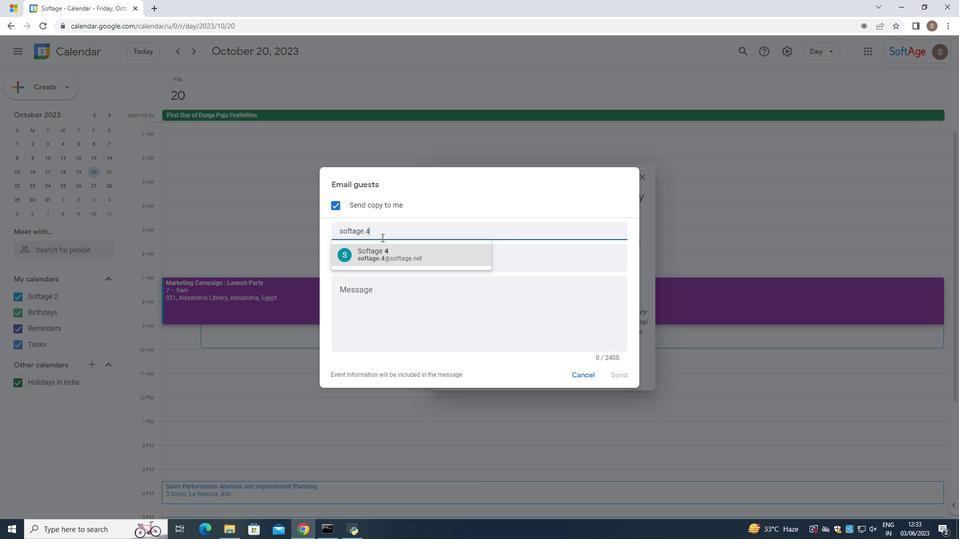 
Action: Mouse pressed left at (371, 252)
Screenshot: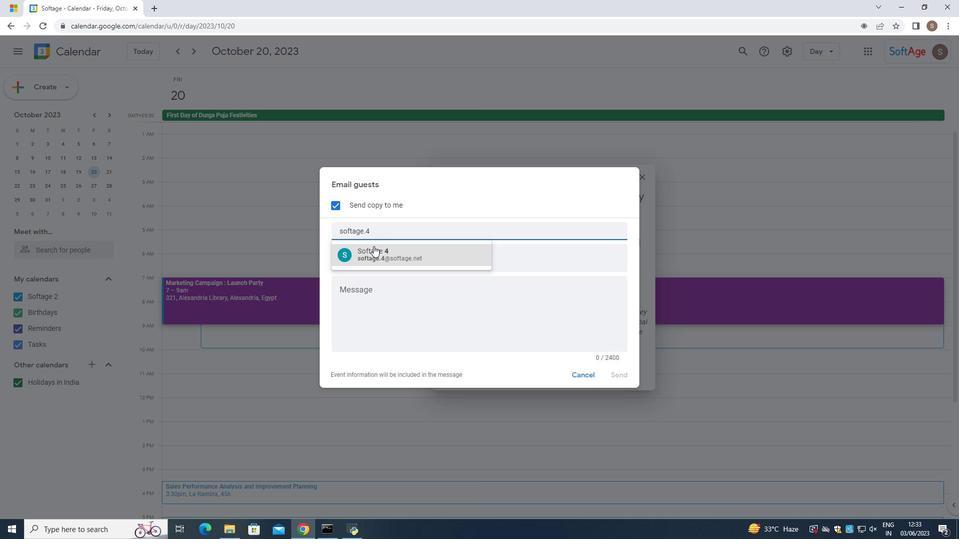 
Action: Mouse moved to (371, 238)
Screenshot: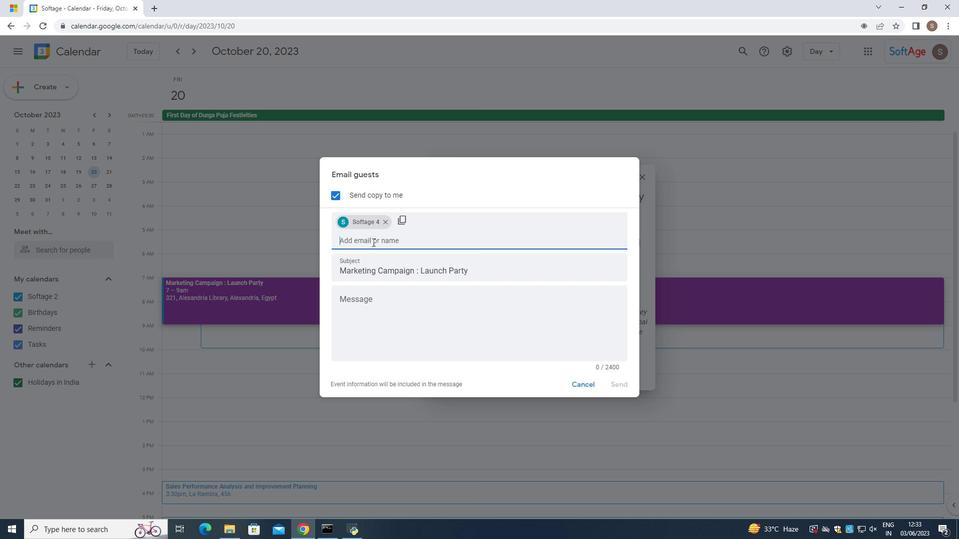 
Action: Mouse pressed left at (371, 238)
Screenshot: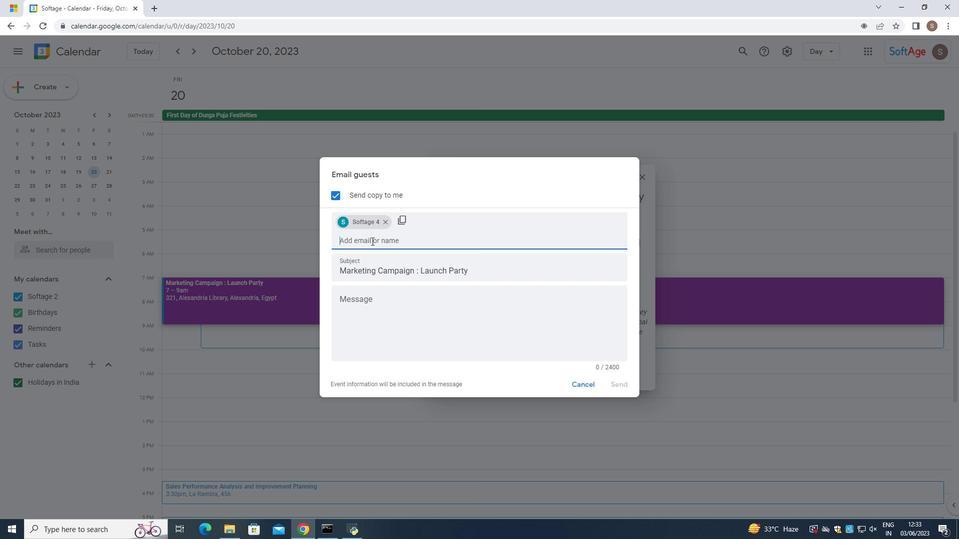 
Action: Key pressed softage.5
Screenshot: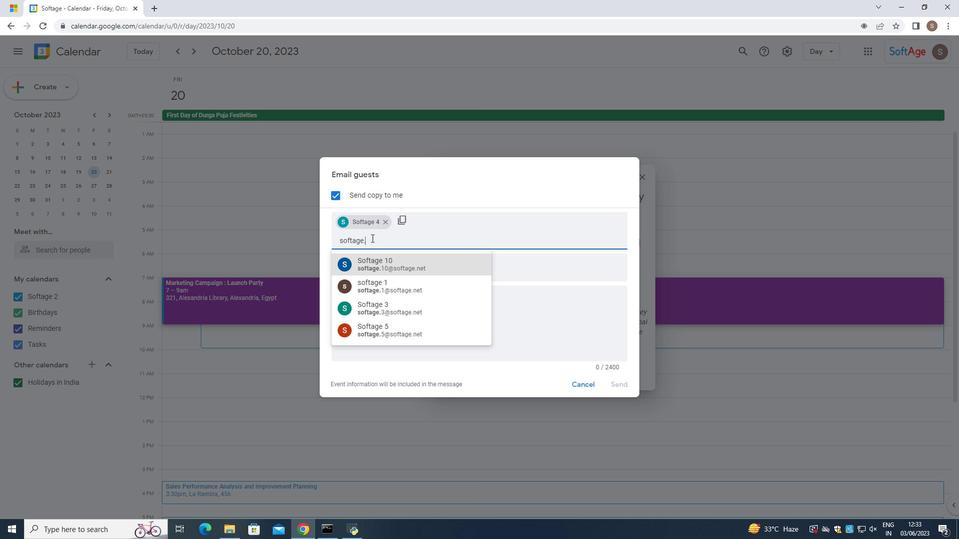 
Action: Mouse moved to (379, 257)
